 Task: Find accommodations in Manfalut, Egypt, for 4 guests from 6th to 12th September, with a price range of ₹10,000 to ₹14,000, including WiFi, free parking, and TV, and select 'Flat' as the property type.
Action: Mouse moved to (508, 110)
Screenshot: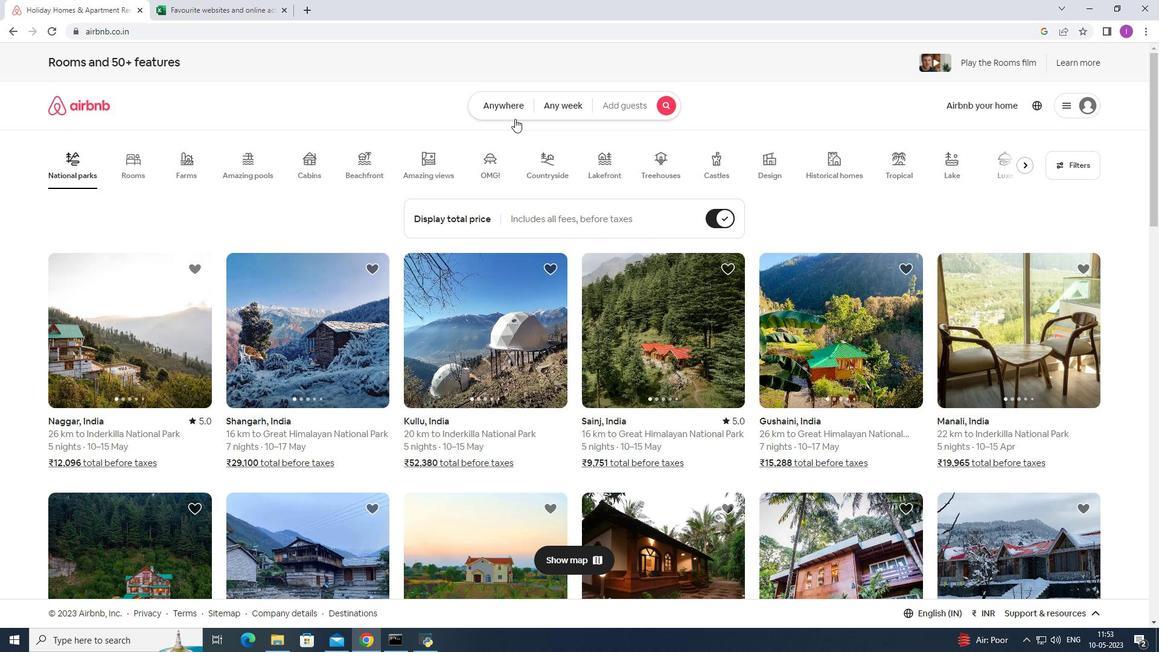 
Action: Mouse pressed left at (508, 110)
Screenshot: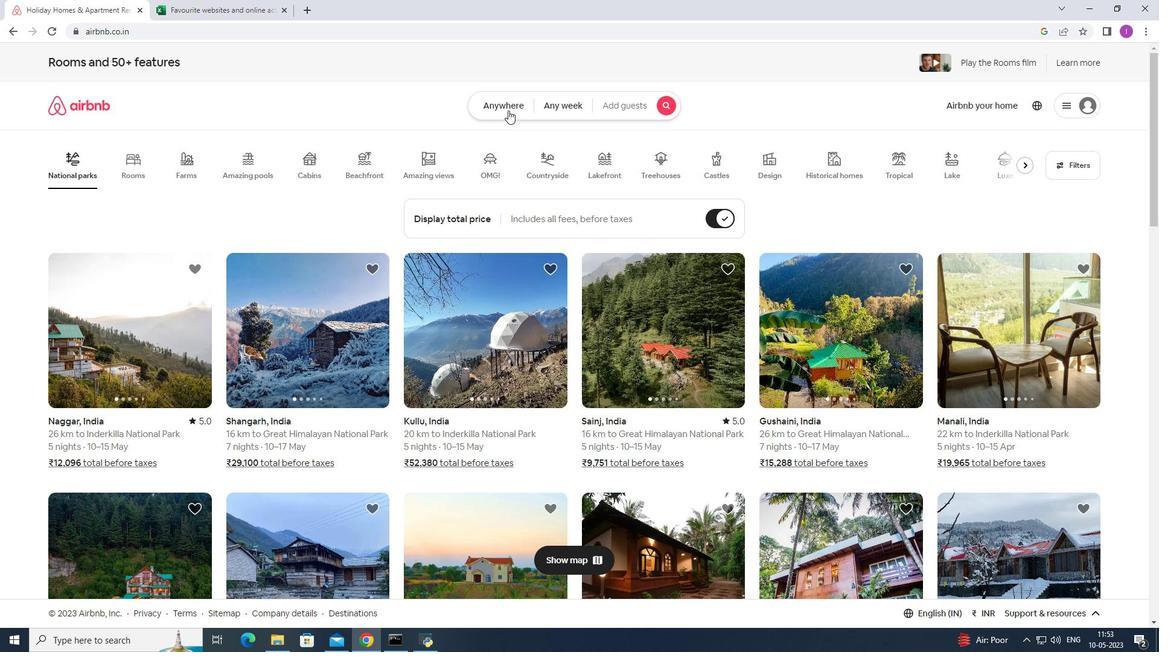 
Action: Mouse moved to (355, 157)
Screenshot: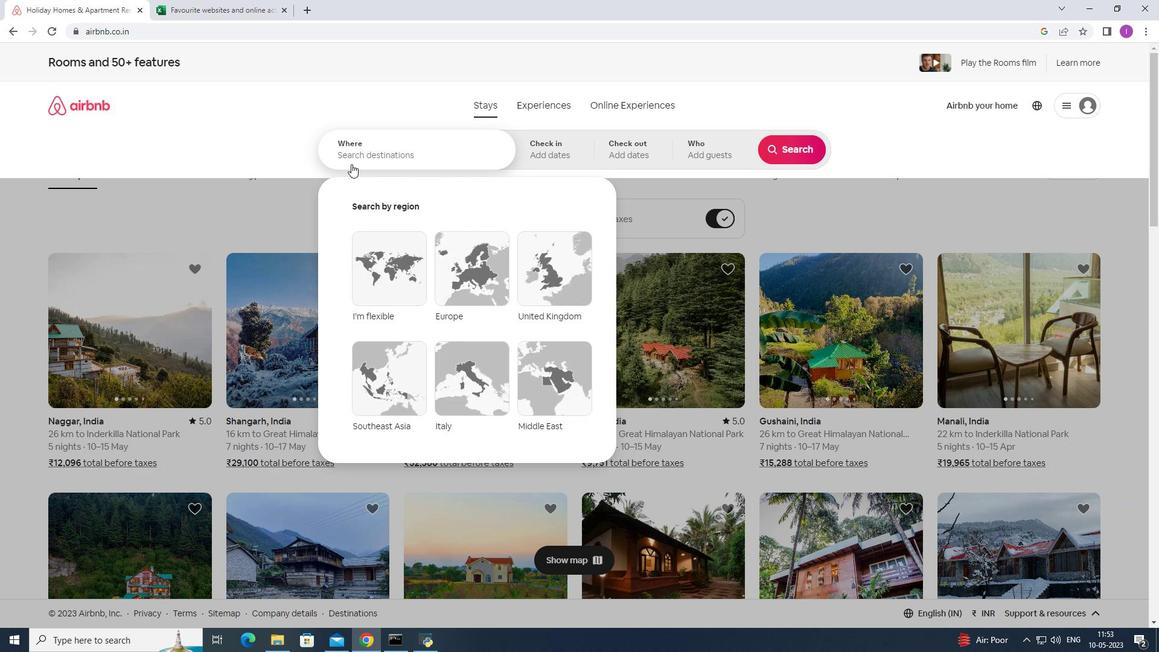 
Action: Mouse pressed left at (355, 157)
Screenshot: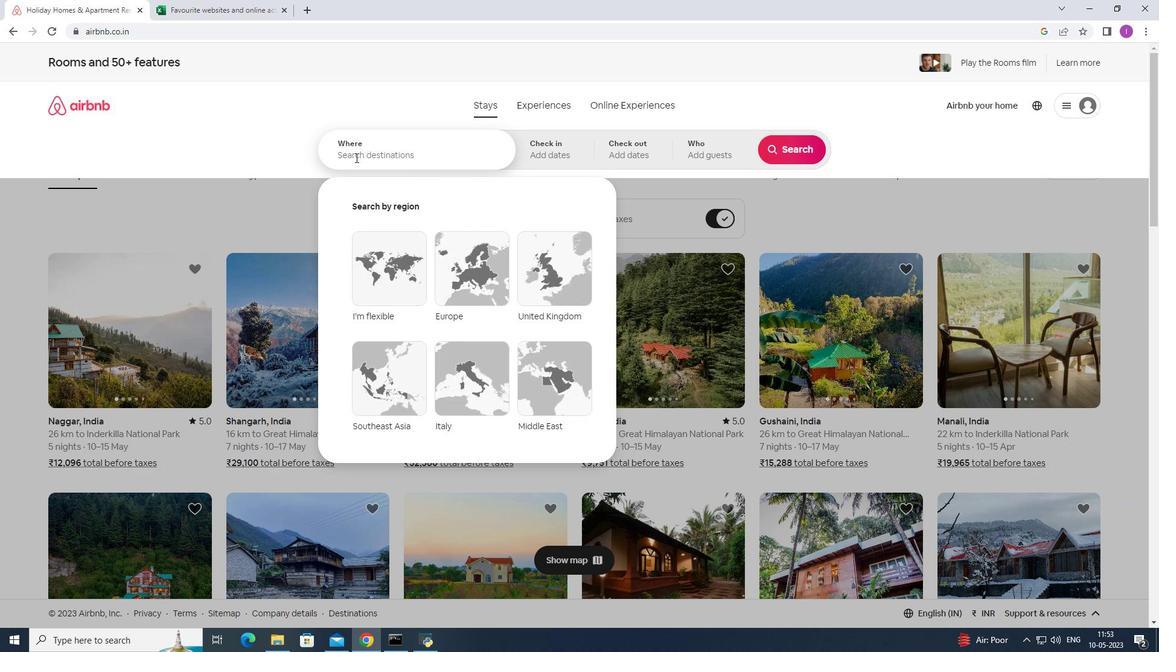 
Action: Mouse moved to (449, 166)
Screenshot: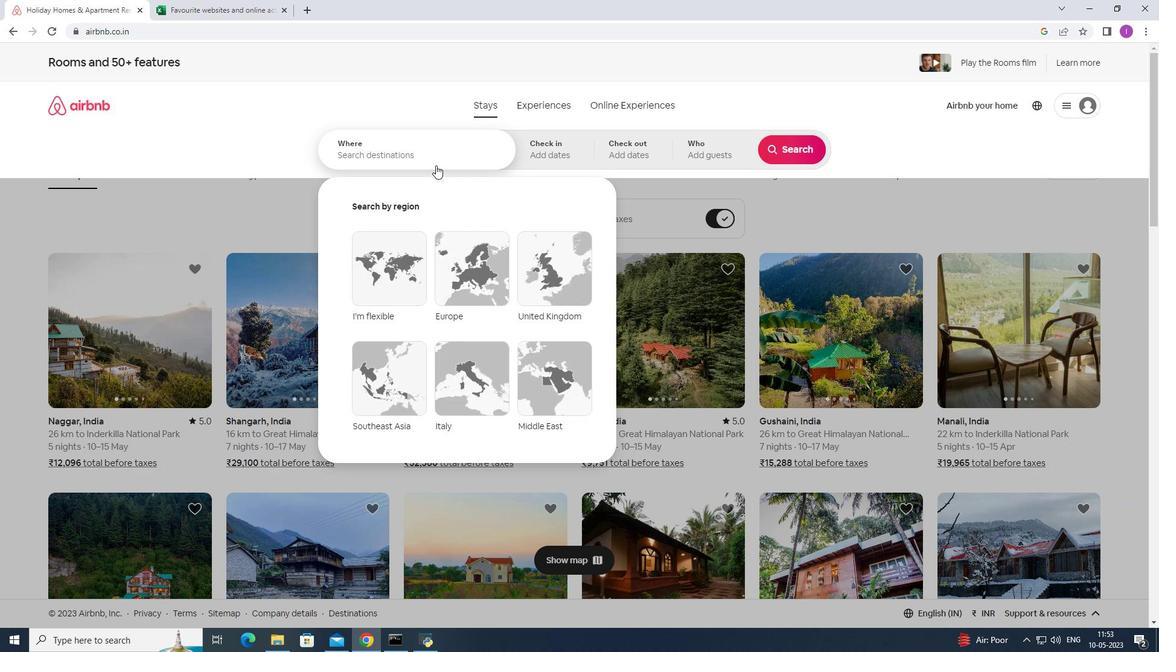 
Action: Key pressed <Key.shift>Manfali<Key.backspace>ut,<Key.shift><Key.shift><Key.shift><Key.shift><Key.shift><Key.shift><Key.shift><Key.shift>Egypt
Screenshot: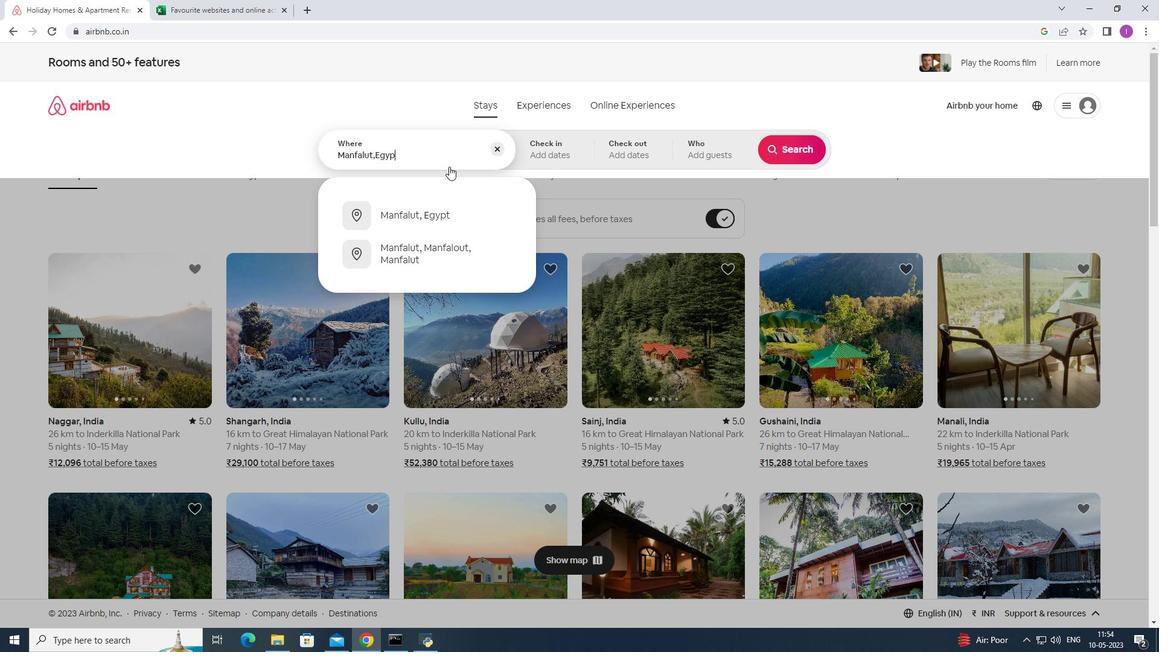 
Action: Mouse moved to (429, 214)
Screenshot: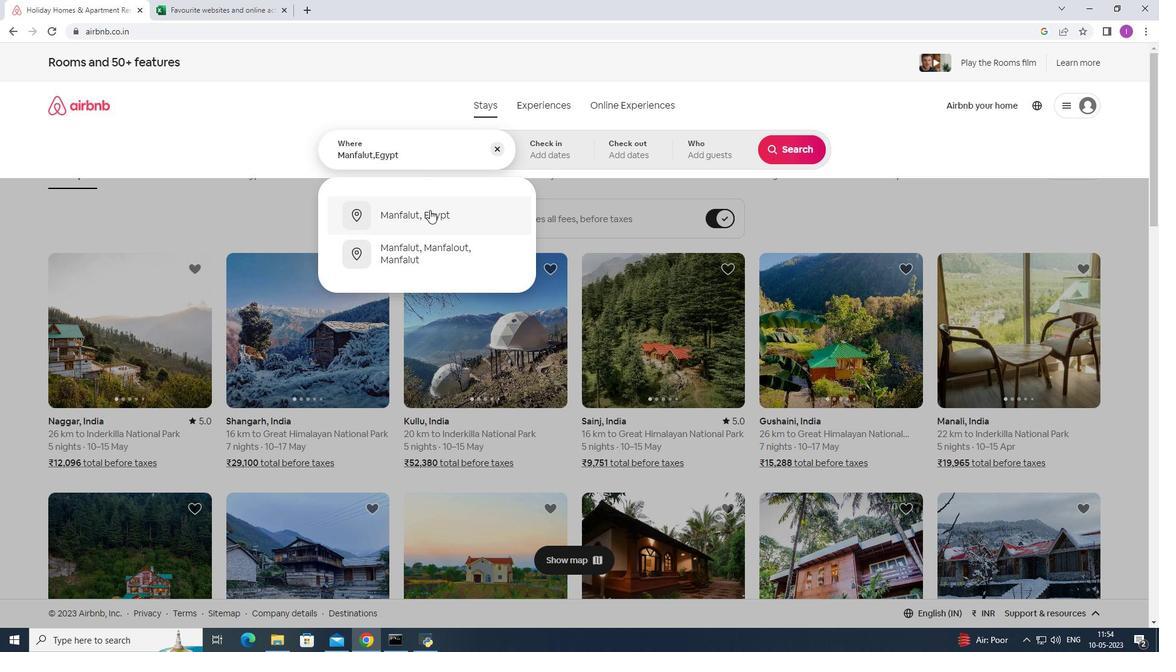 
Action: Mouse pressed left at (429, 214)
Screenshot: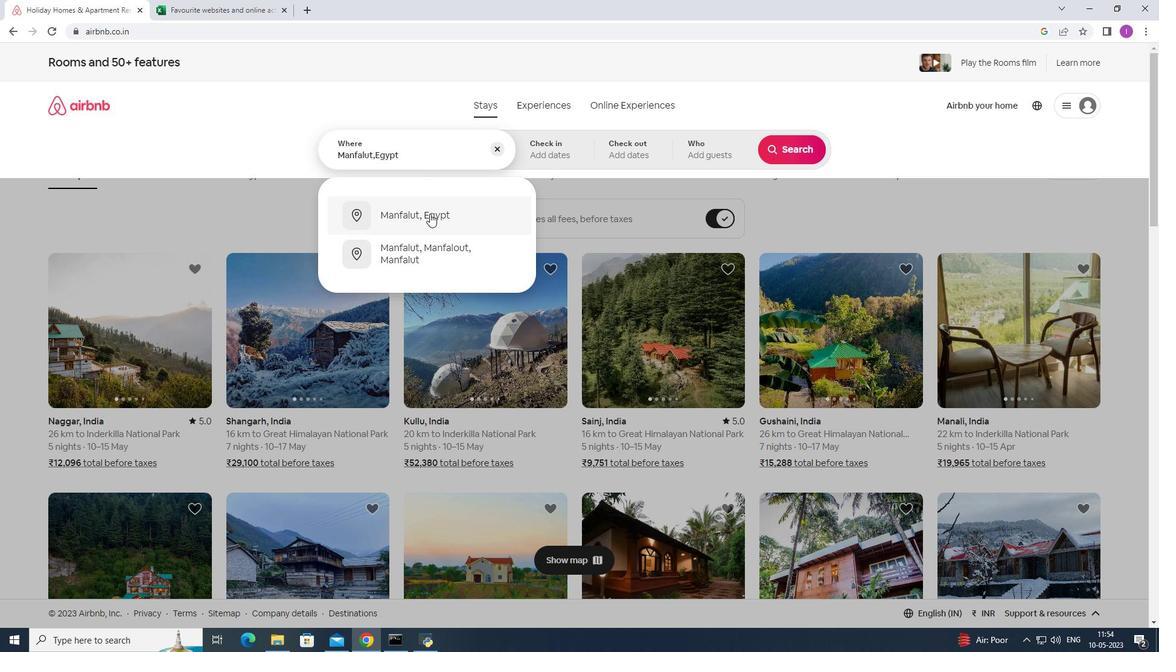 
Action: Mouse moved to (794, 249)
Screenshot: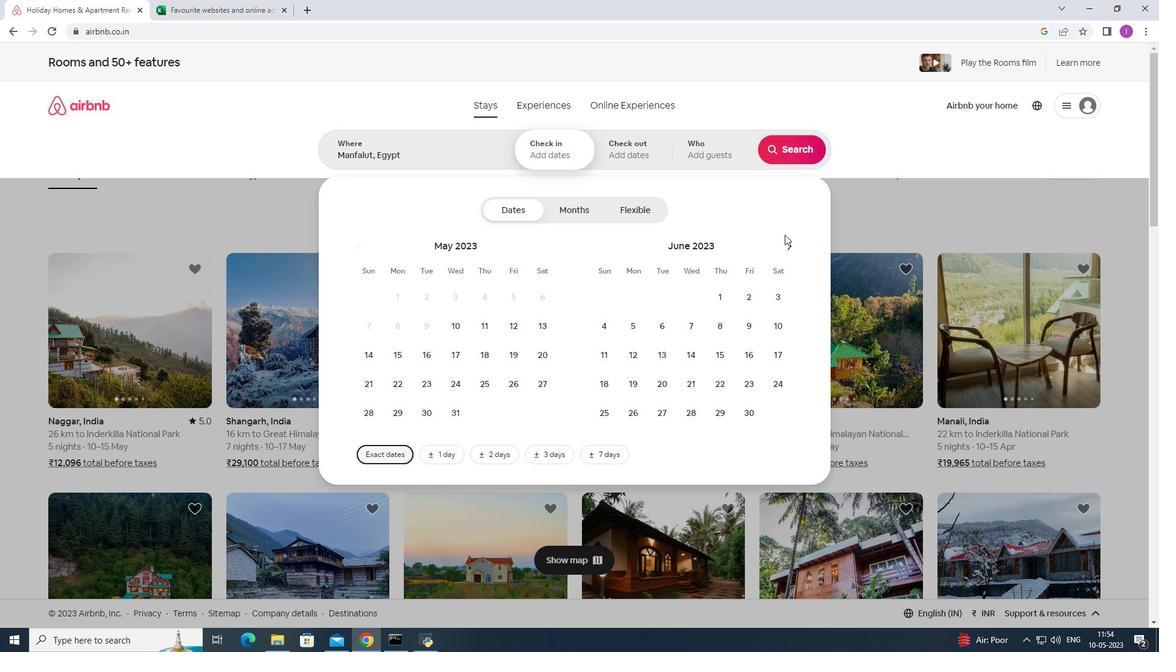 
Action: Mouse pressed left at (794, 249)
Screenshot: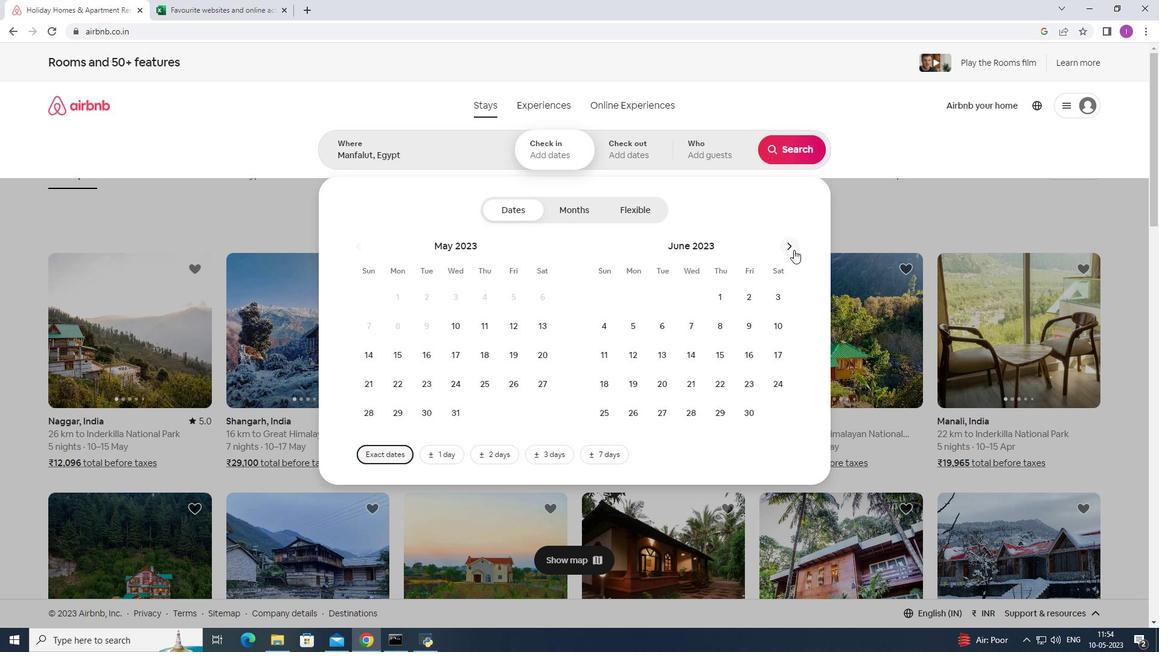 
Action: Mouse pressed left at (794, 249)
Screenshot: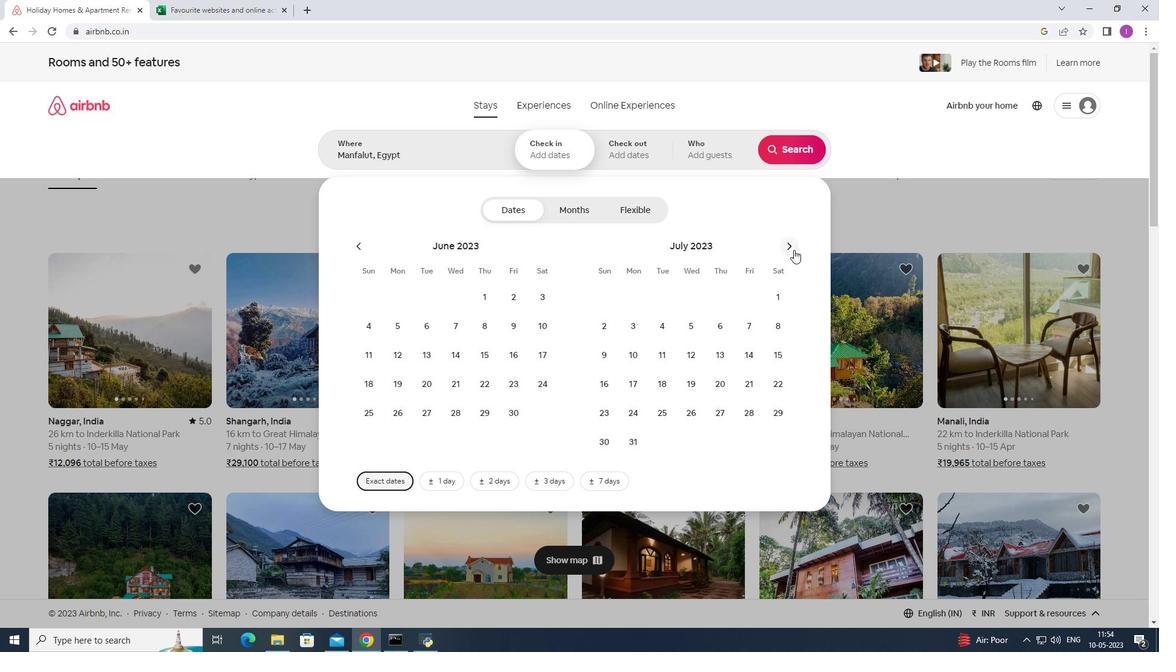 
Action: Mouse moved to (788, 243)
Screenshot: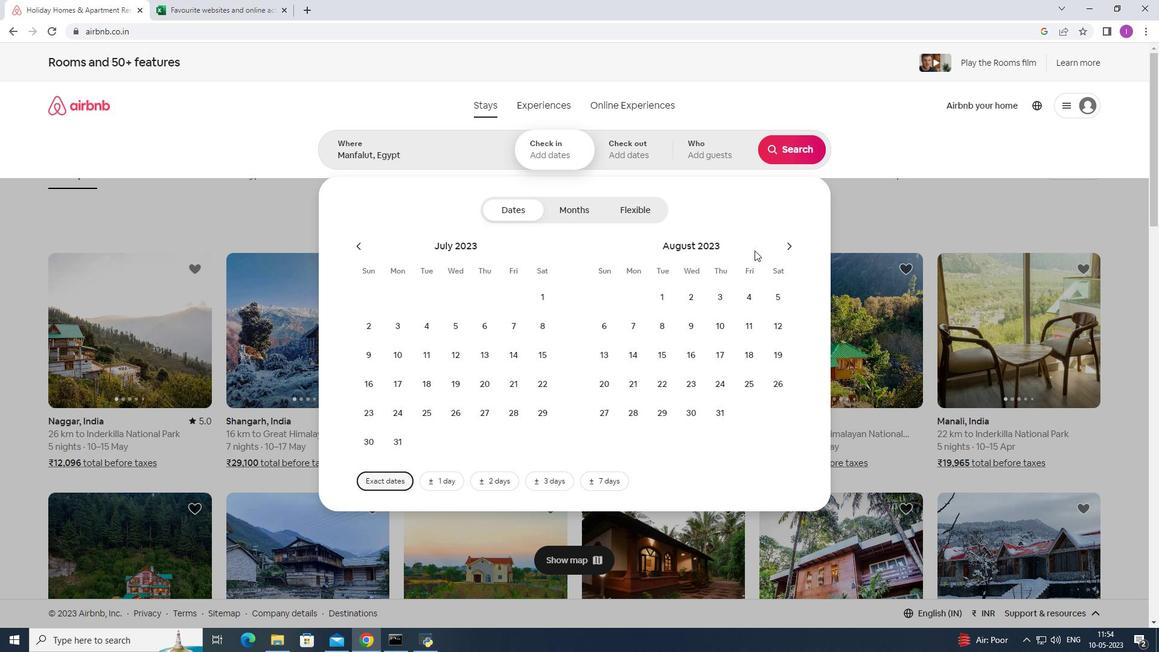 
Action: Mouse pressed left at (788, 243)
Screenshot: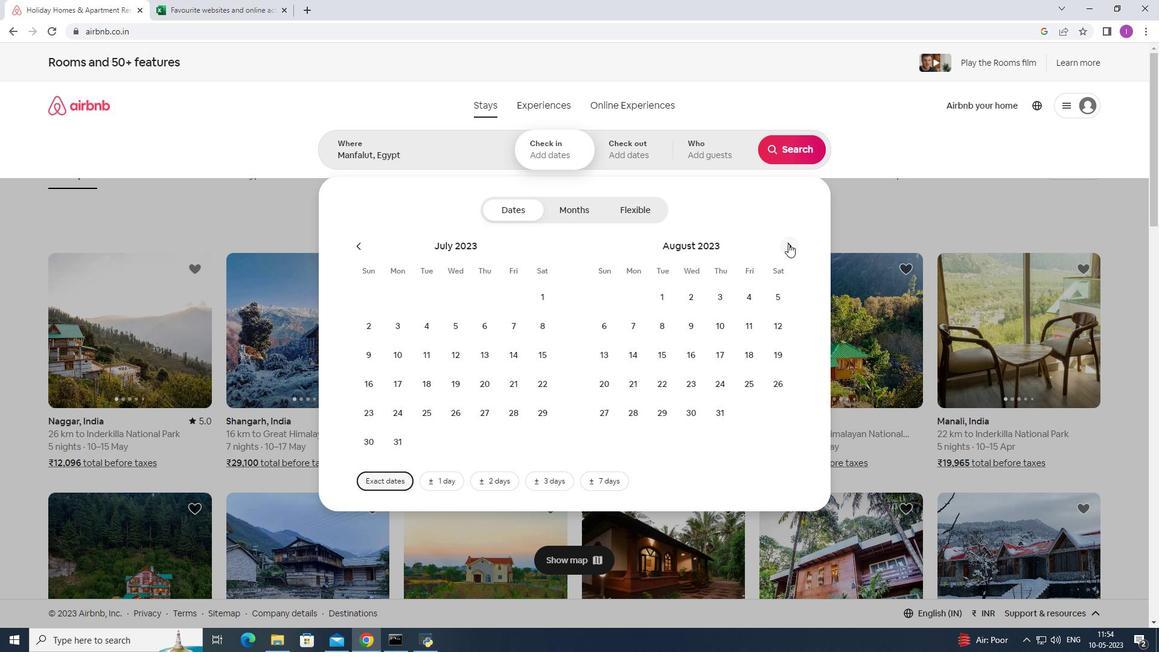 
Action: Mouse moved to (690, 329)
Screenshot: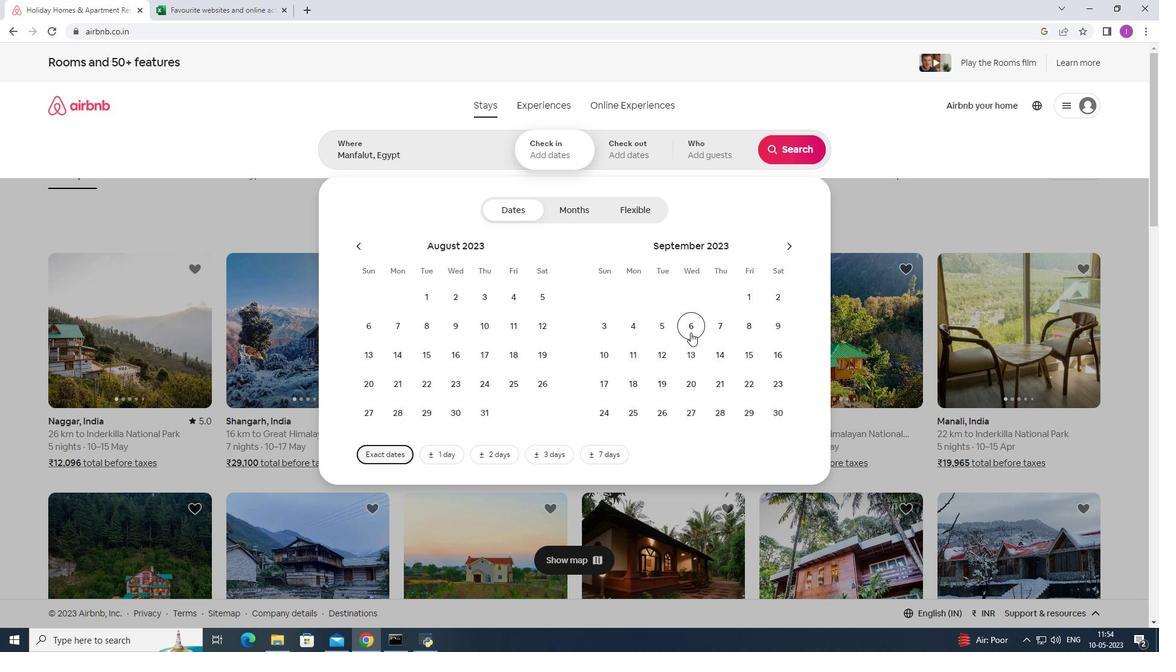 
Action: Mouse pressed left at (690, 329)
Screenshot: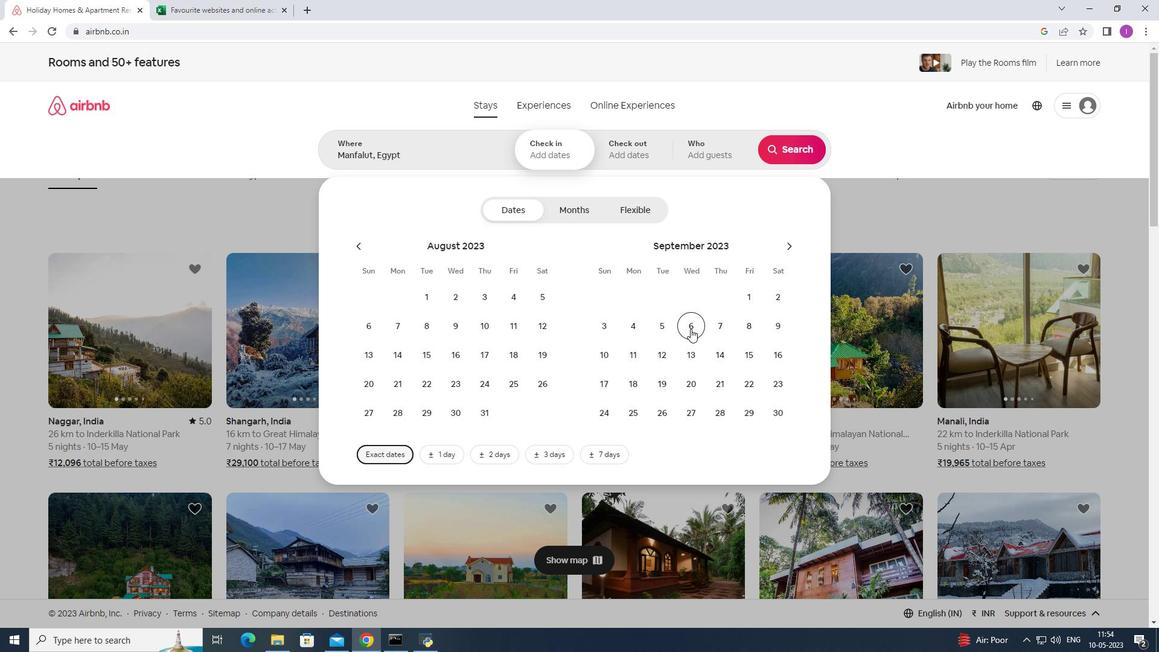 
Action: Mouse moved to (665, 352)
Screenshot: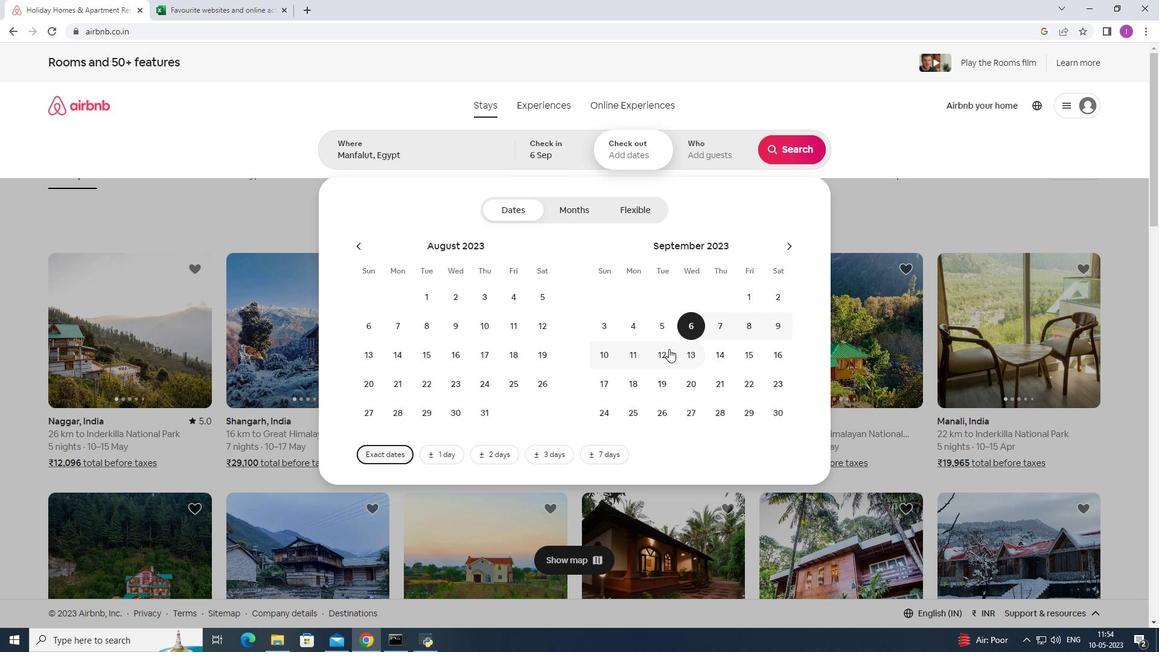 
Action: Mouse pressed left at (665, 352)
Screenshot: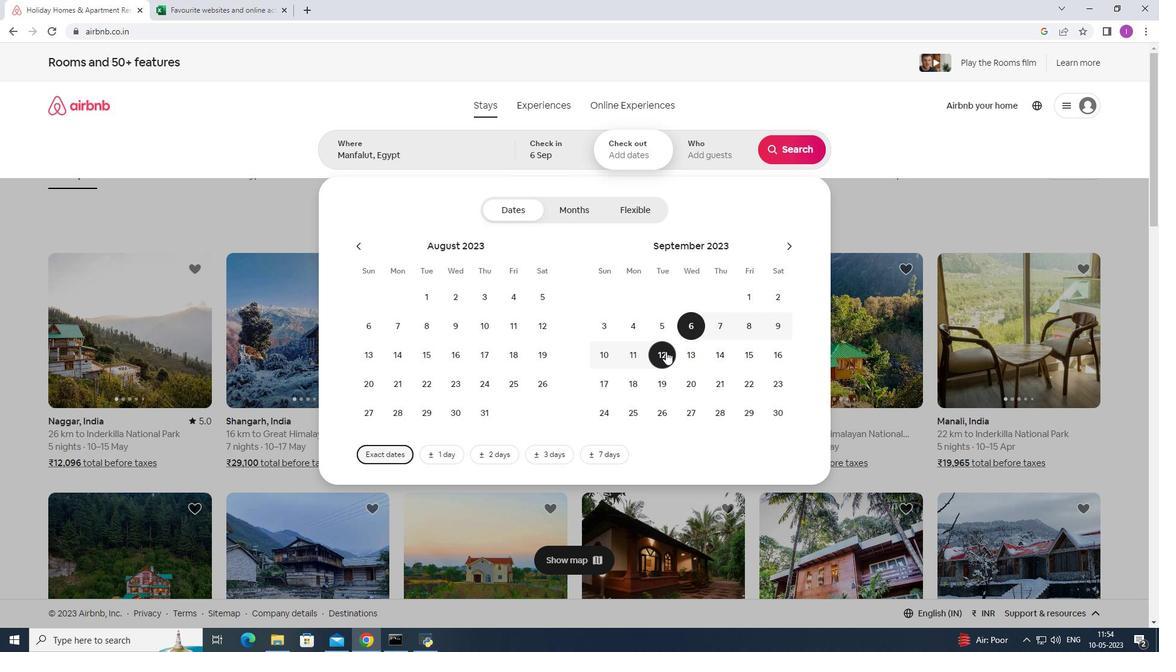 
Action: Mouse moved to (699, 161)
Screenshot: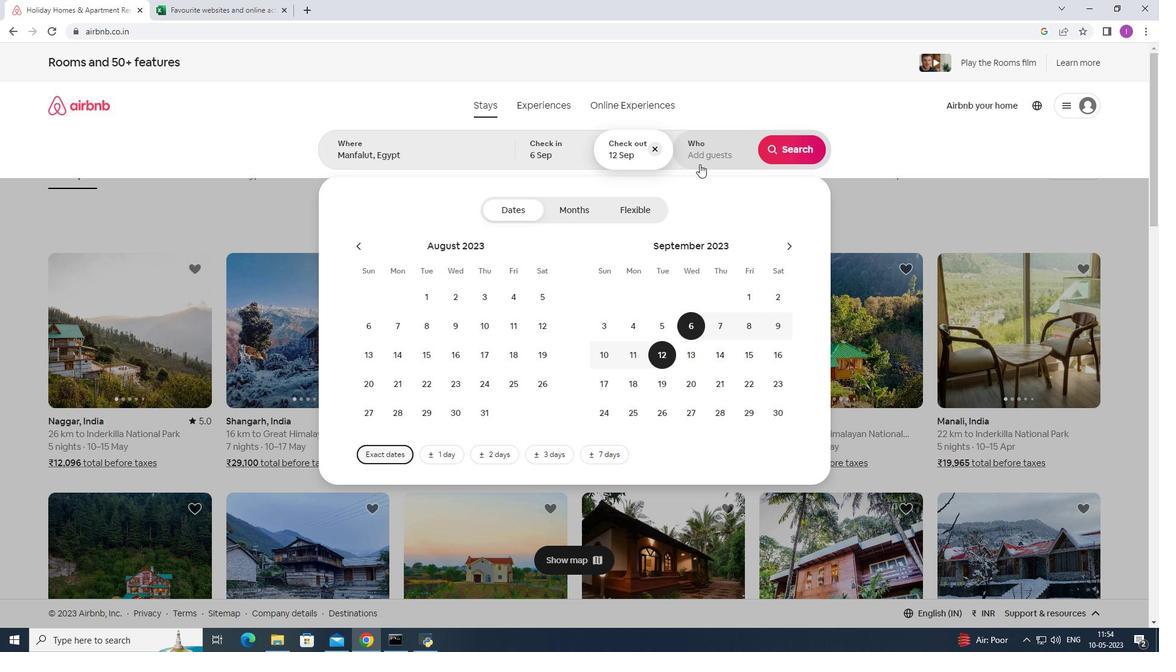 
Action: Mouse pressed left at (699, 161)
Screenshot: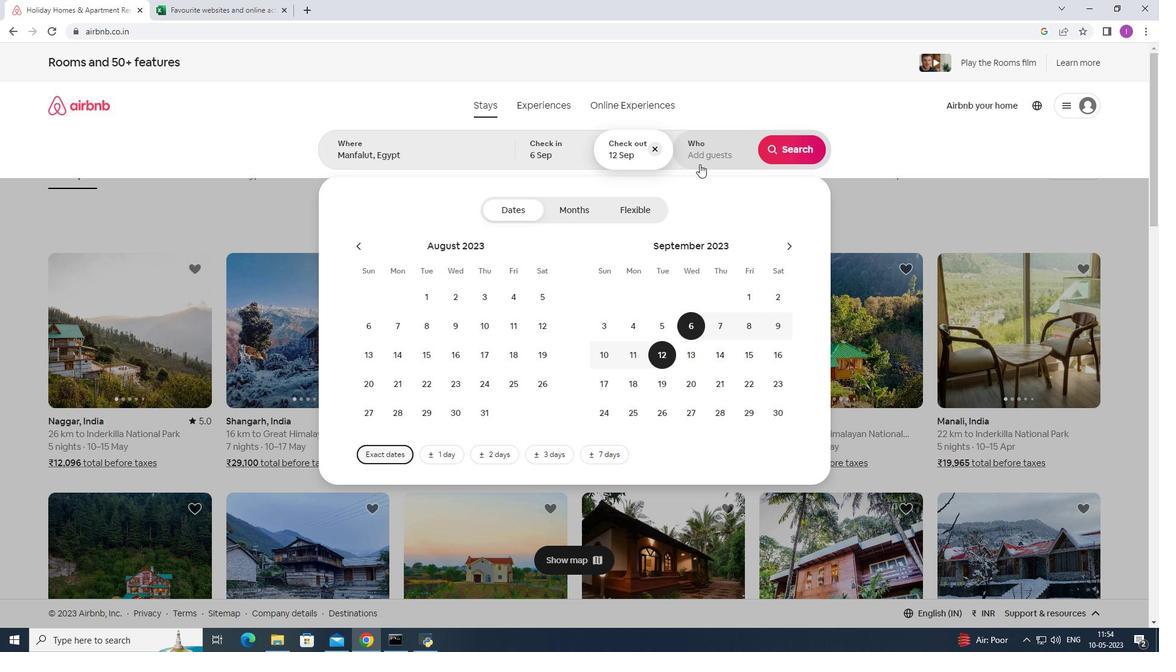 
Action: Mouse moved to (791, 210)
Screenshot: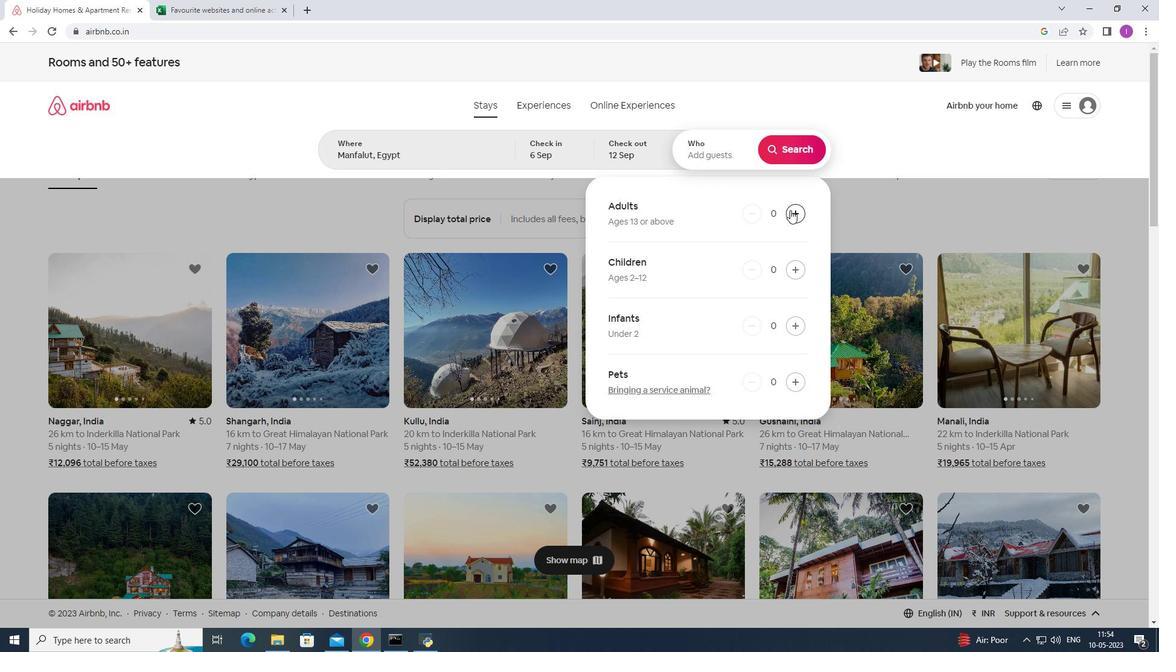 
Action: Mouse pressed left at (791, 210)
Screenshot: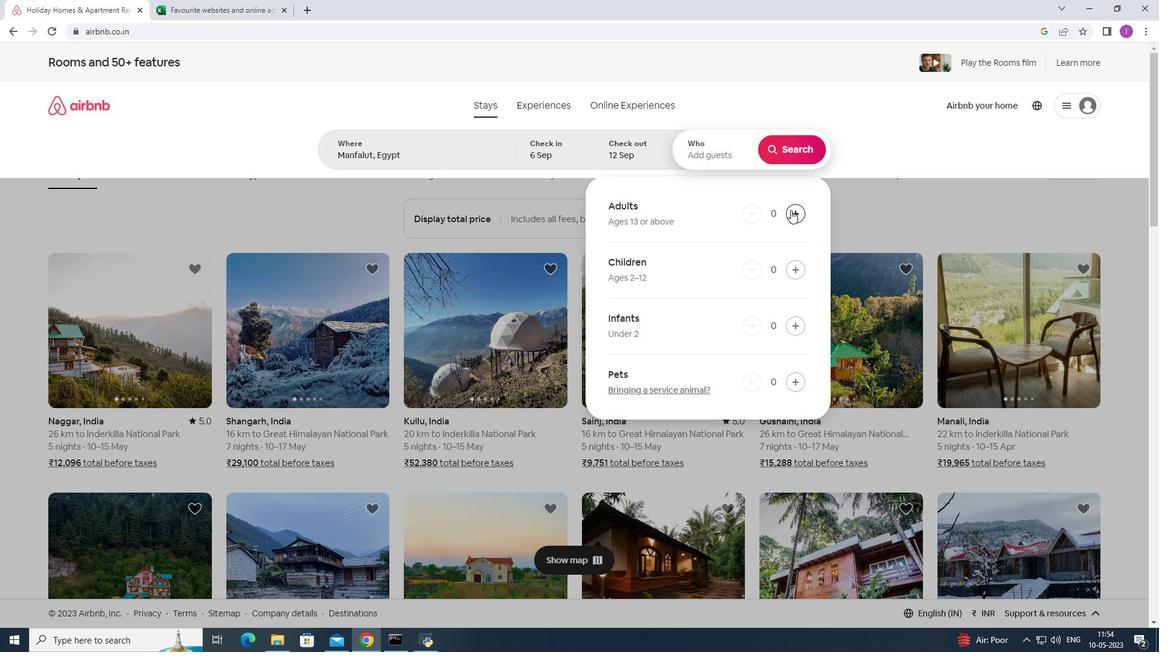 
Action: Mouse pressed left at (791, 210)
Screenshot: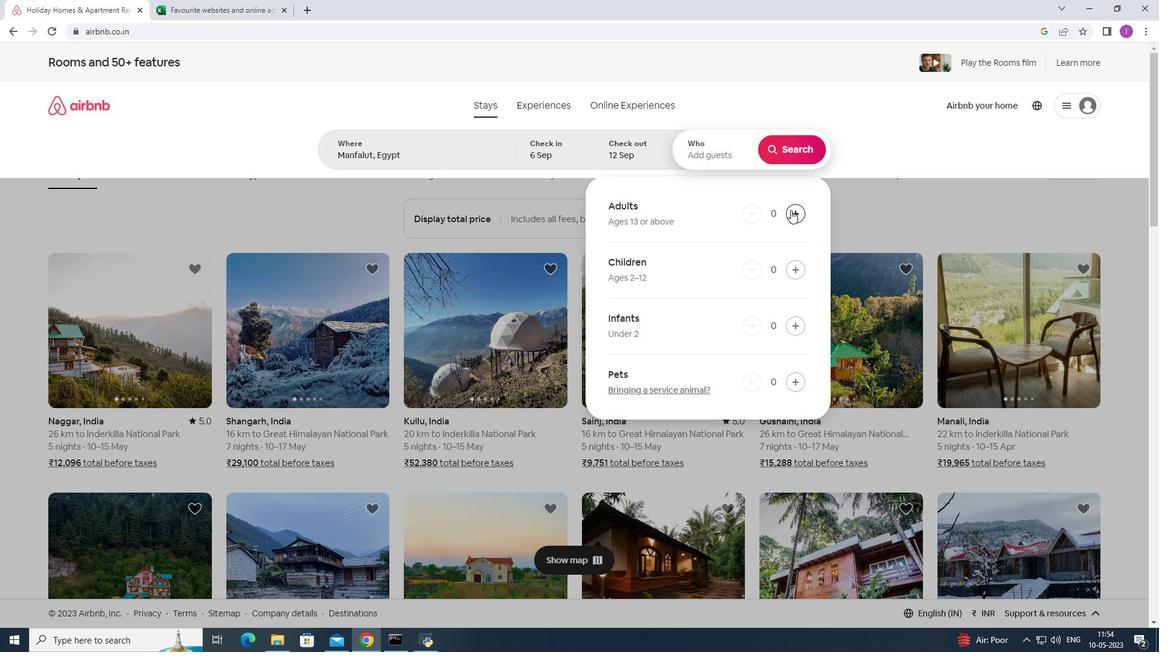 
Action: Mouse pressed left at (791, 210)
Screenshot: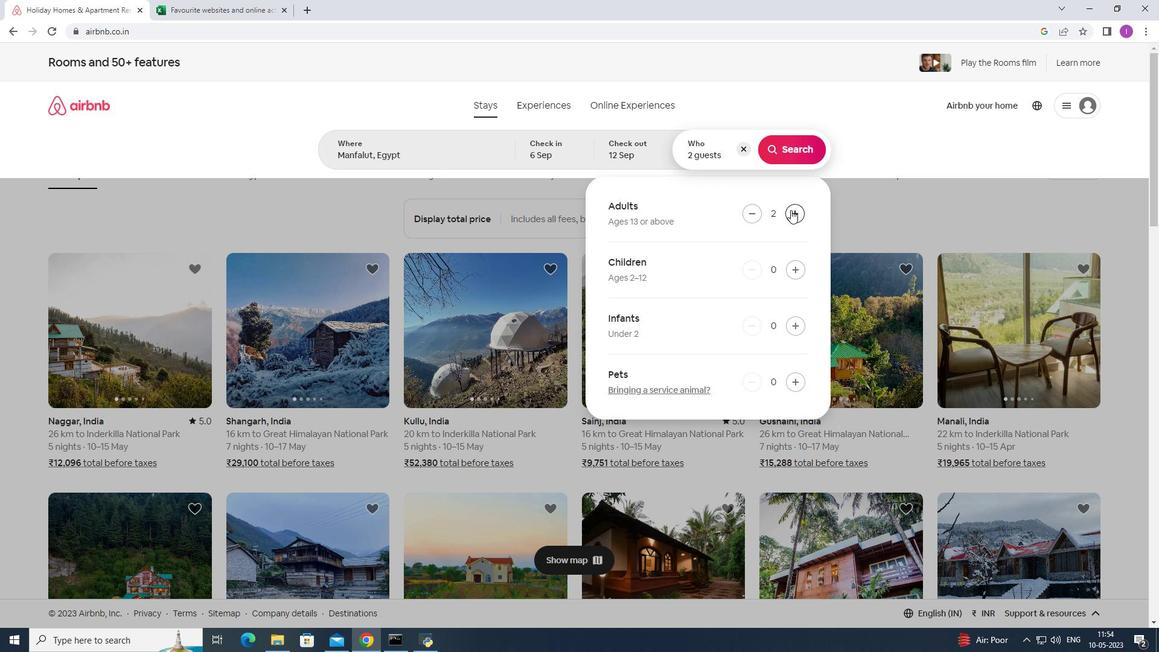 
Action: Mouse pressed left at (791, 210)
Screenshot: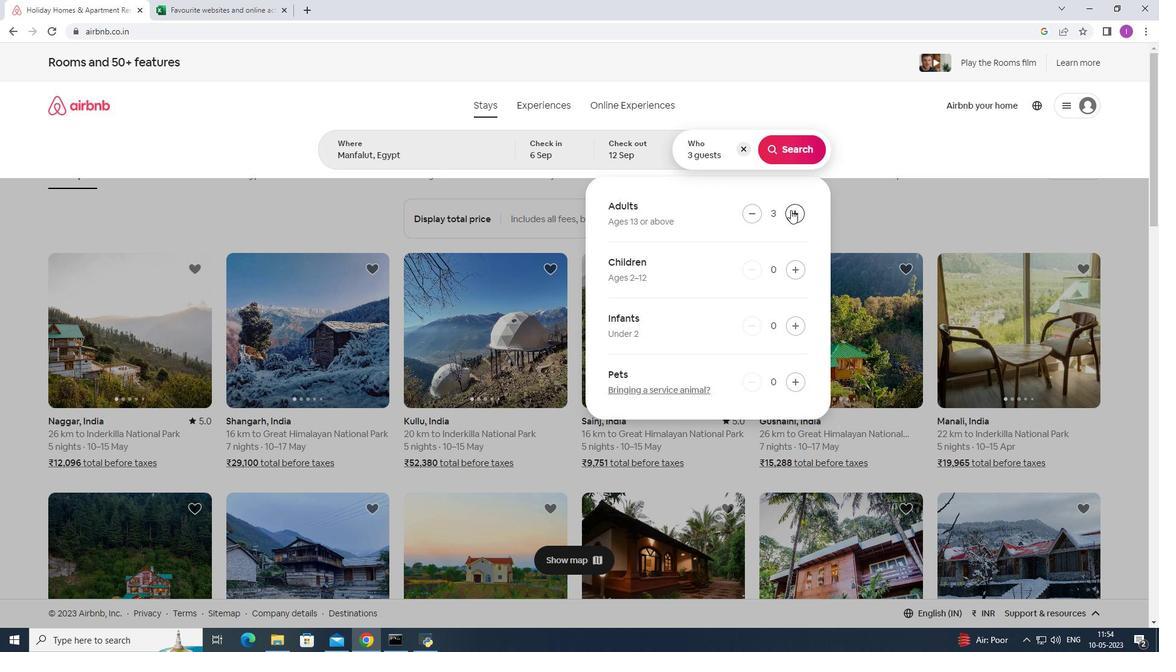 
Action: Mouse moved to (790, 157)
Screenshot: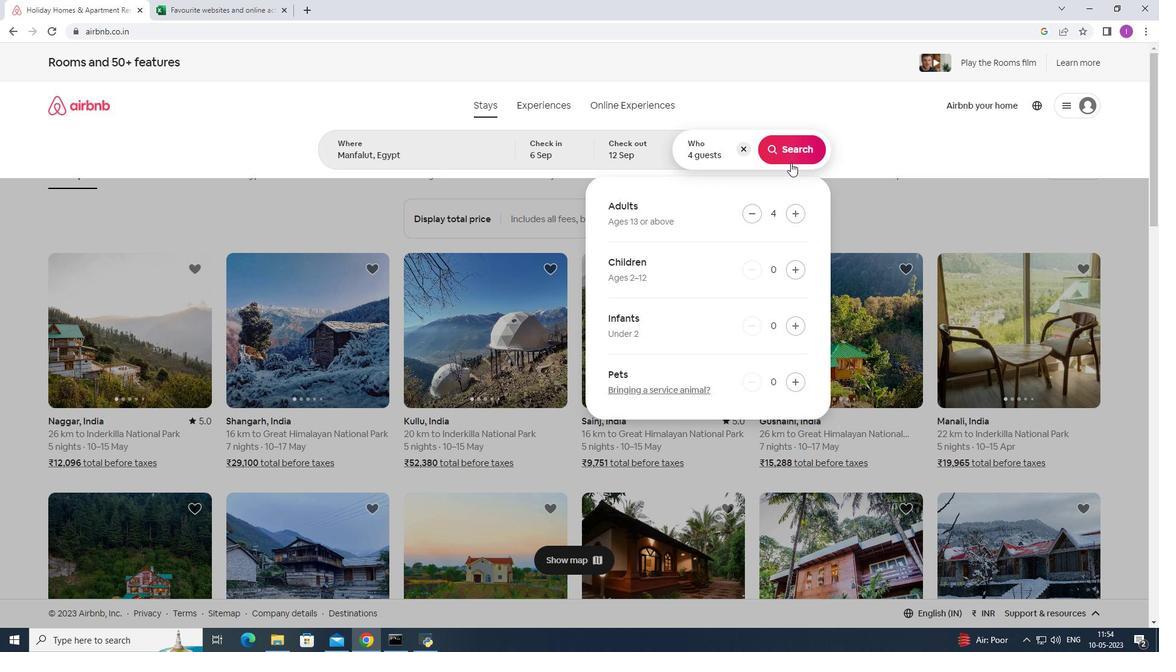 
Action: Mouse pressed left at (790, 157)
Screenshot: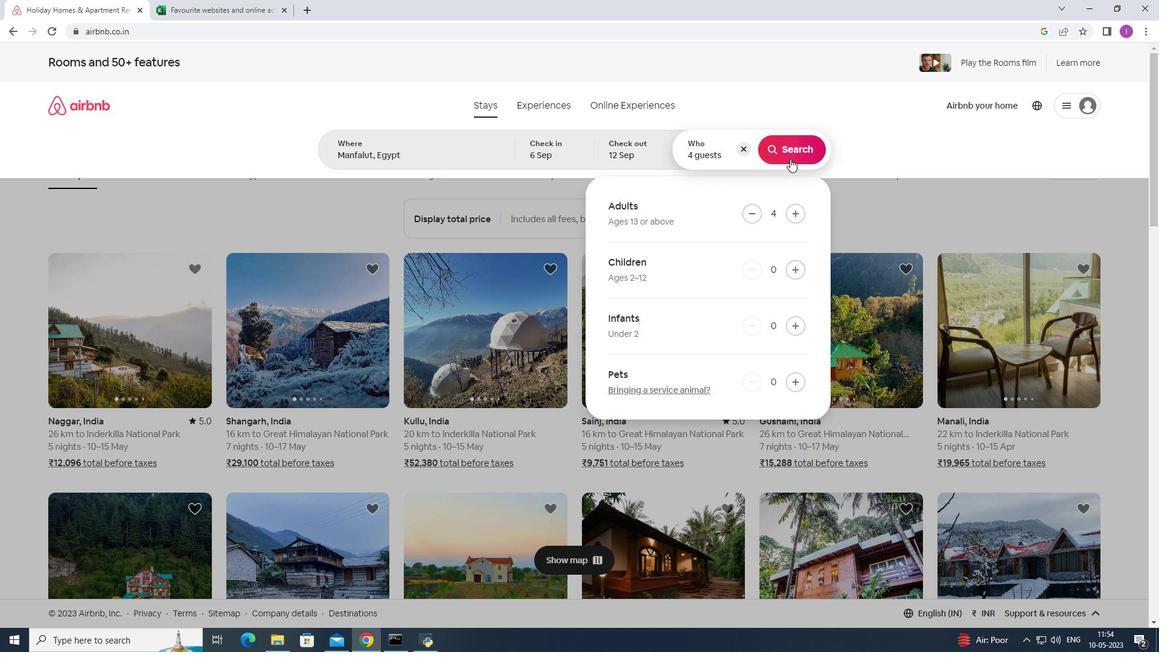 
Action: Mouse moved to (1099, 105)
Screenshot: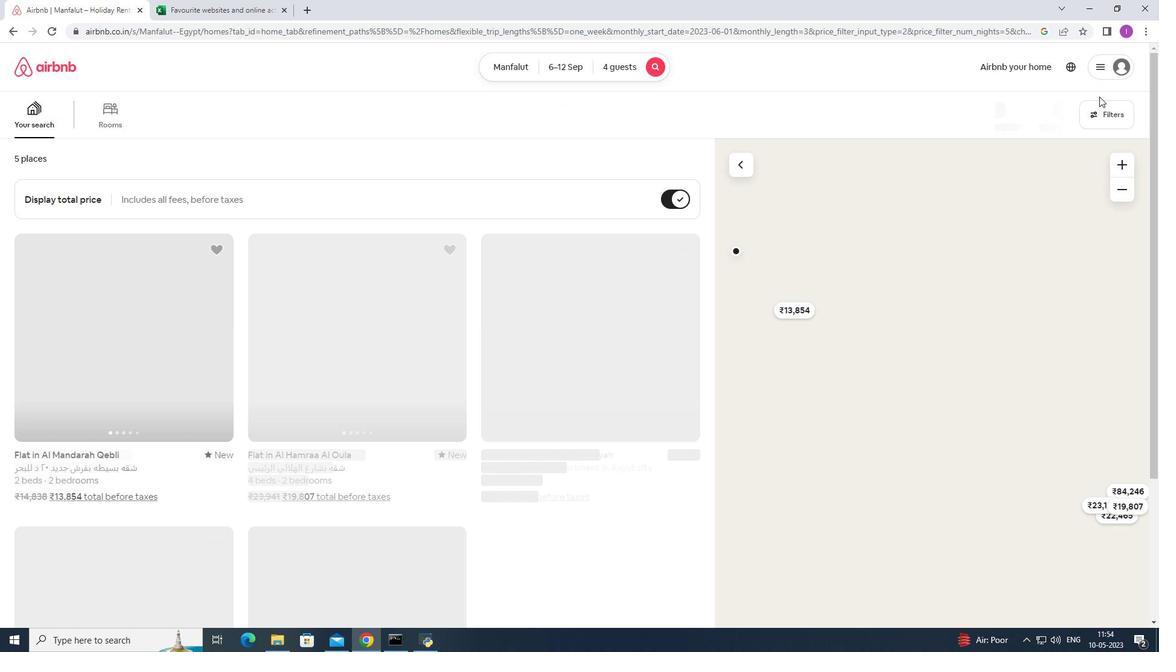 
Action: Mouse pressed left at (1099, 105)
Screenshot: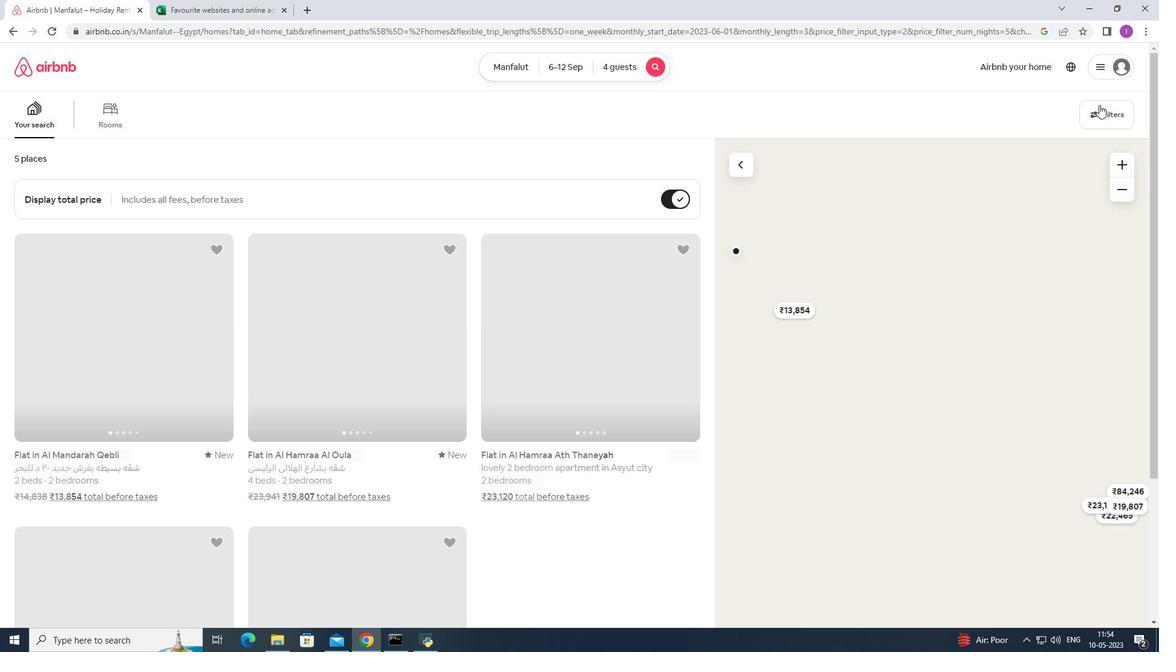 
Action: Mouse moved to (443, 414)
Screenshot: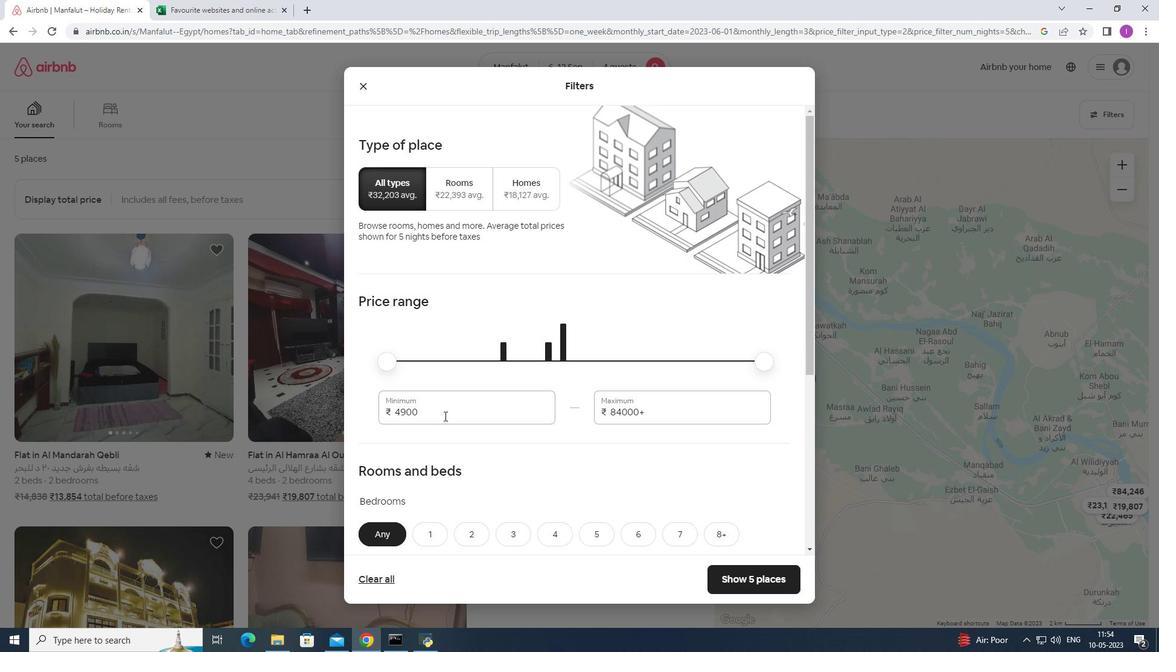 
Action: Mouse pressed left at (443, 414)
Screenshot: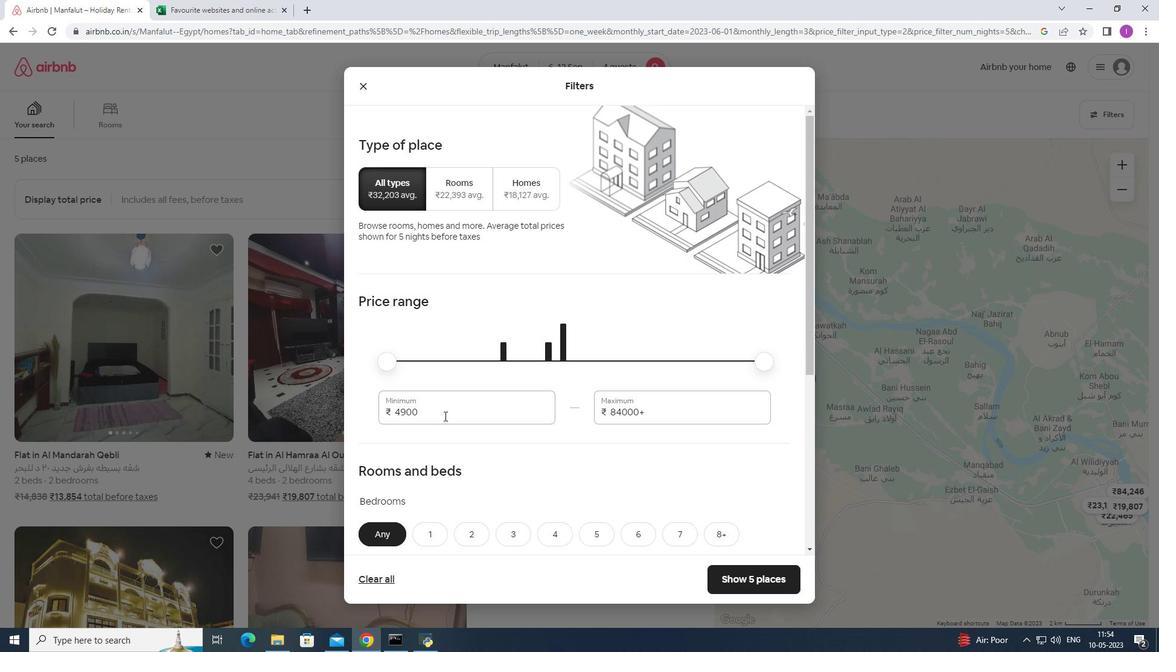 
Action: Mouse moved to (434, 440)
Screenshot: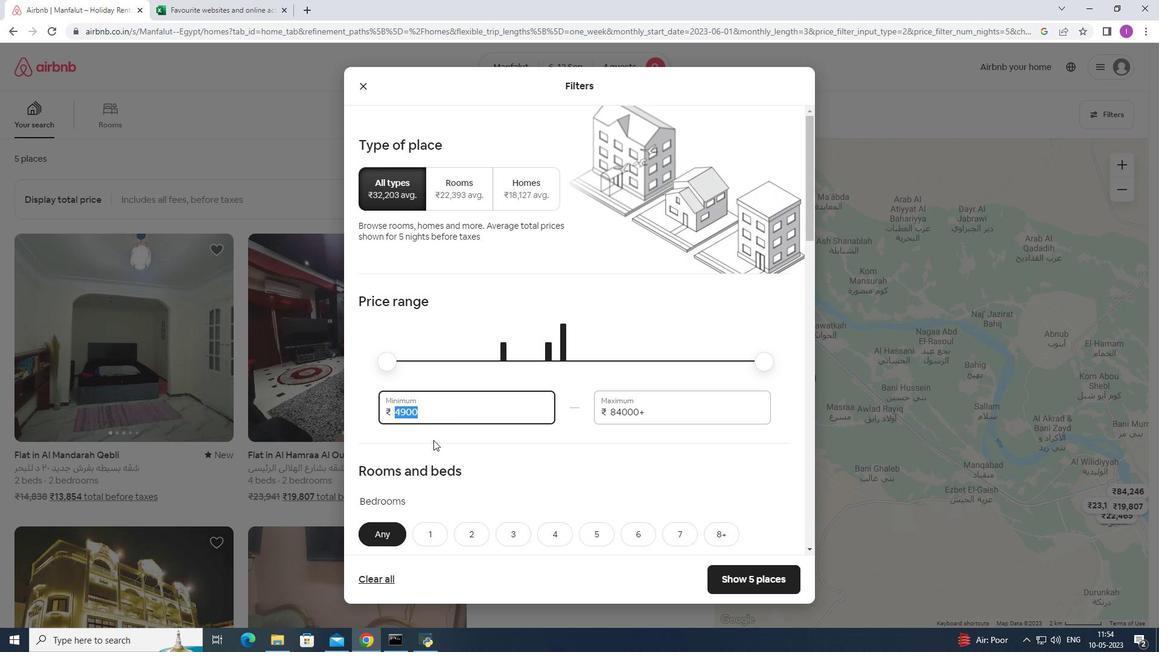 
Action: Key pressed 1
Screenshot: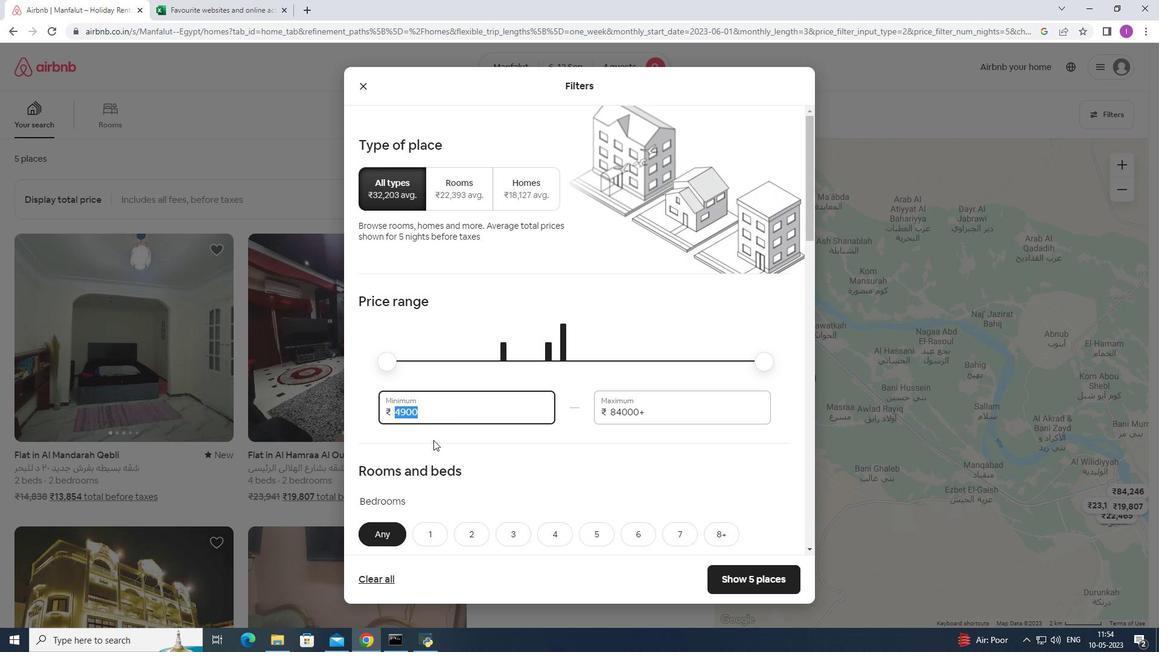 
Action: Mouse moved to (434, 440)
Screenshot: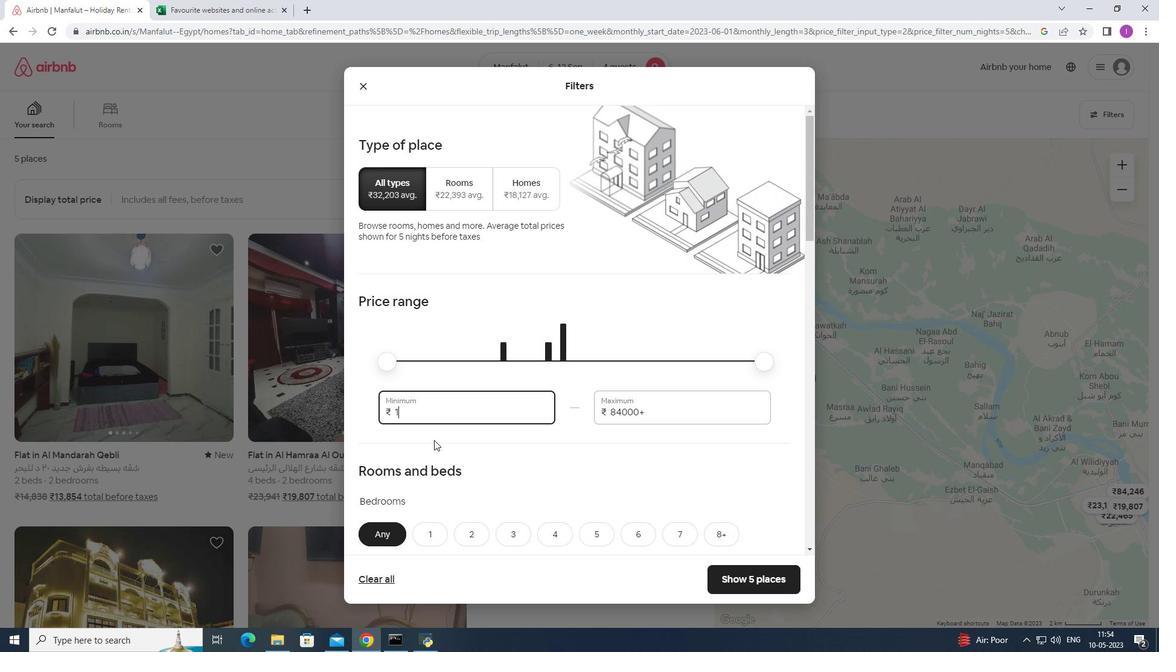
Action: Key pressed 0000
Screenshot: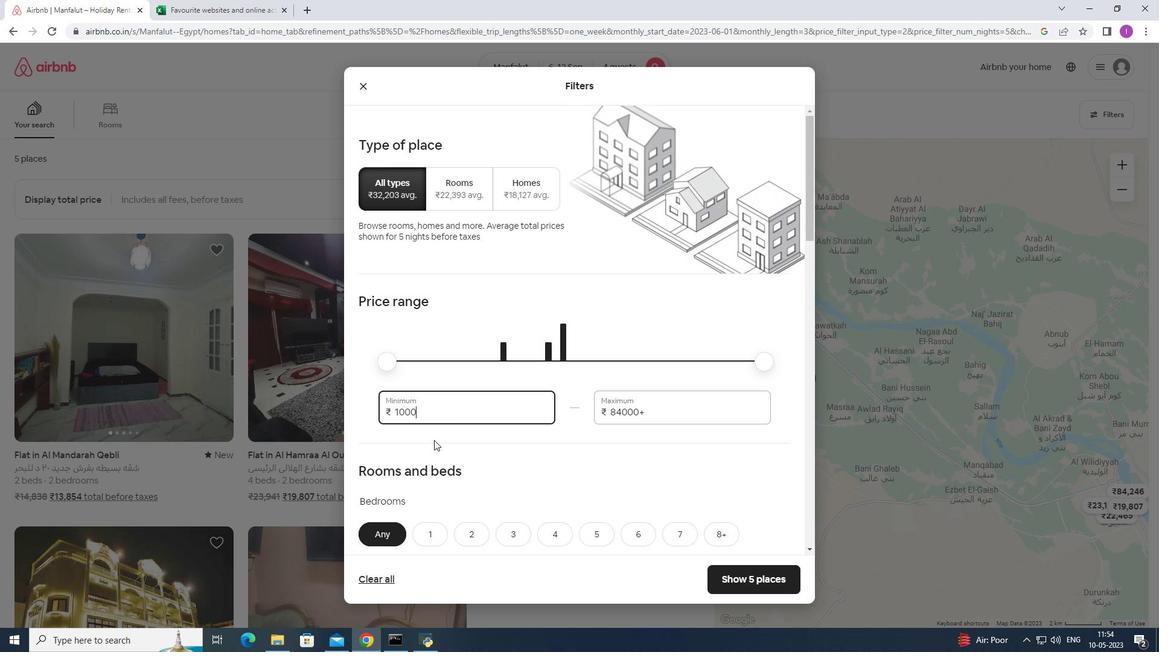 
Action: Mouse moved to (649, 408)
Screenshot: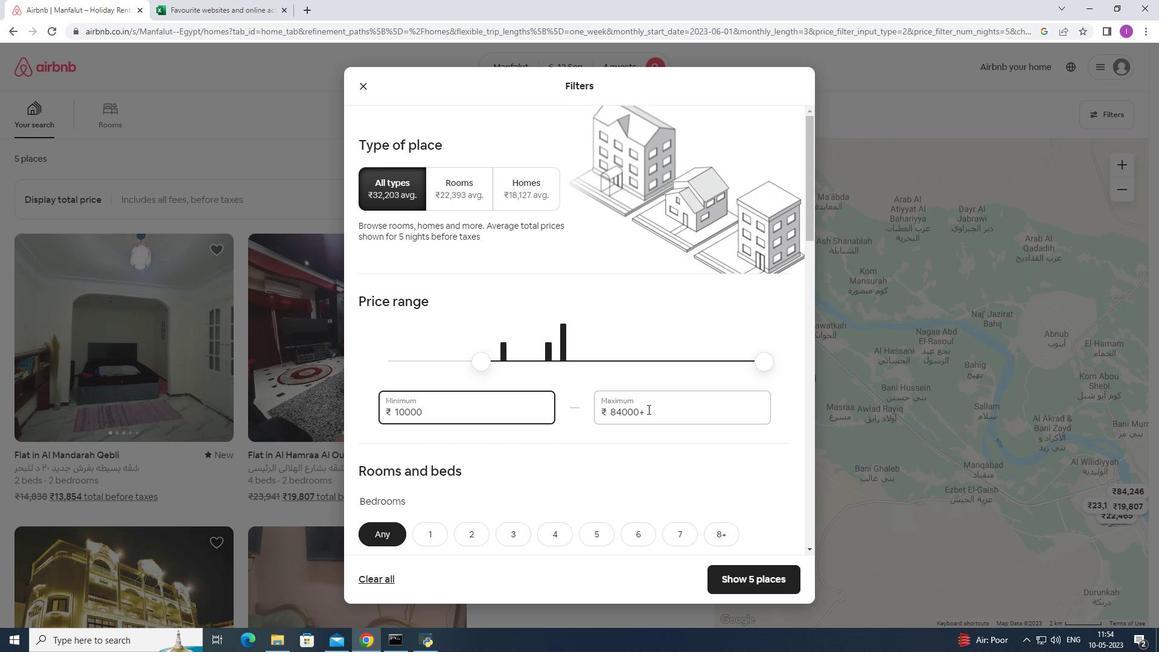 
Action: Mouse pressed left at (649, 408)
Screenshot: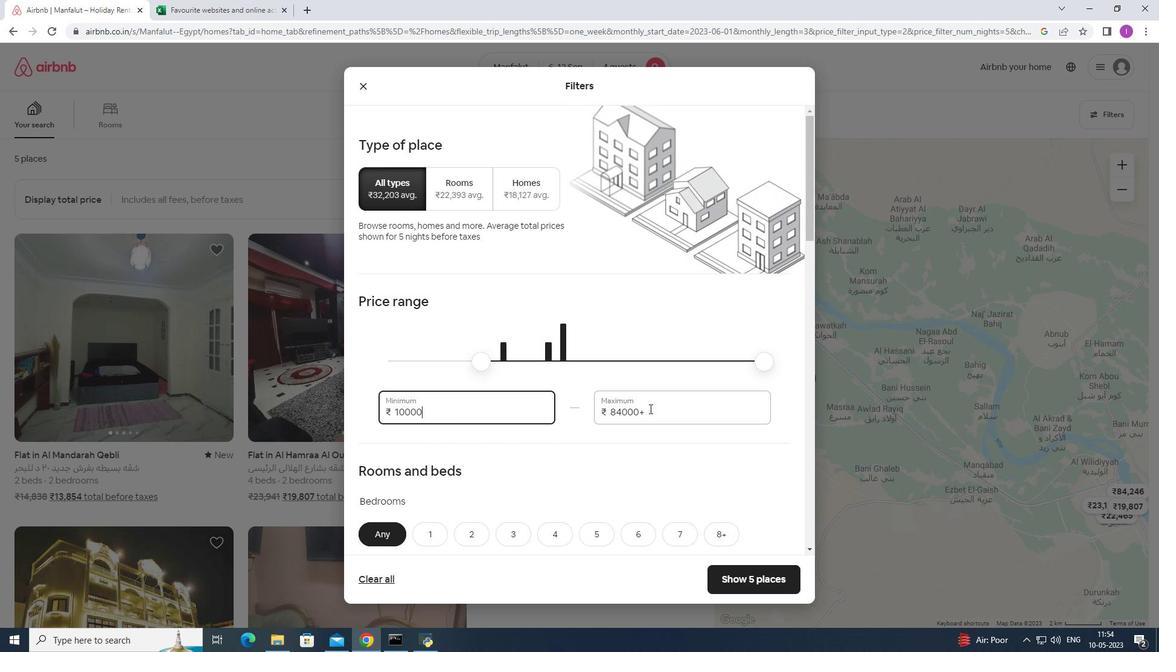 
Action: Mouse moved to (601, 416)
Screenshot: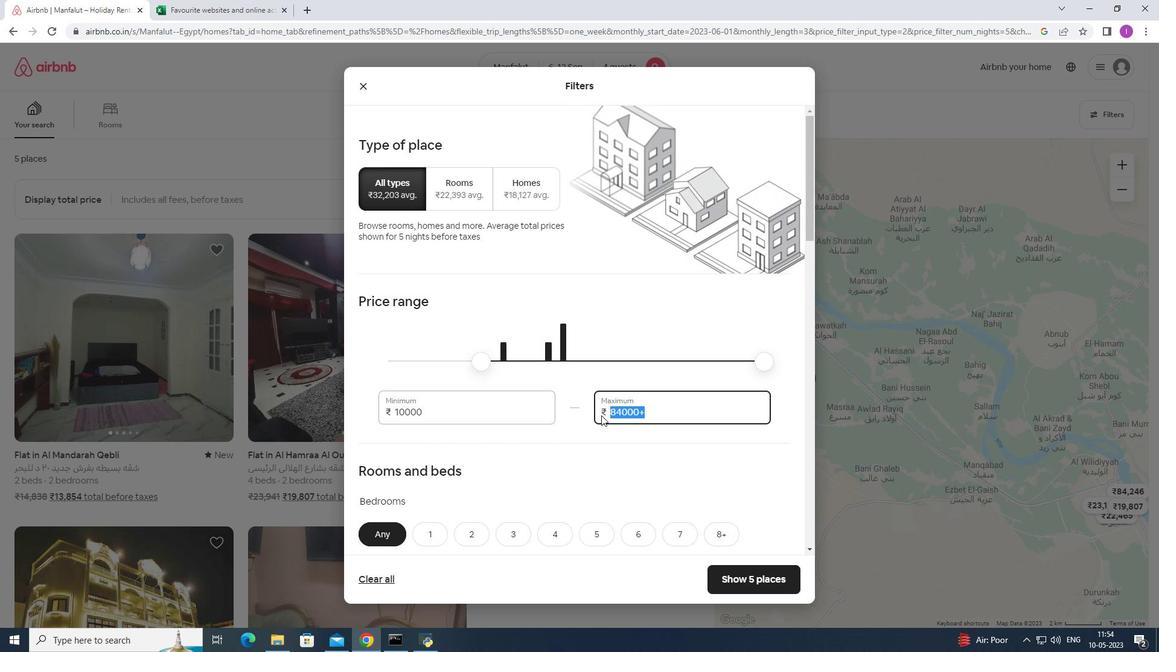 
Action: Key pressed 14
Screenshot: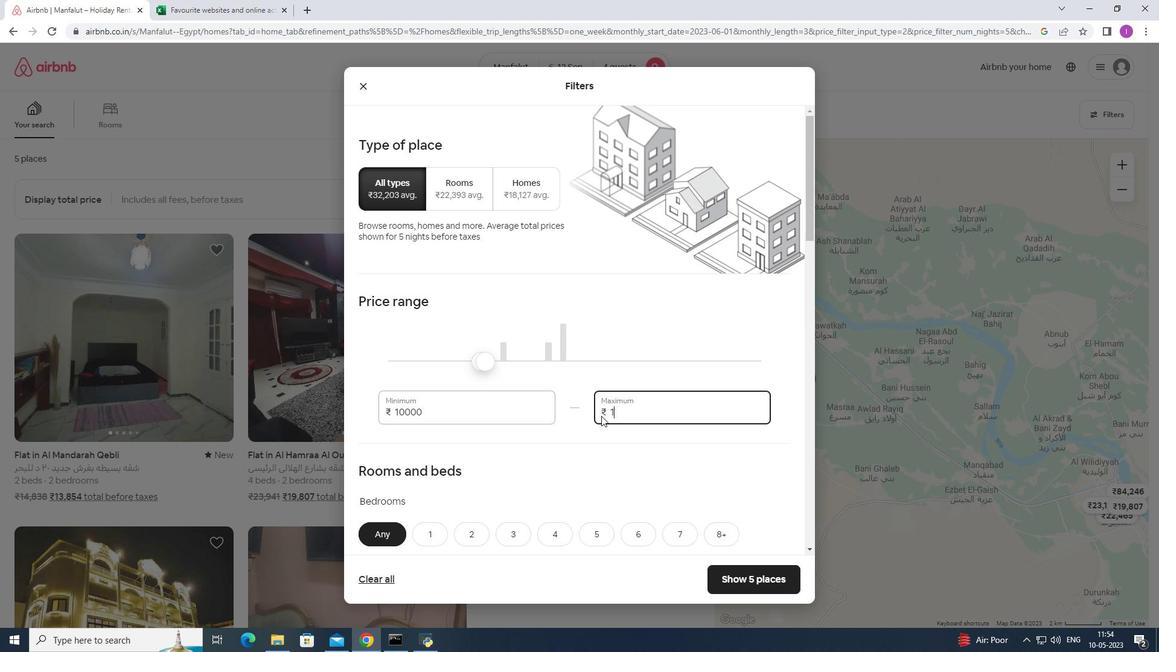 
Action: Mouse moved to (601, 416)
Screenshot: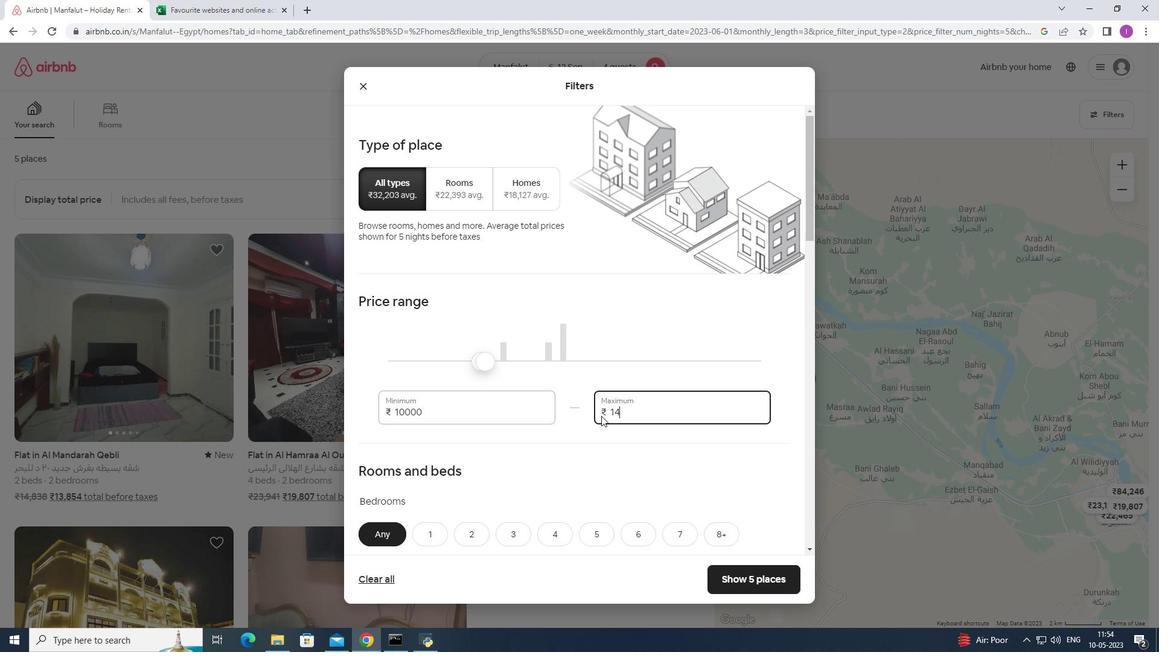 
Action: Key pressed 0
Screenshot: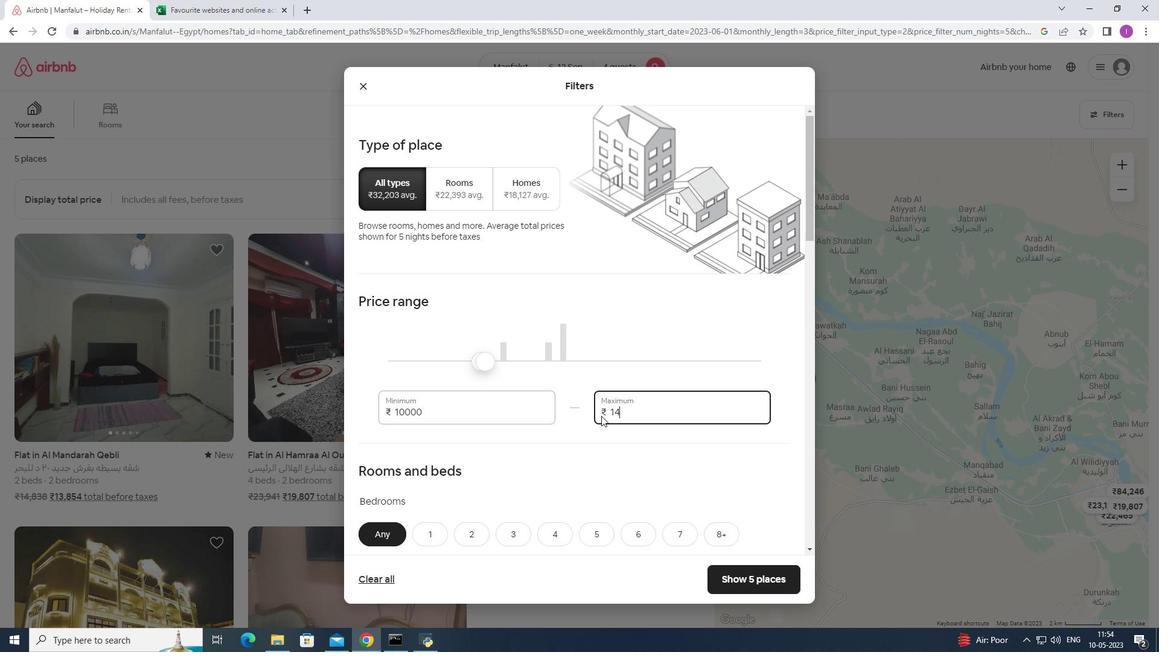 
Action: Mouse moved to (598, 417)
Screenshot: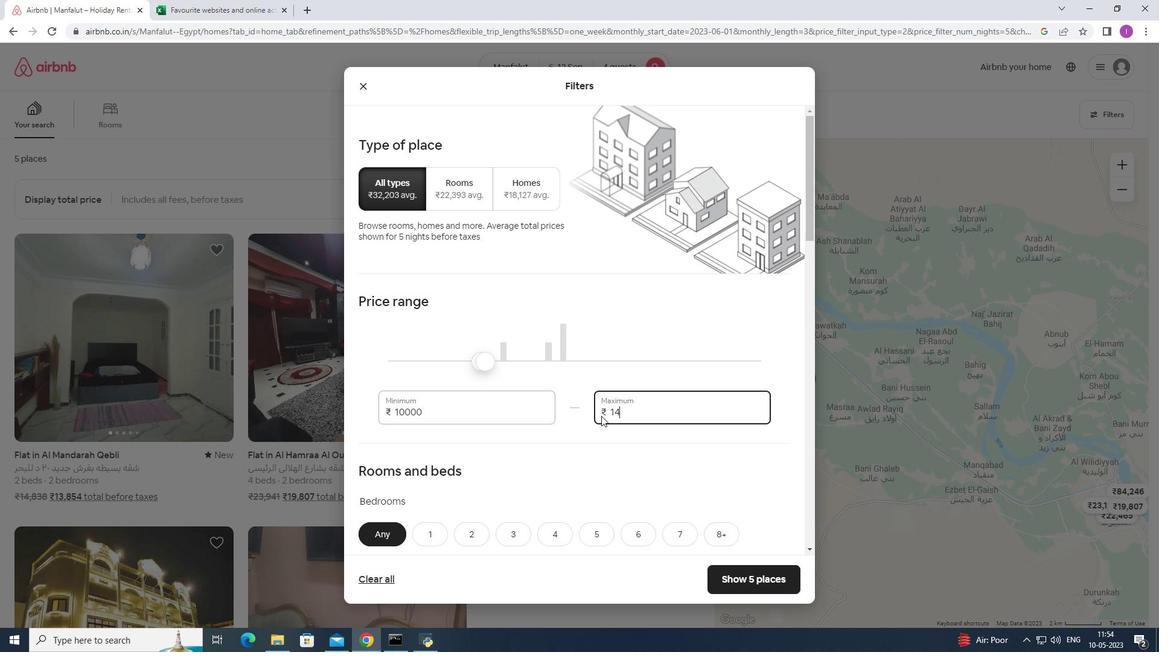 
Action: Key pressed 0
Screenshot: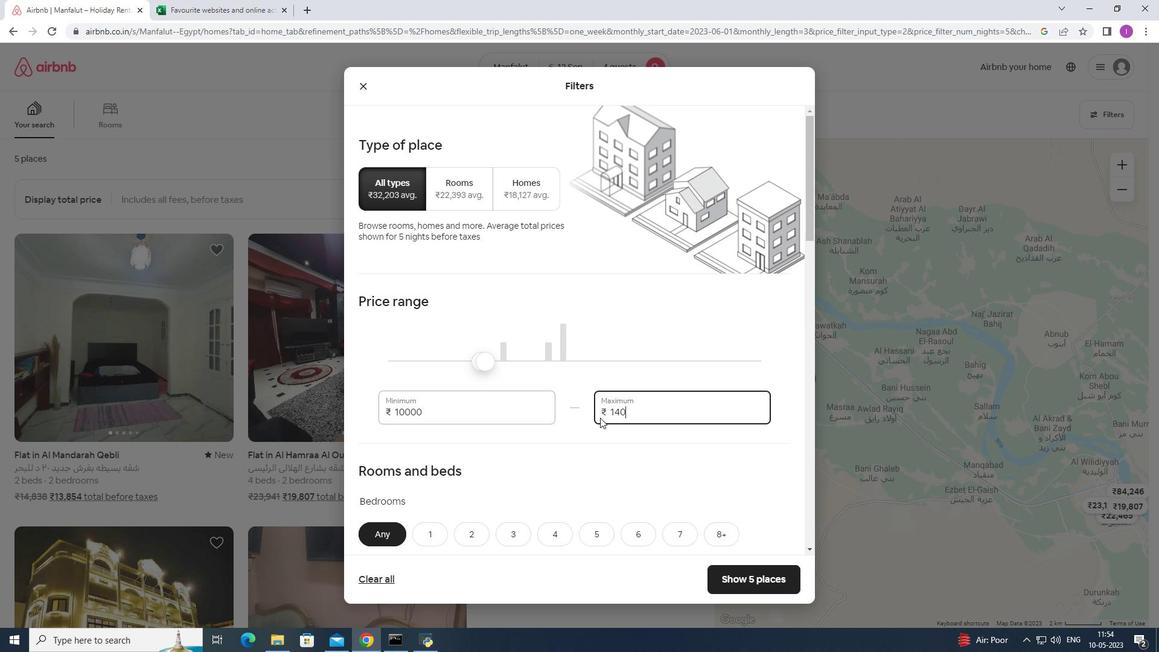 
Action: Mouse moved to (598, 417)
Screenshot: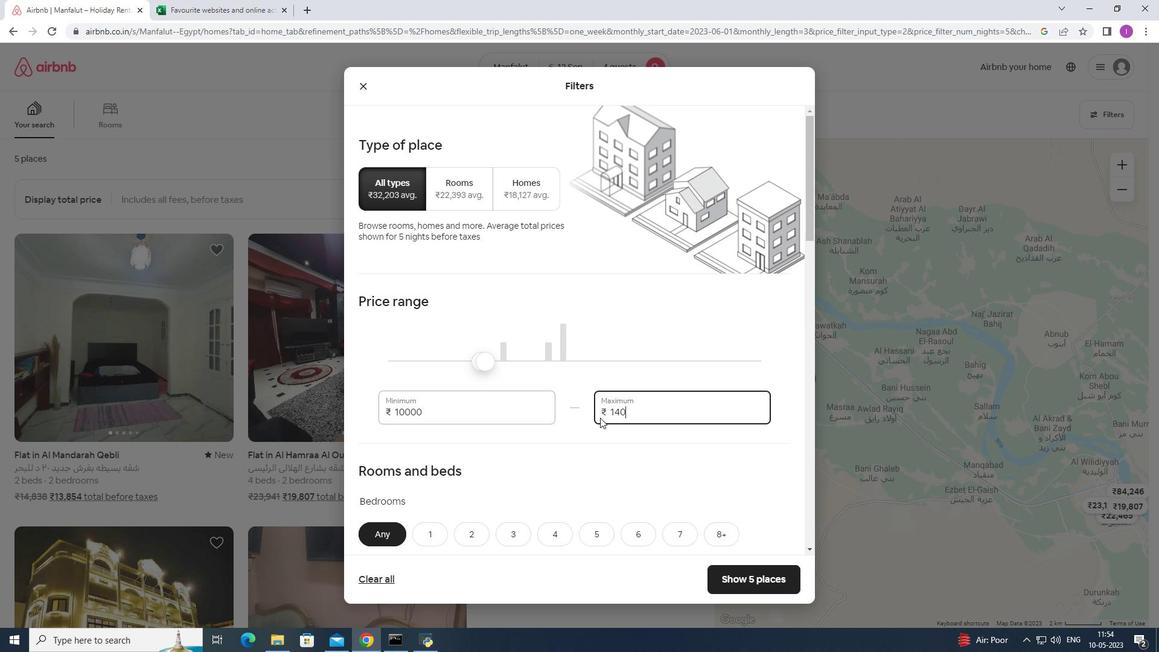
Action: Key pressed 0
Screenshot: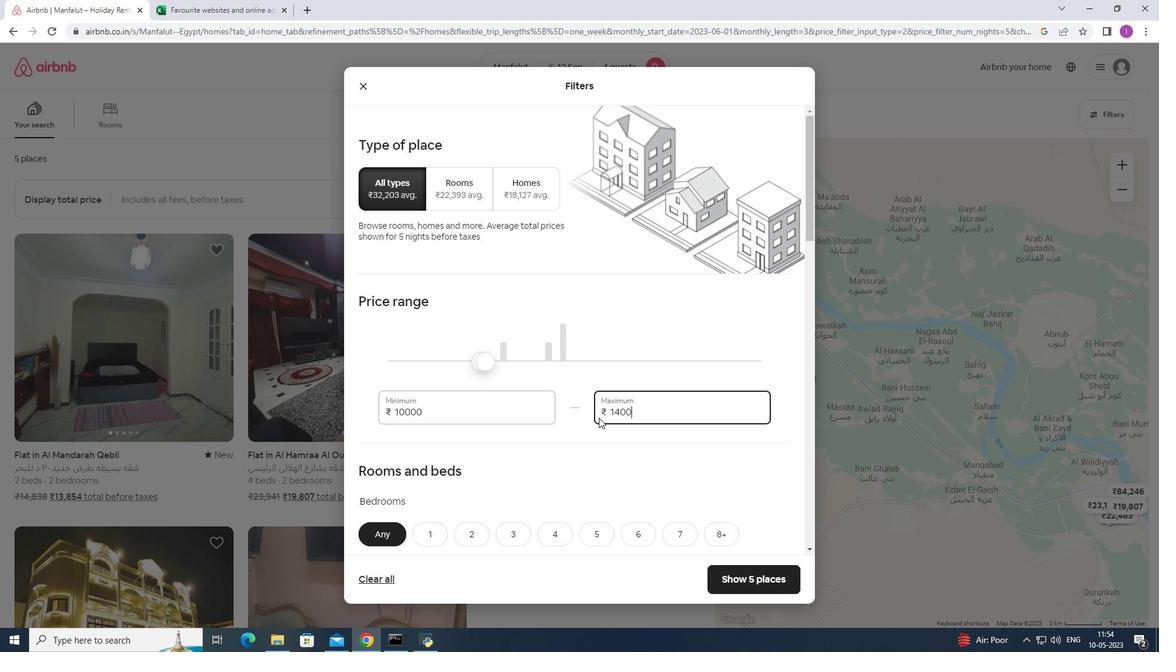 
Action: Mouse moved to (627, 428)
Screenshot: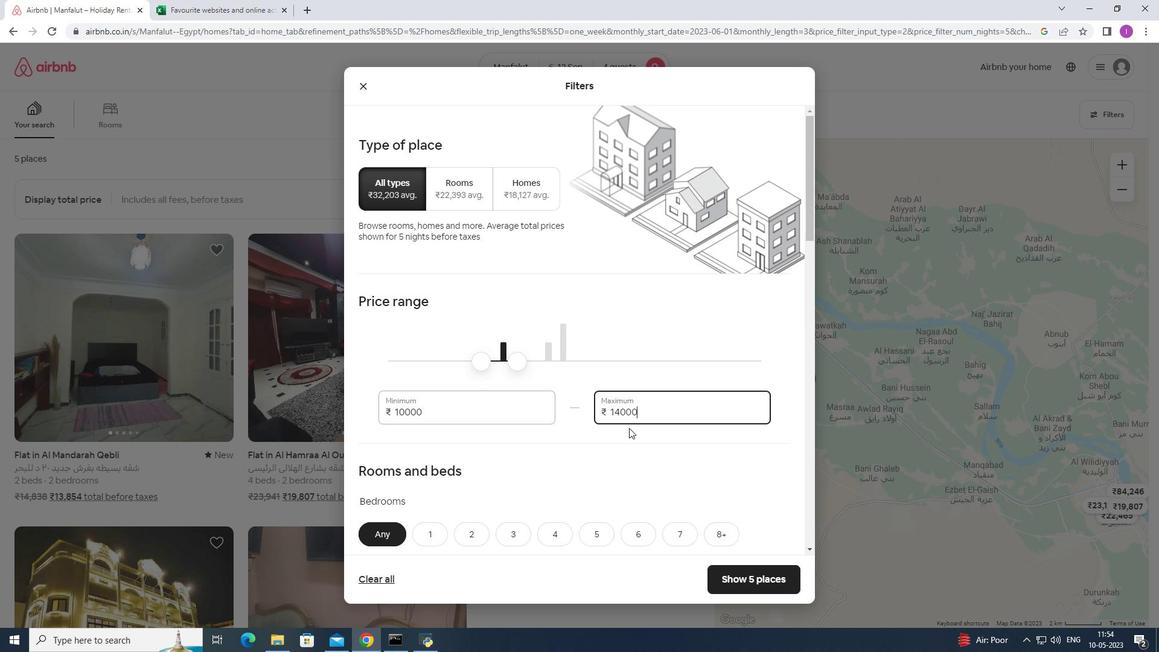 
Action: Mouse scrolled (627, 427) with delta (0, 0)
Screenshot: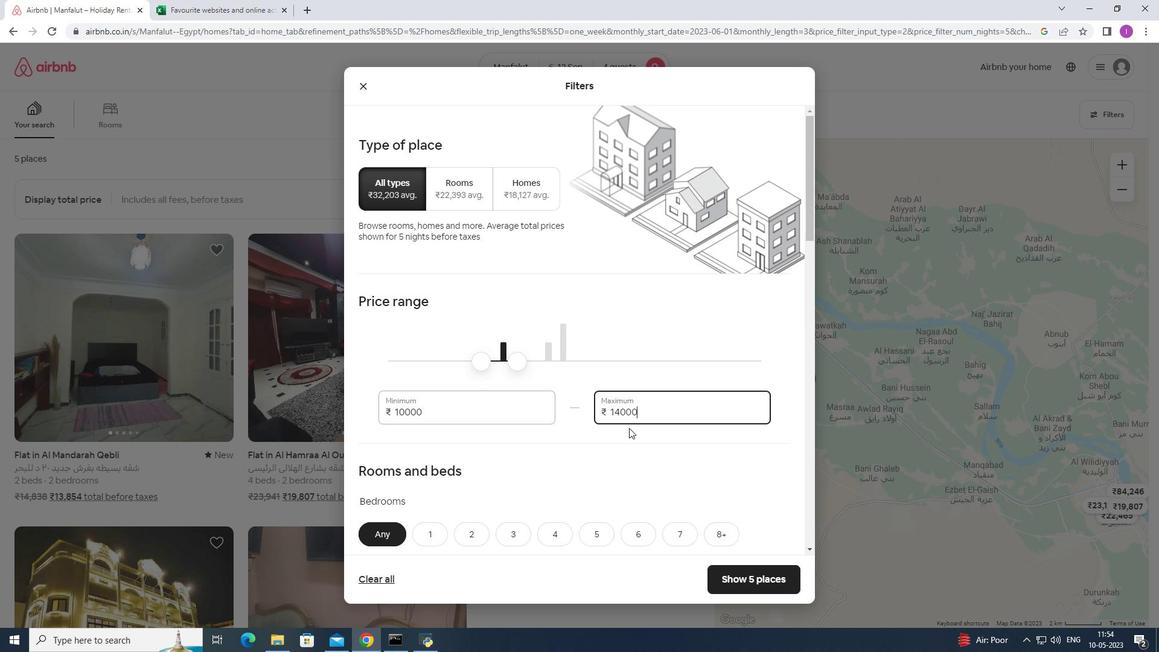 
Action: Mouse scrolled (627, 427) with delta (0, 0)
Screenshot: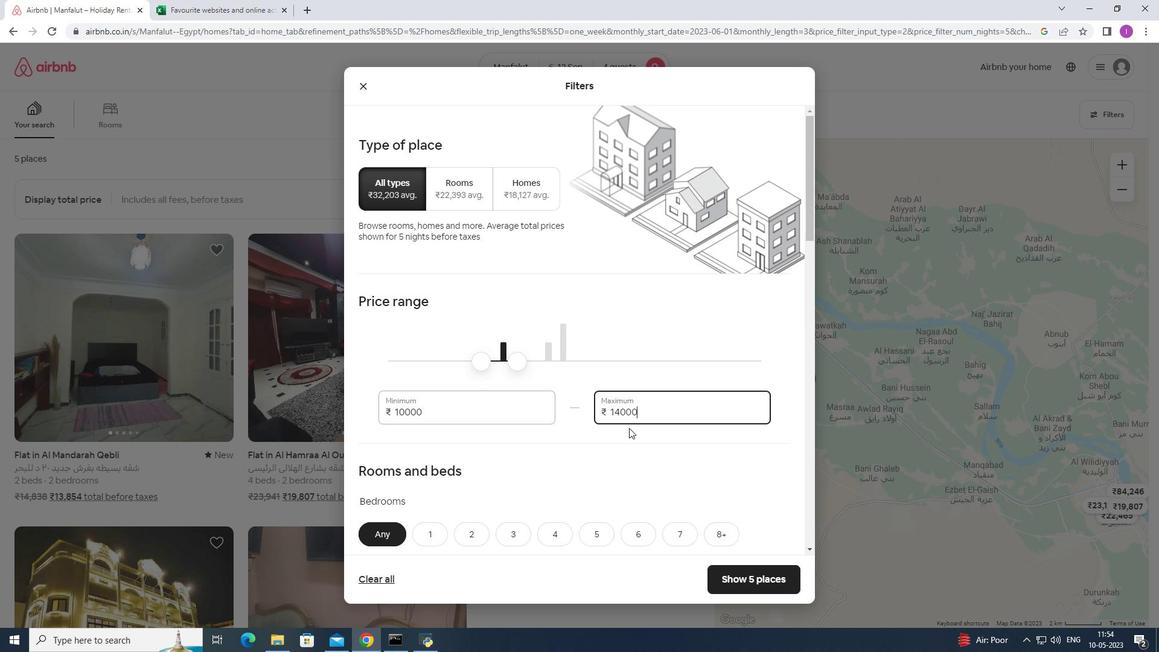 
Action: Mouse scrolled (627, 427) with delta (0, 0)
Screenshot: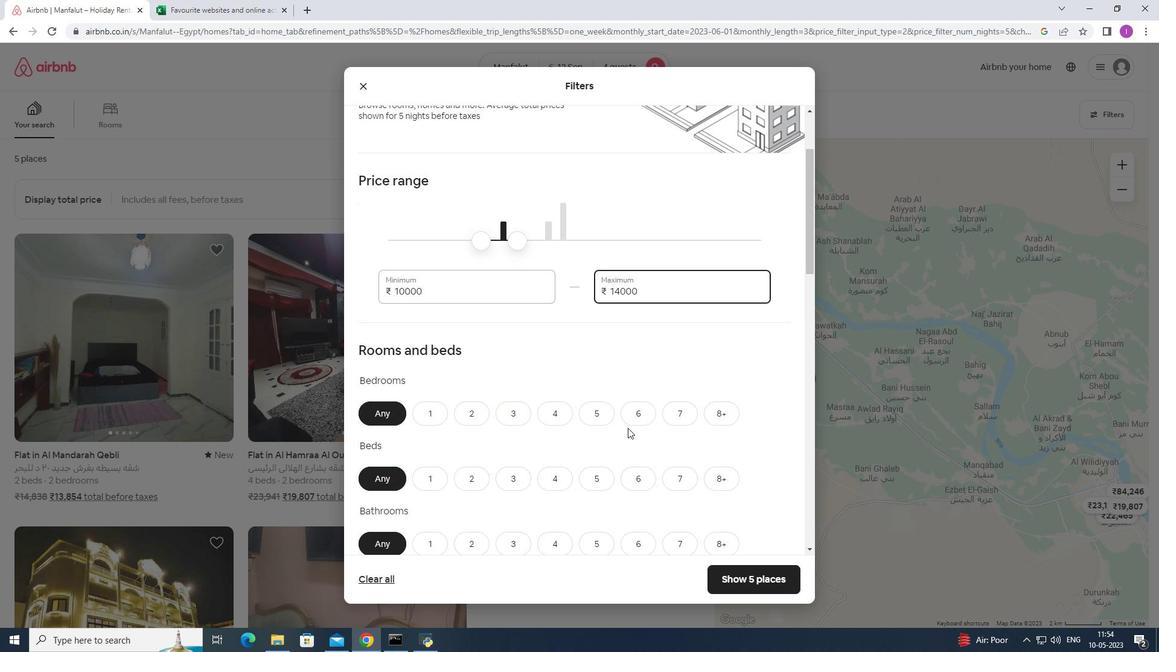 
Action: Mouse moved to (627, 428)
Screenshot: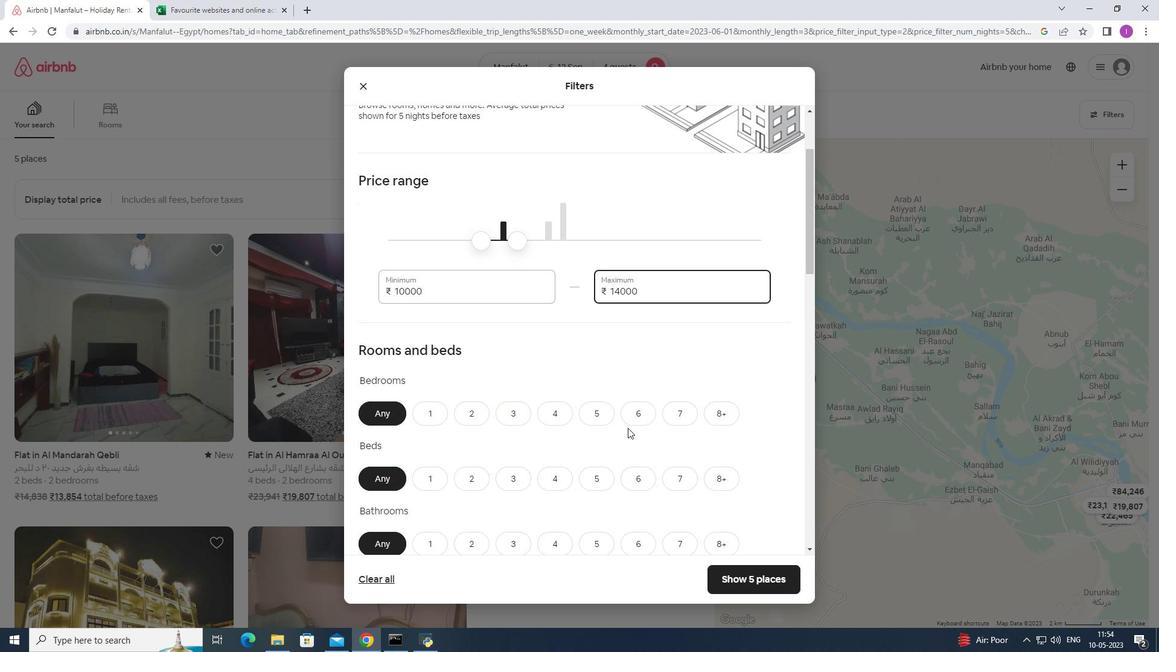 
Action: Mouse scrolled (627, 428) with delta (0, 0)
Screenshot: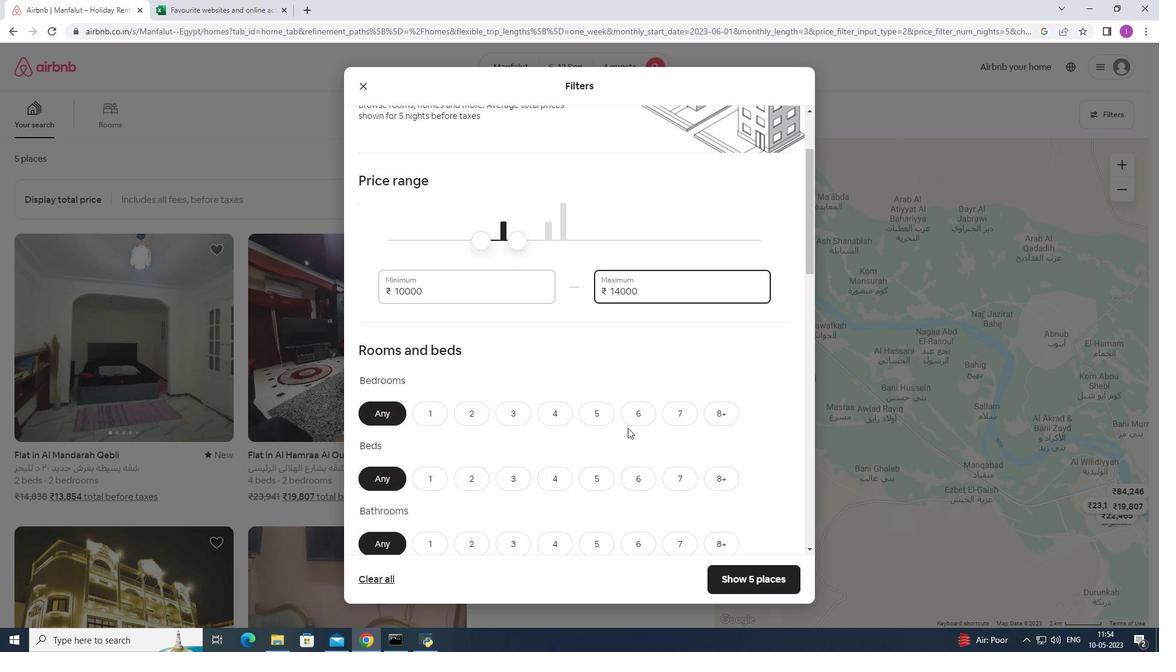 
Action: Mouse moved to (620, 426)
Screenshot: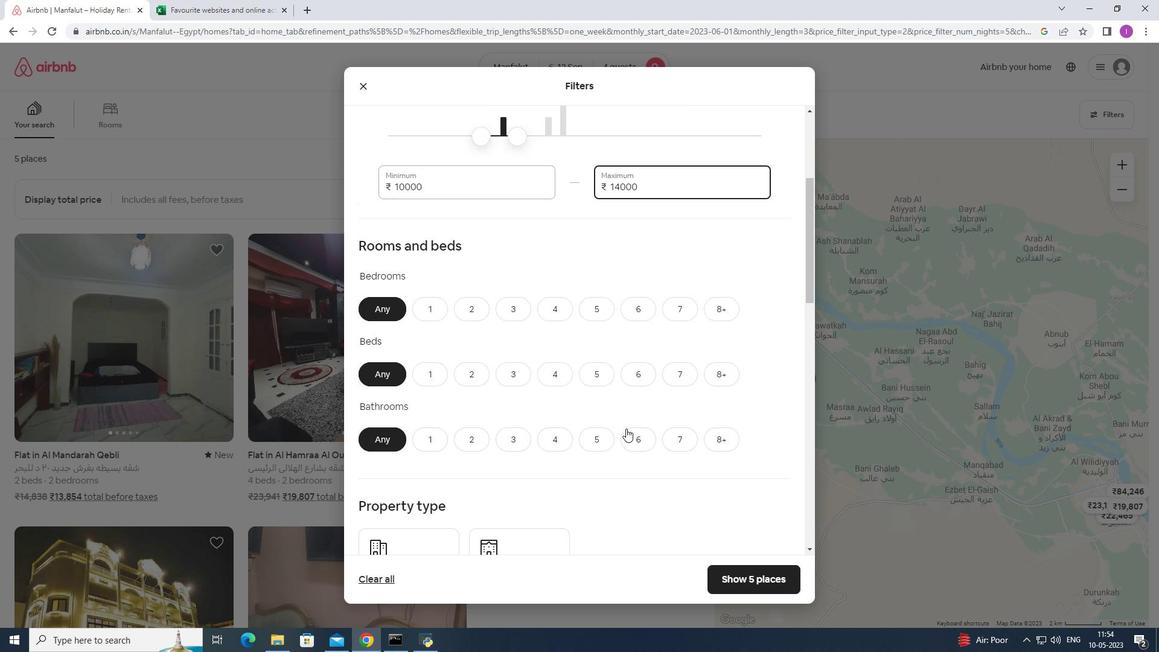 
Action: Mouse scrolled (620, 425) with delta (0, 0)
Screenshot: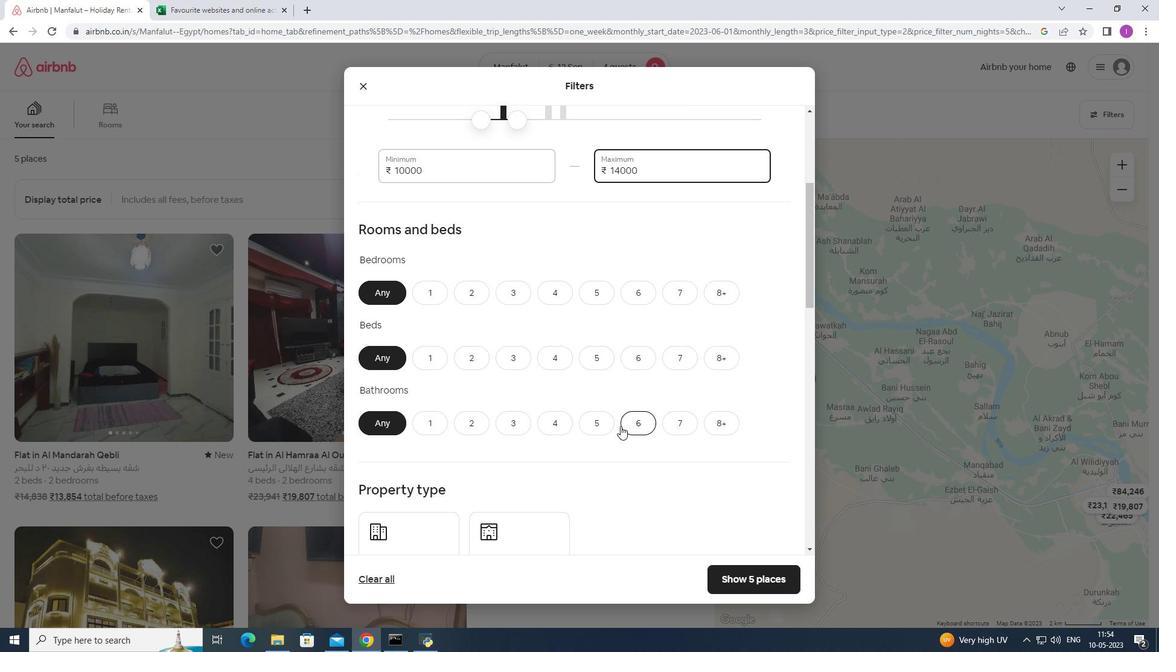 
Action: Mouse moved to (552, 231)
Screenshot: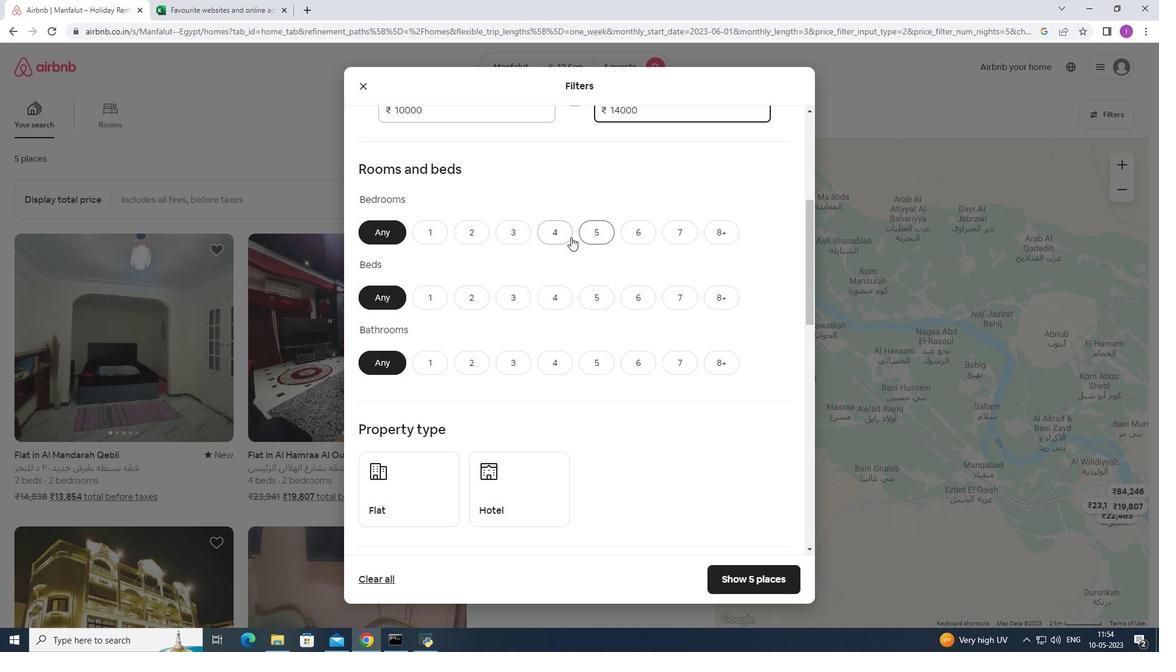 
Action: Mouse pressed left at (552, 231)
Screenshot: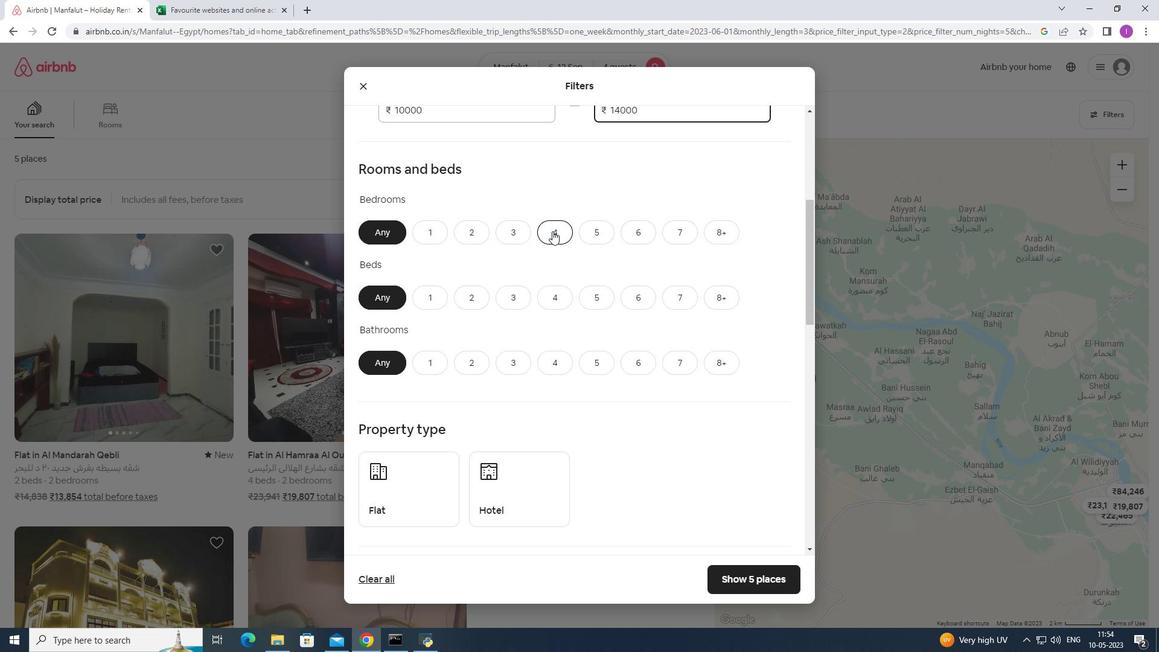
Action: Mouse moved to (553, 297)
Screenshot: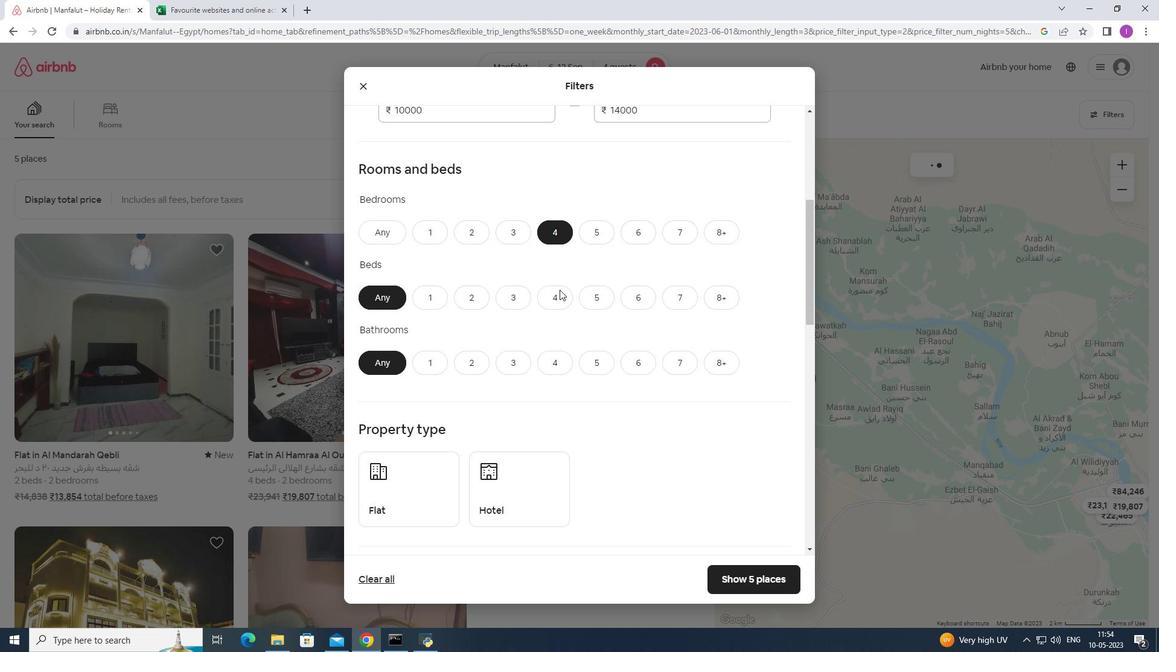 
Action: Mouse pressed left at (553, 297)
Screenshot: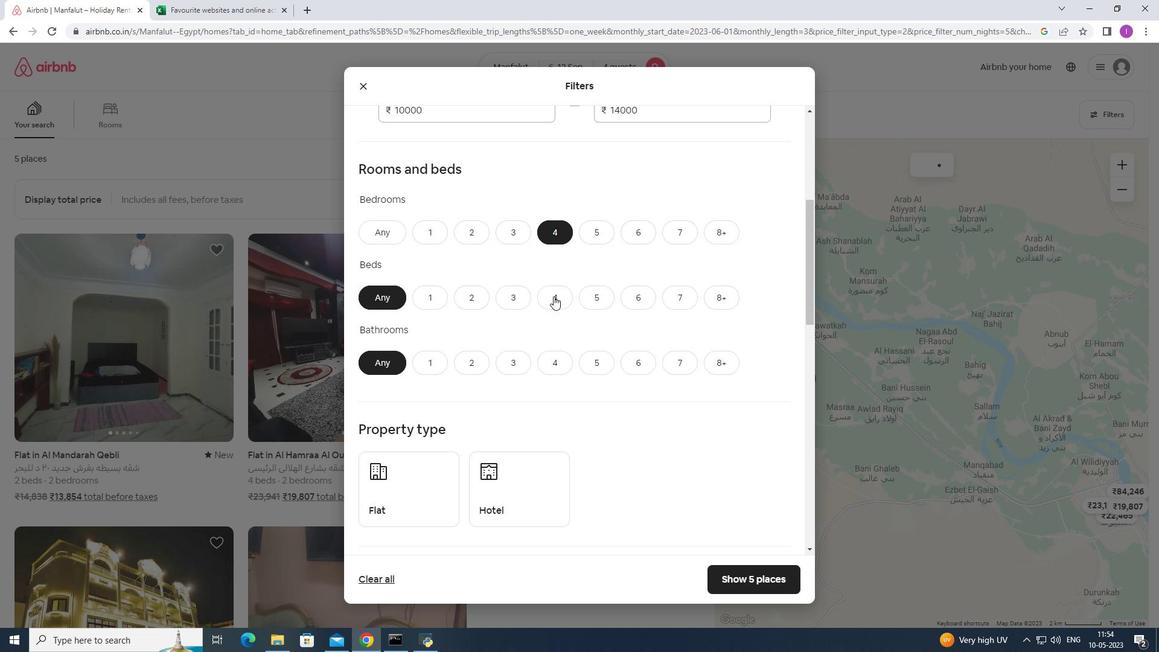 
Action: Mouse moved to (550, 368)
Screenshot: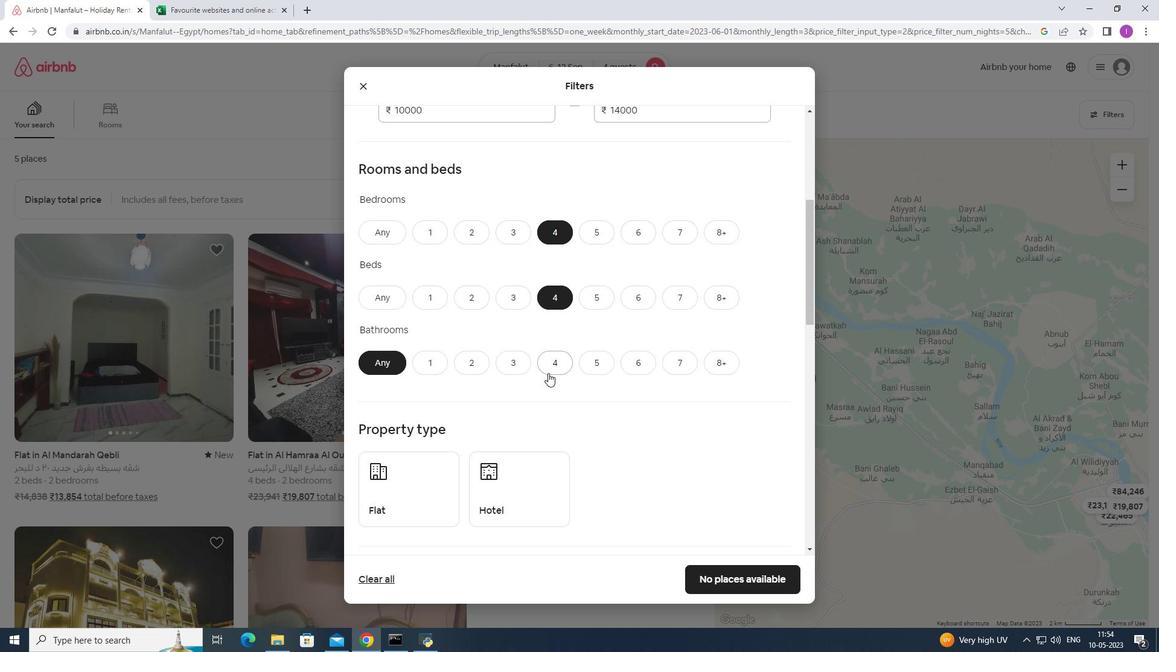
Action: Mouse pressed left at (550, 368)
Screenshot: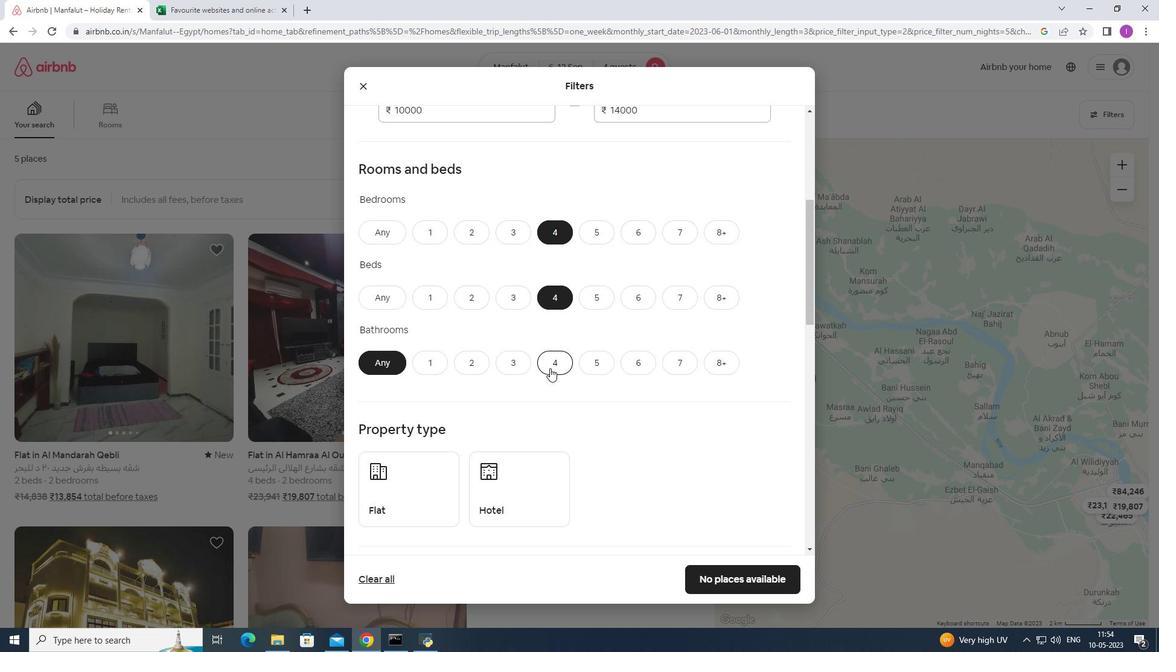
Action: Mouse moved to (467, 436)
Screenshot: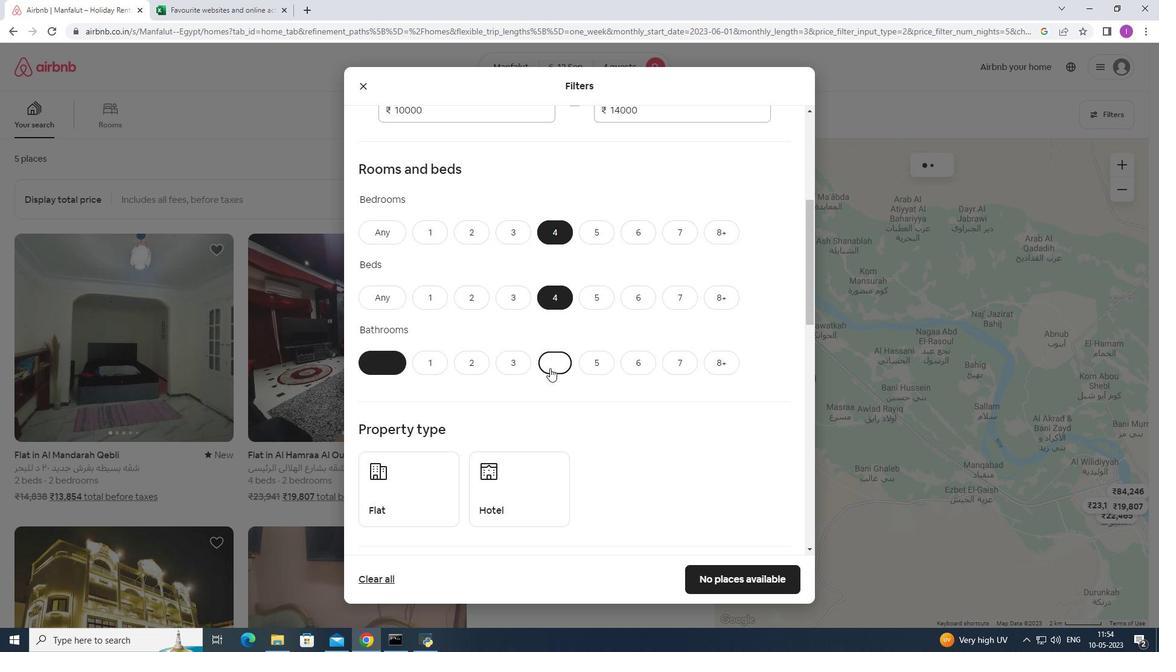 
Action: Mouse scrolled (467, 435) with delta (0, 0)
Screenshot: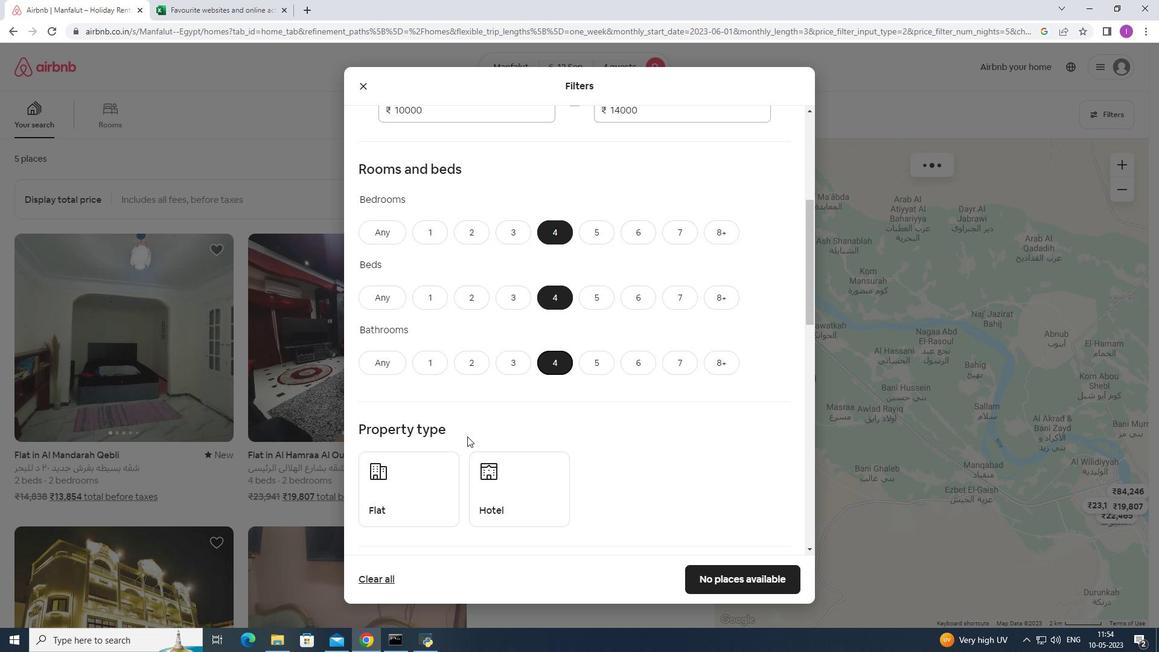 
Action: Mouse scrolled (467, 435) with delta (0, 0)
Screenshot: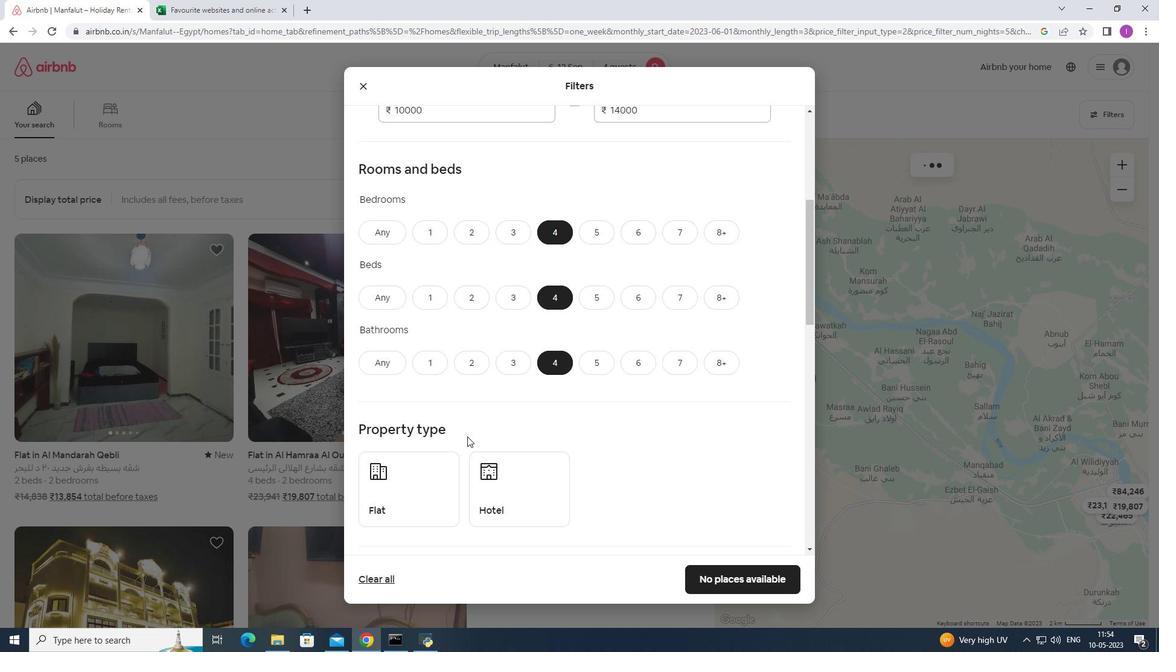 
Action: Mouse scrolled (467, 435) with delta (0, 0)
Screenshot: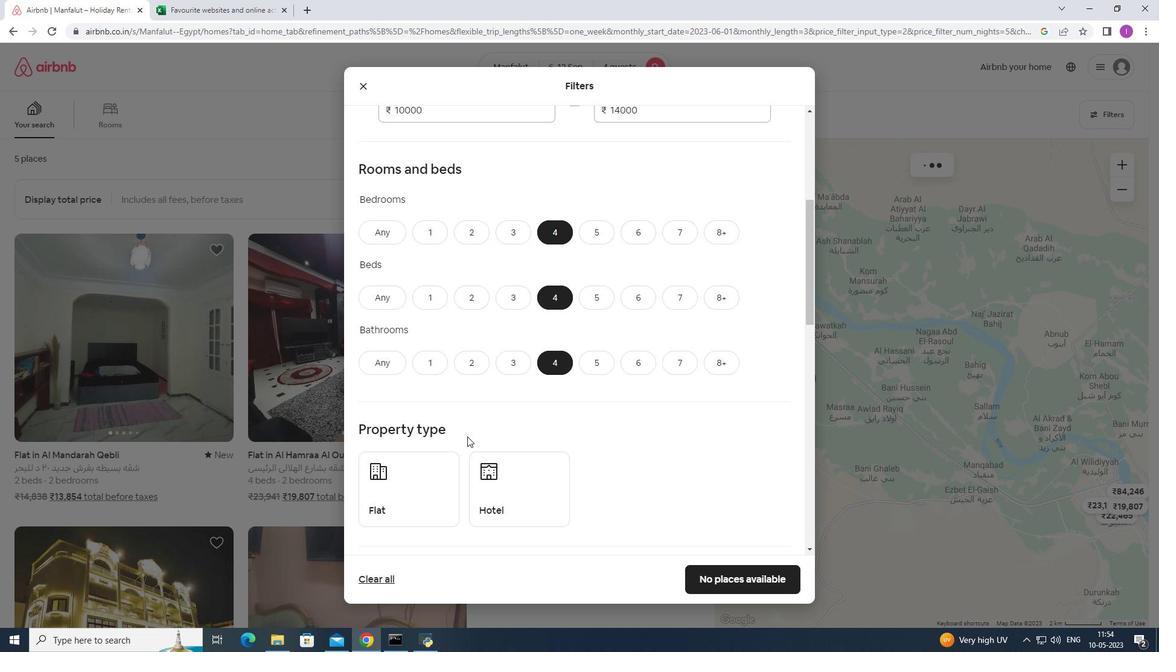 
Action: Mouse moved to (406, 322)
Screenshot: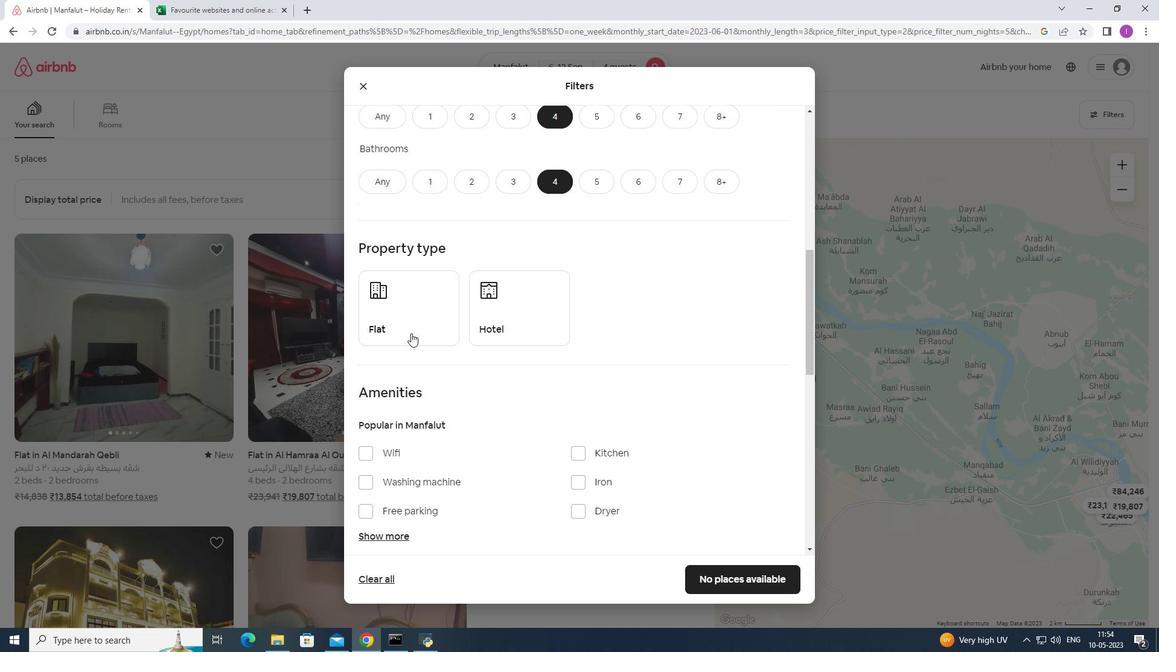 
Action: Mouse pressed left at (406, 322)
Screenshot: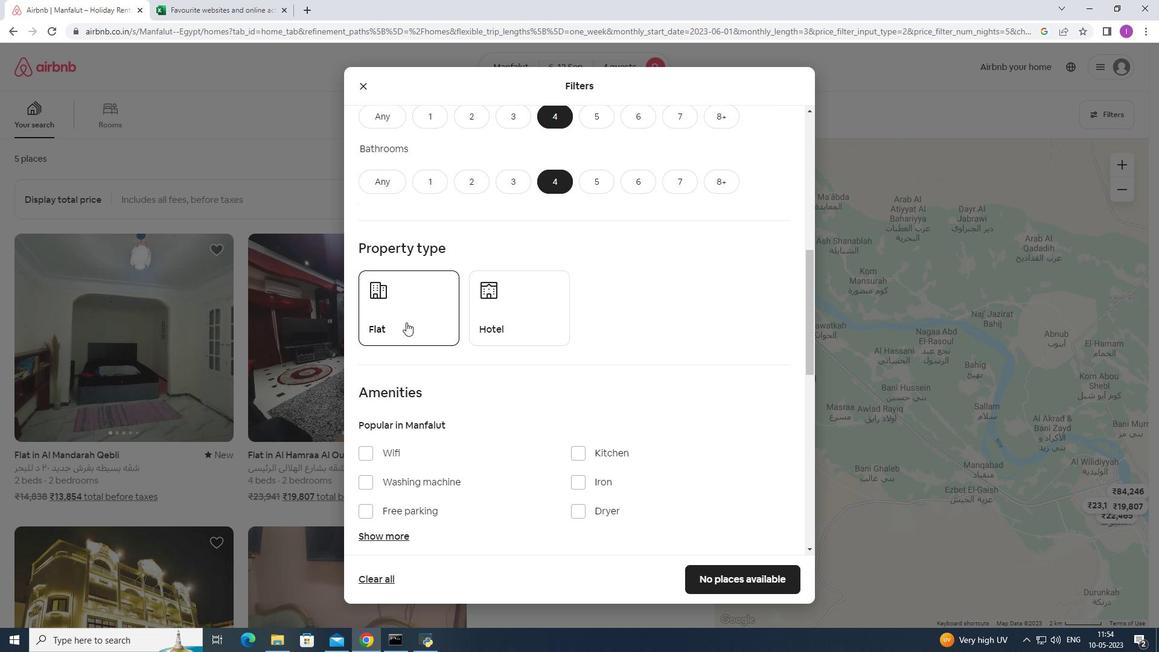 
Action: Mouse moved to (485, 348)
Screenshot: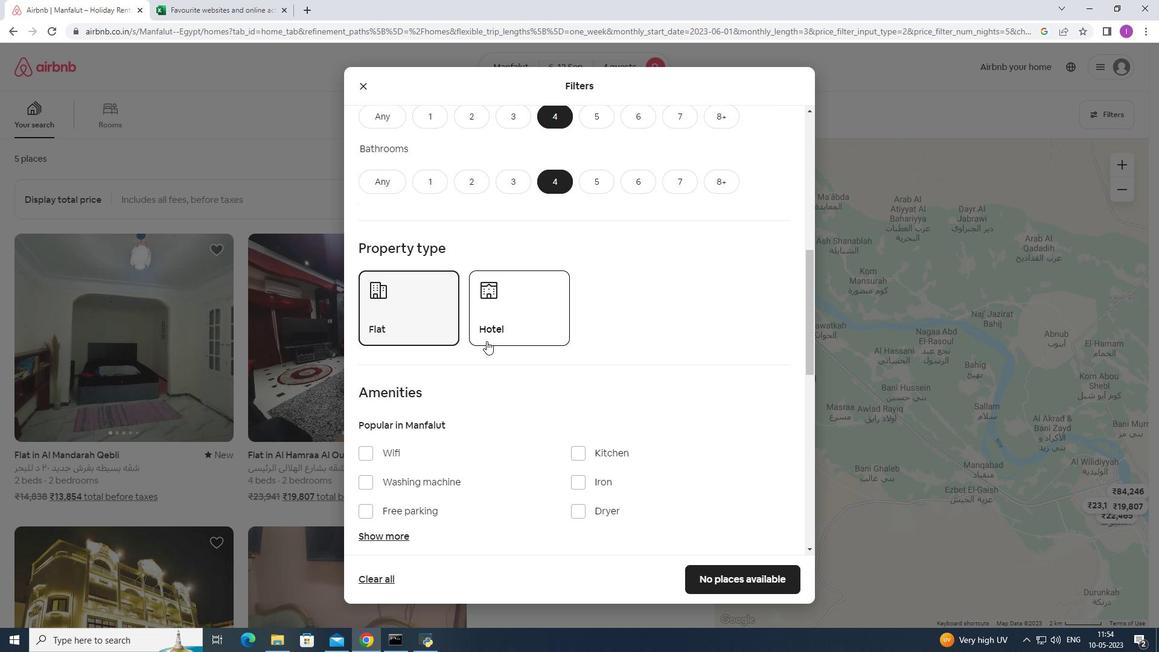 
Action: Mouse scrolled (485, 347) with delta (0, 0)
Screenshot: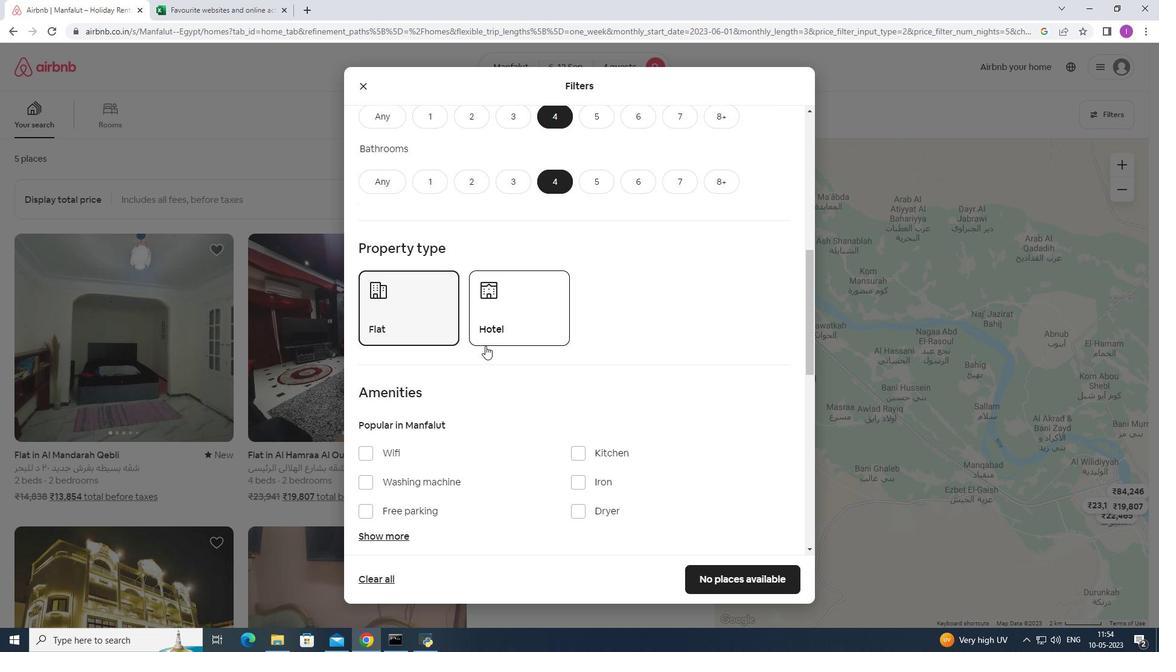 
Action: Mouse scrolled (485, 347) with delta (0, 0)
Screenshot: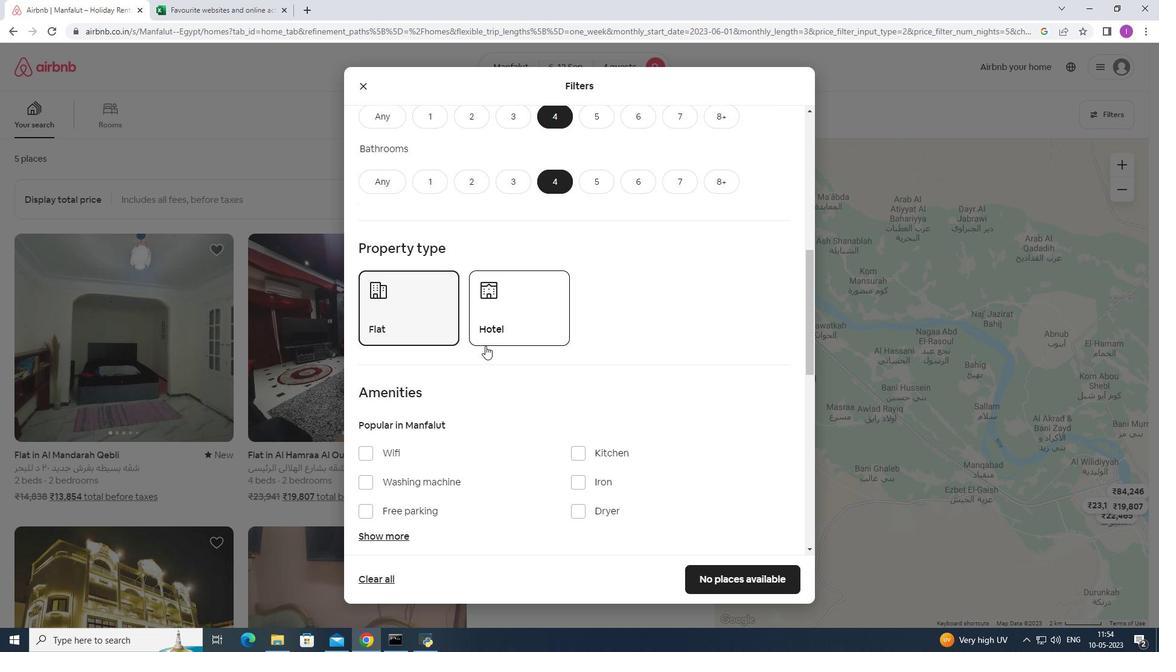 
Action: Mouse moved to (485, 348)
Screenshot: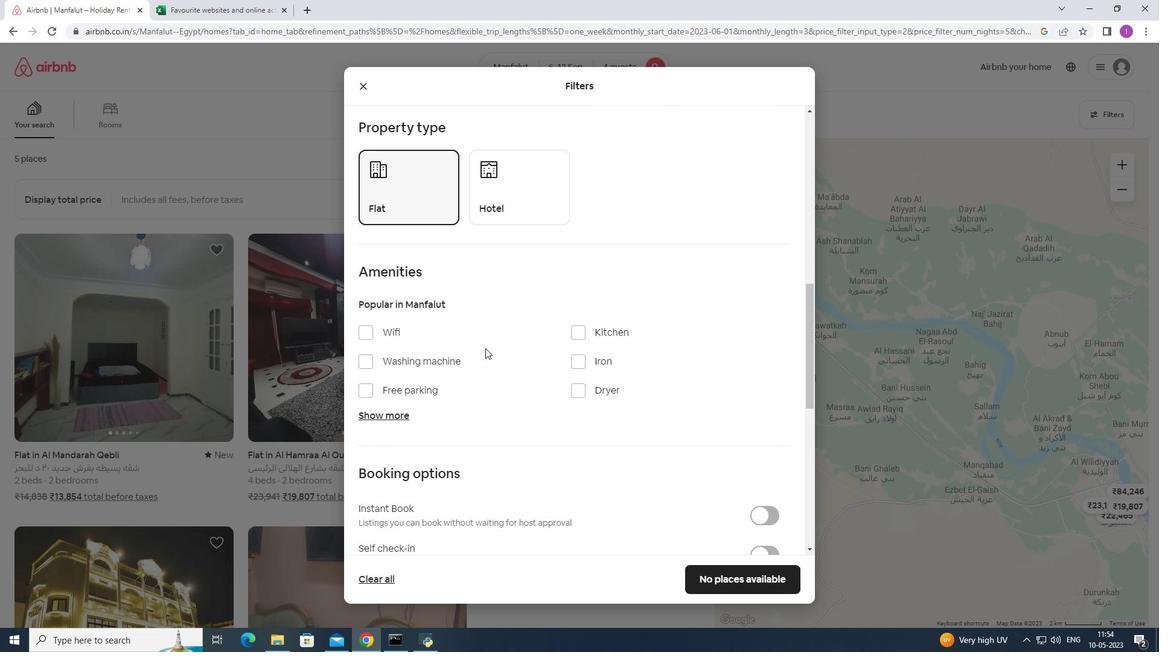 
Action: Mouse scrolled (485, 347) with delta (0, 0)
Screenshot: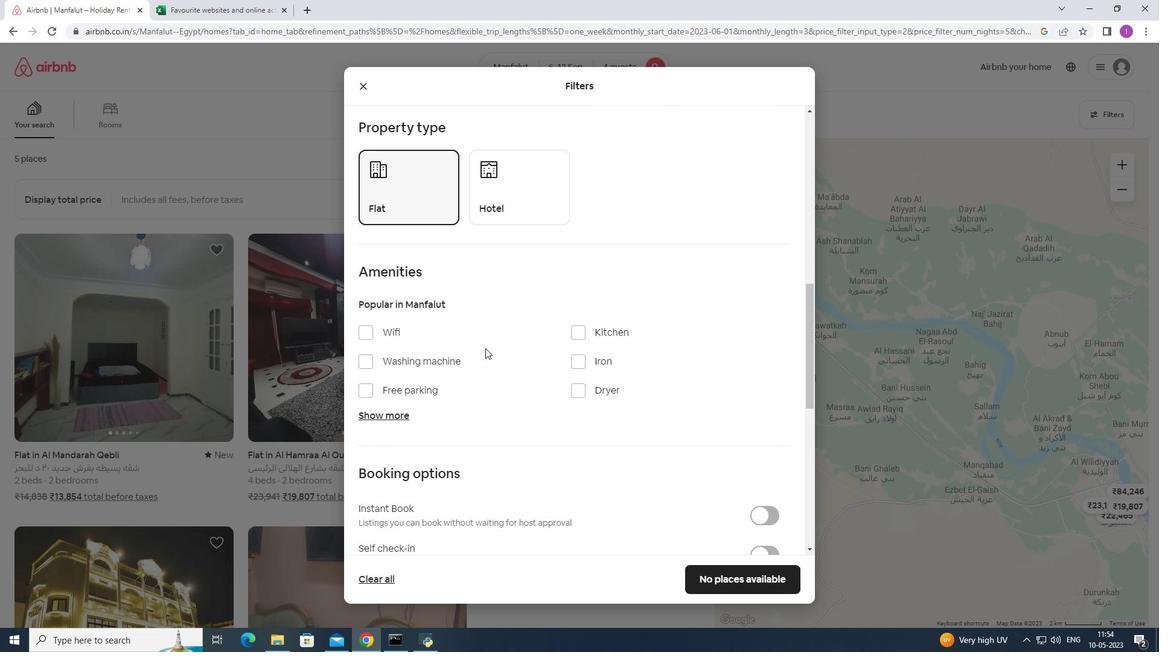 
Action: Mouse moved to (362, 269)
Screenshot: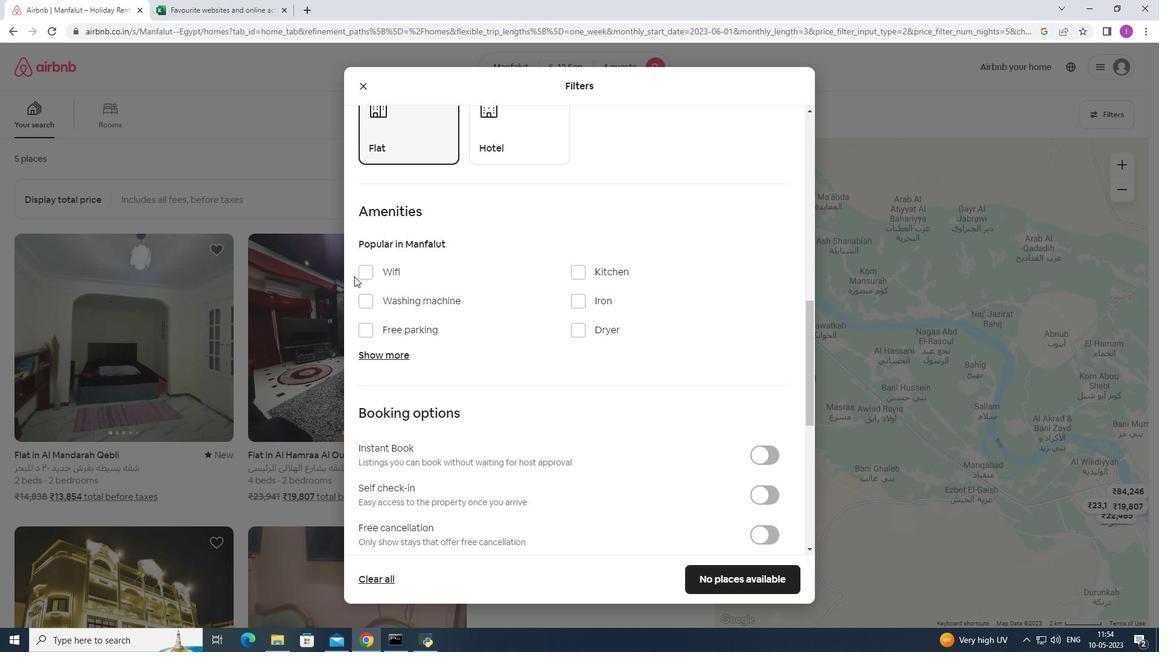 
Action: Mouse pressed left at (362, 269)
Screenshot: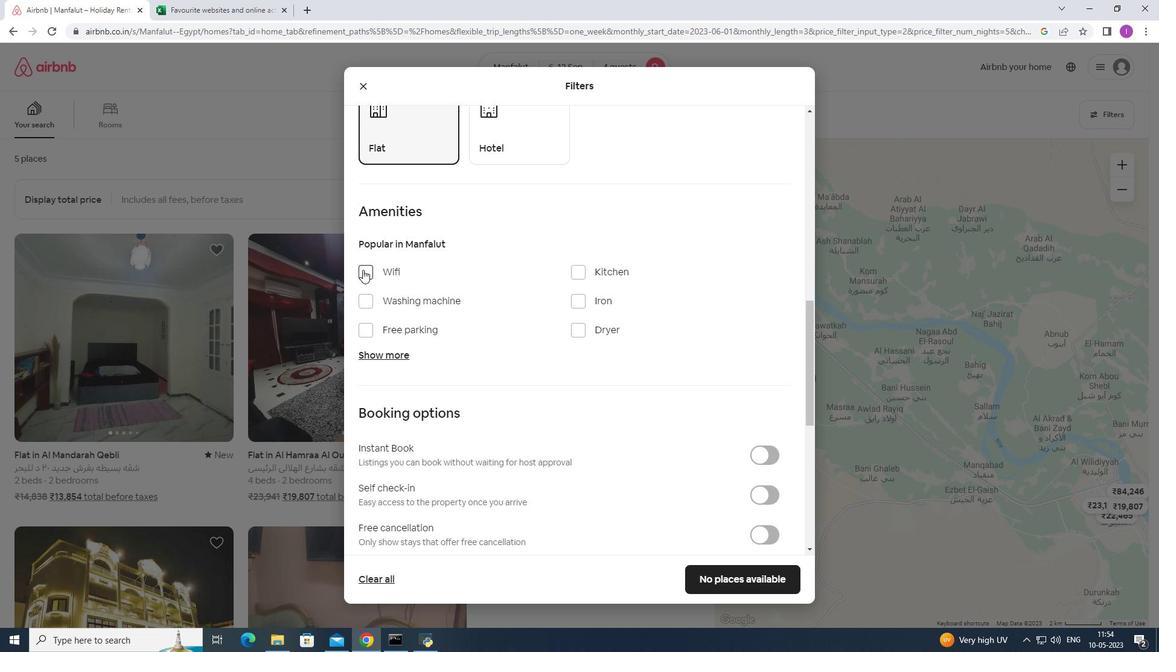 
Action: Mouse moved to (373, 329)
Screenshot: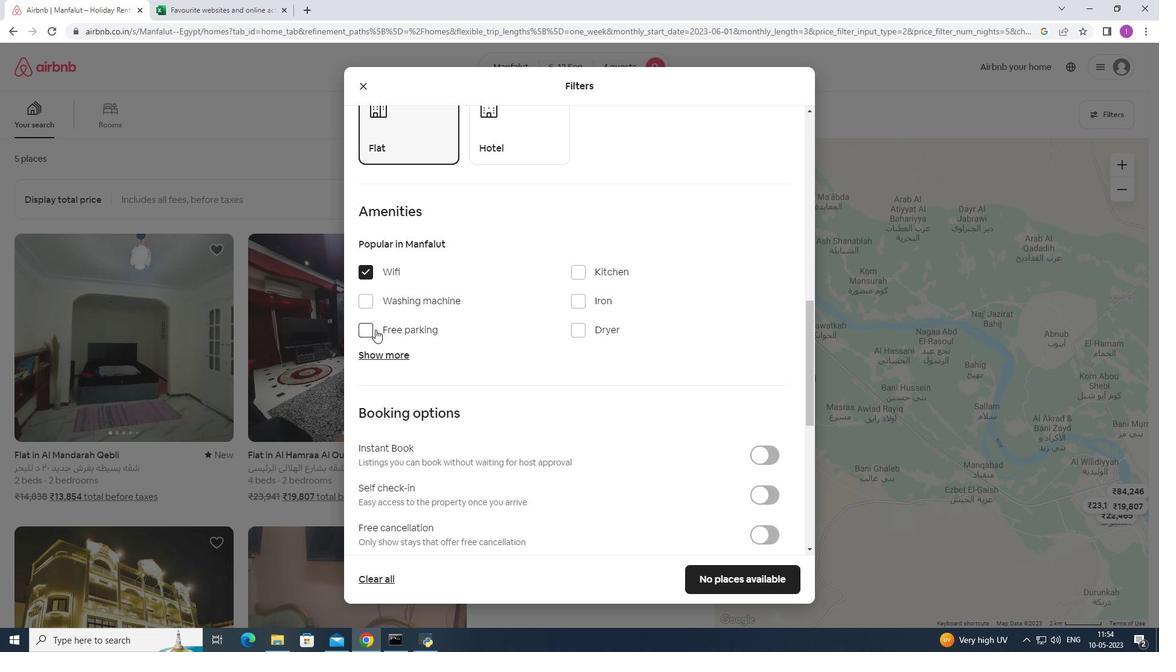 
Action: Mouse pressed left at (373, 329)
Screenshot: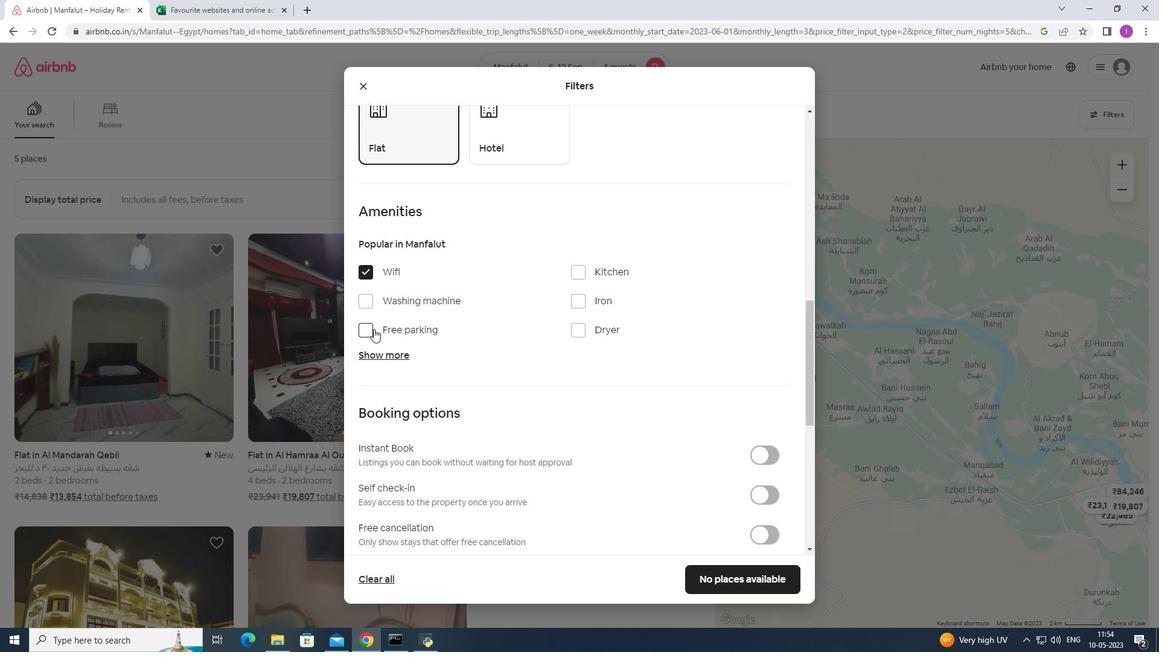
Action: Mouse moved to (525, 318)
Screenshot: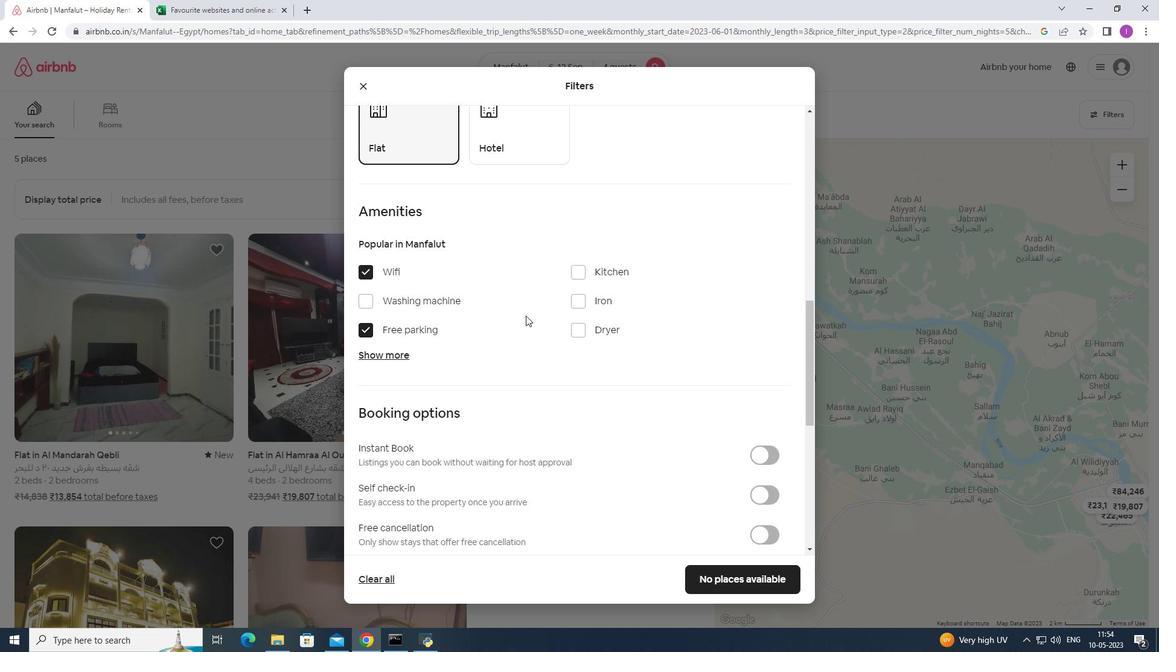
Action: Mouse scrolled (525, 318) with delta (0, 0)
Screenshot: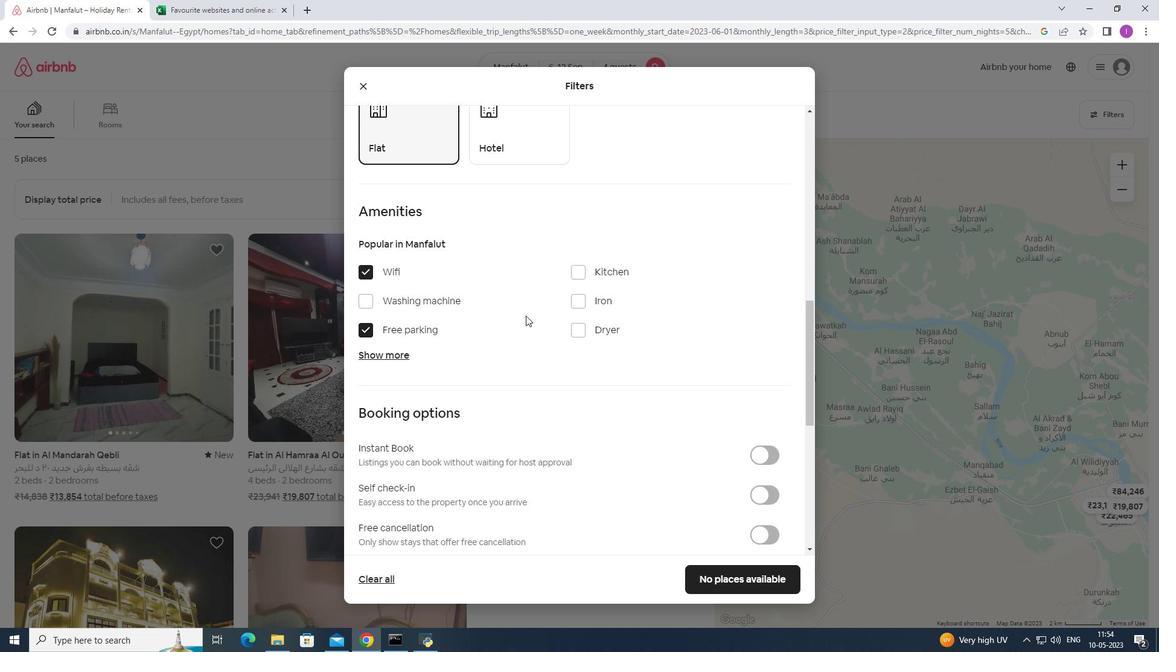 
Action: Mouse moved to (413, 296)
Screenshot: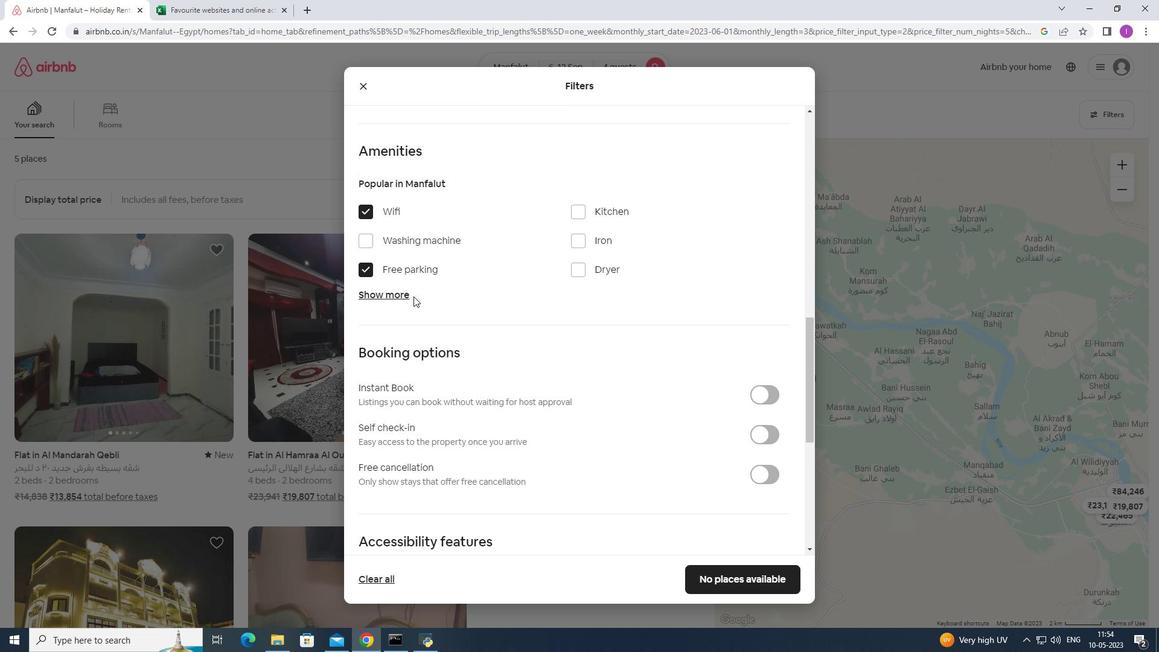 
Action: Mouse pressed left at (413, 296)
Screenshot: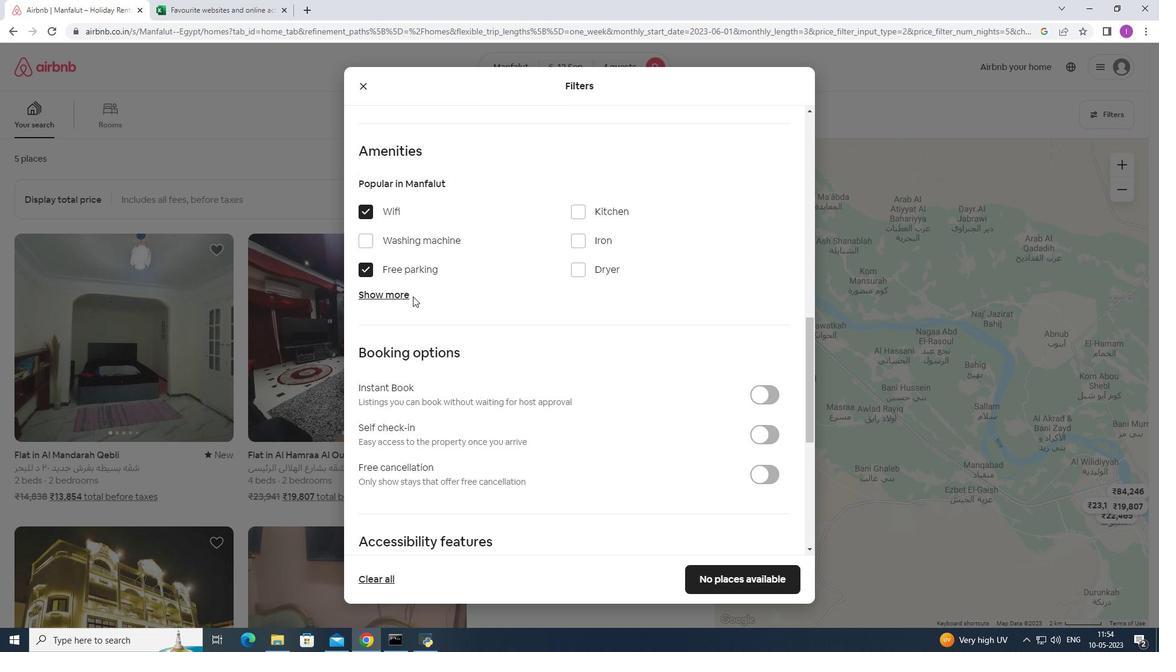 
Action: Mouse moved to (407, 297)
Screenshot: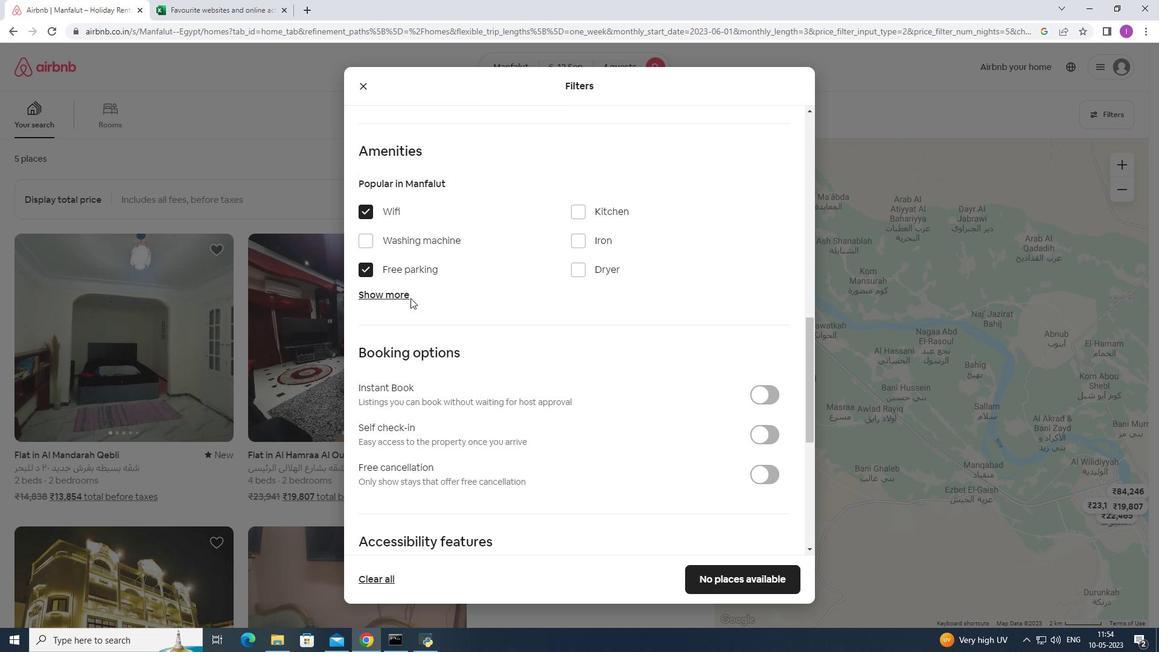 
Action: Mouse pressed left at (407, 297)
Screenshot: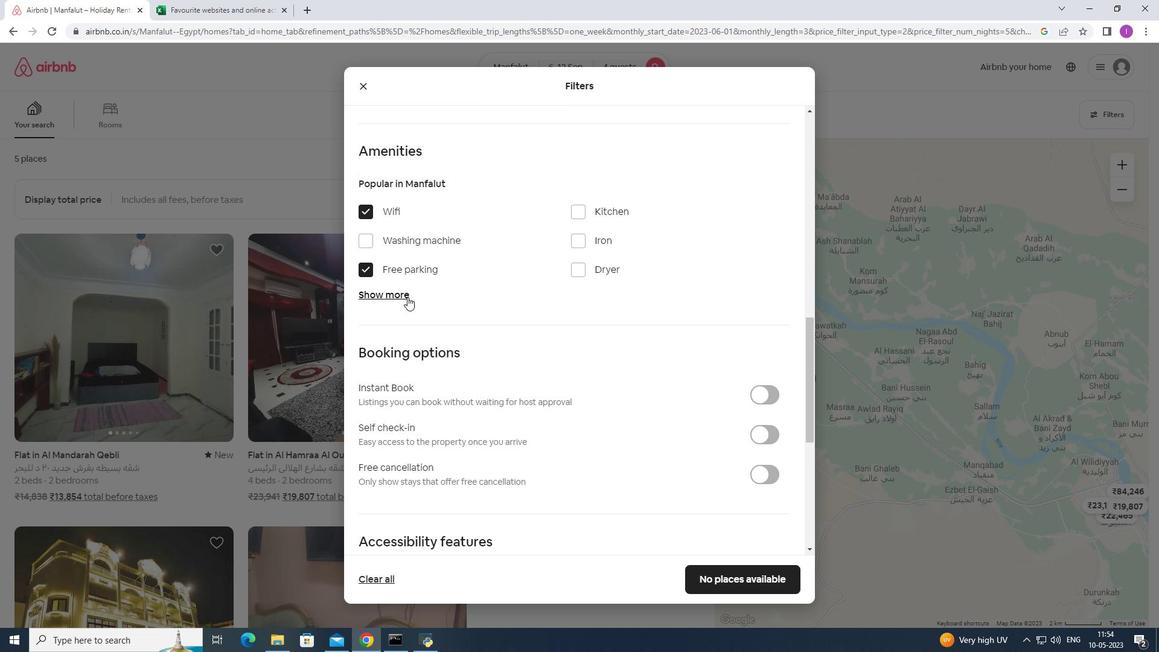 
Action: Mouse moved to (468, 359)
Screenshot: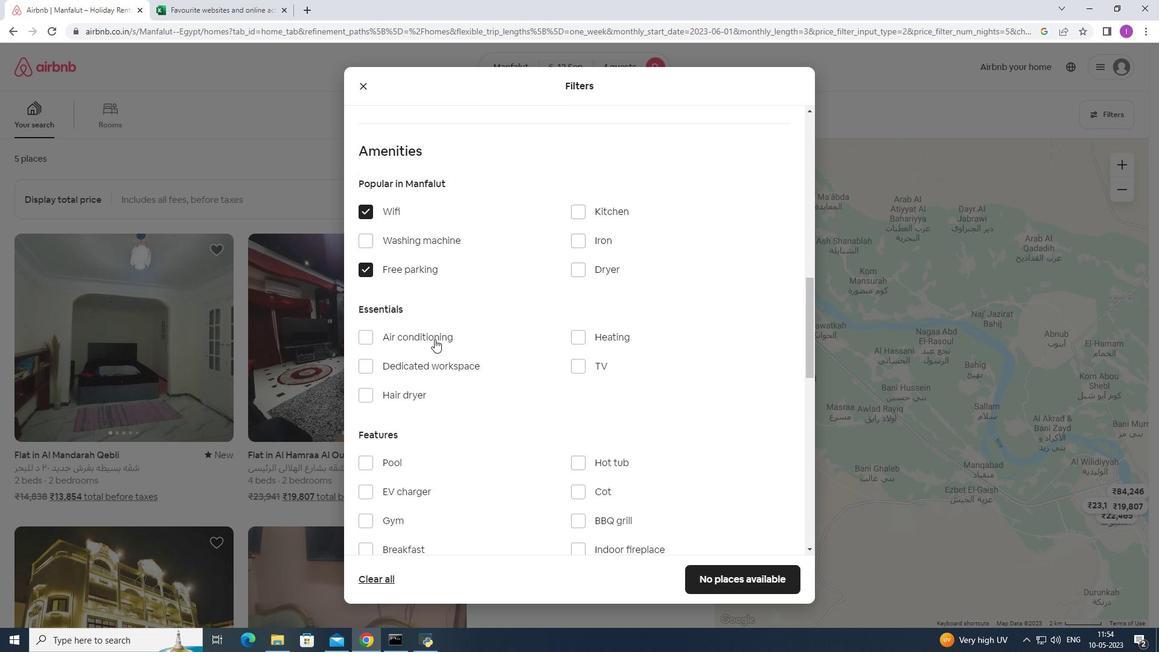 
Action: Mouse scrolled (468, 359) with delta (0, 0)
Screenshot: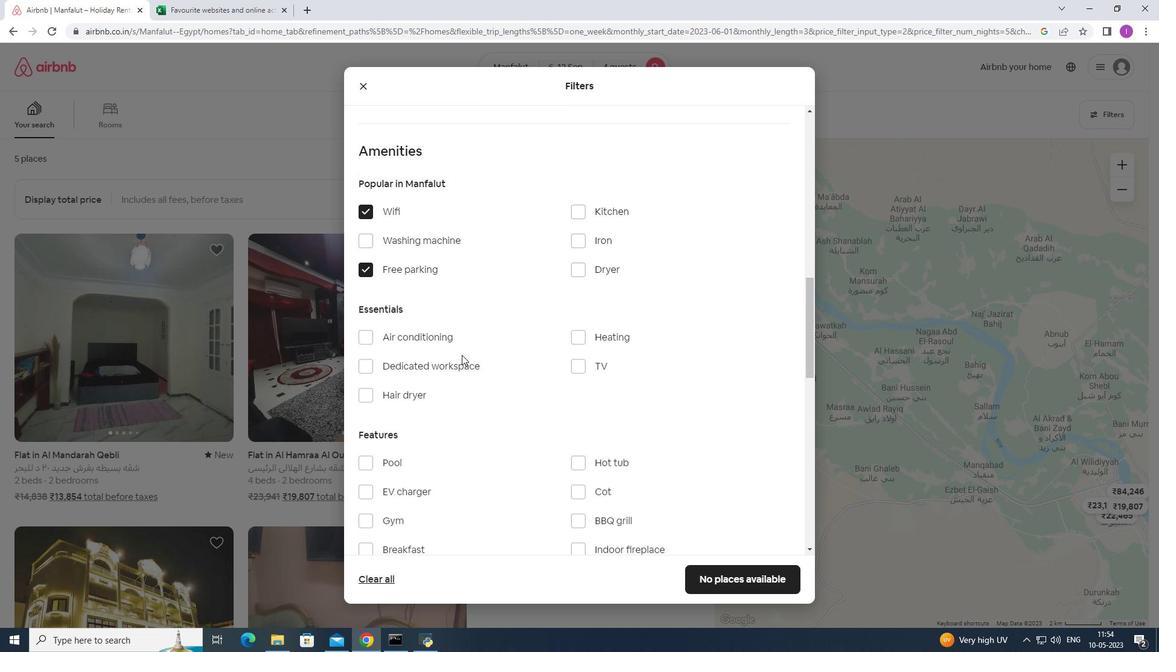 
Action: Mouse moved to (575, 309)
Screenshot: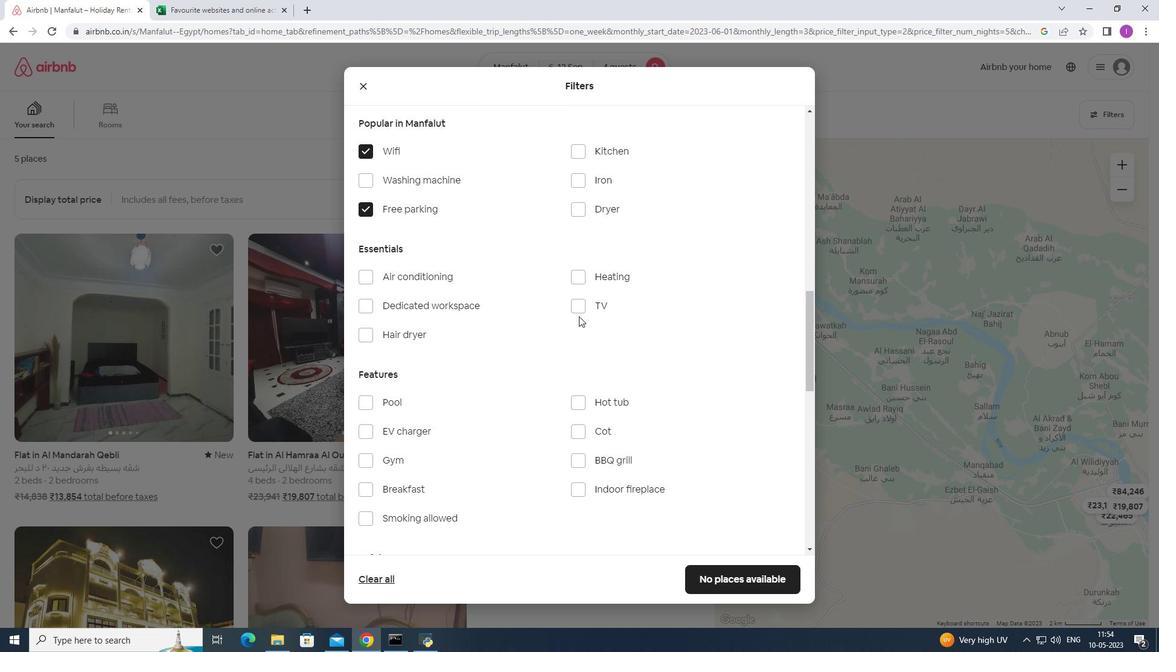 
Action: Mouse pressed left at (575, 309)
Screenshot: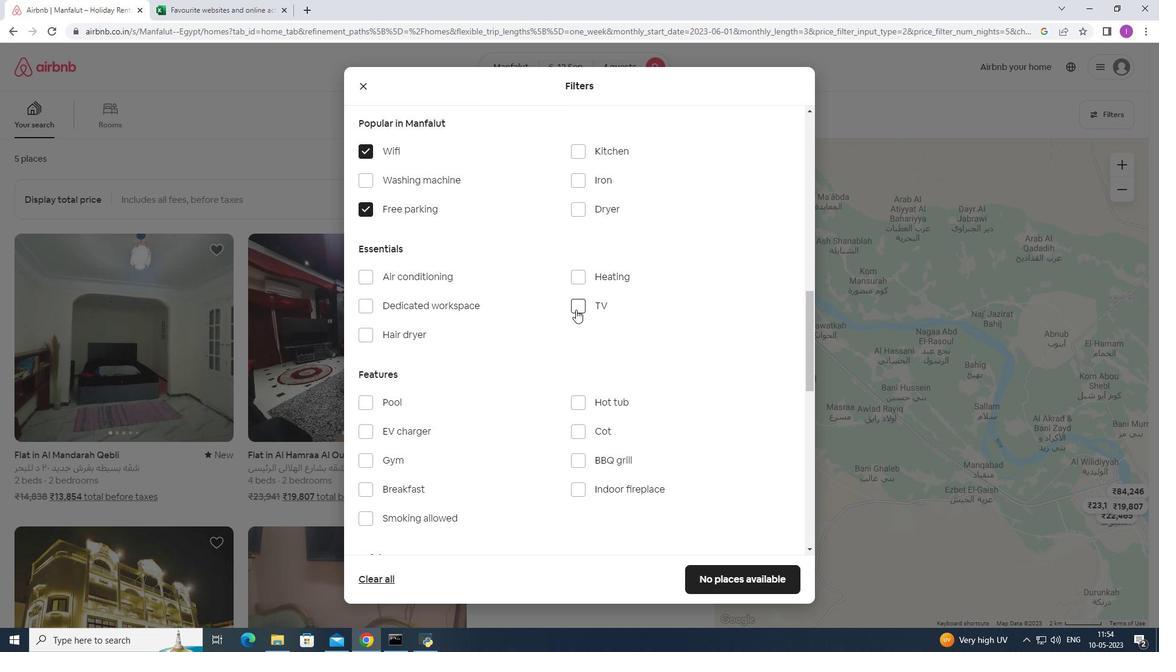 
Action: Mouse moved to (491, 414)
Screenshot: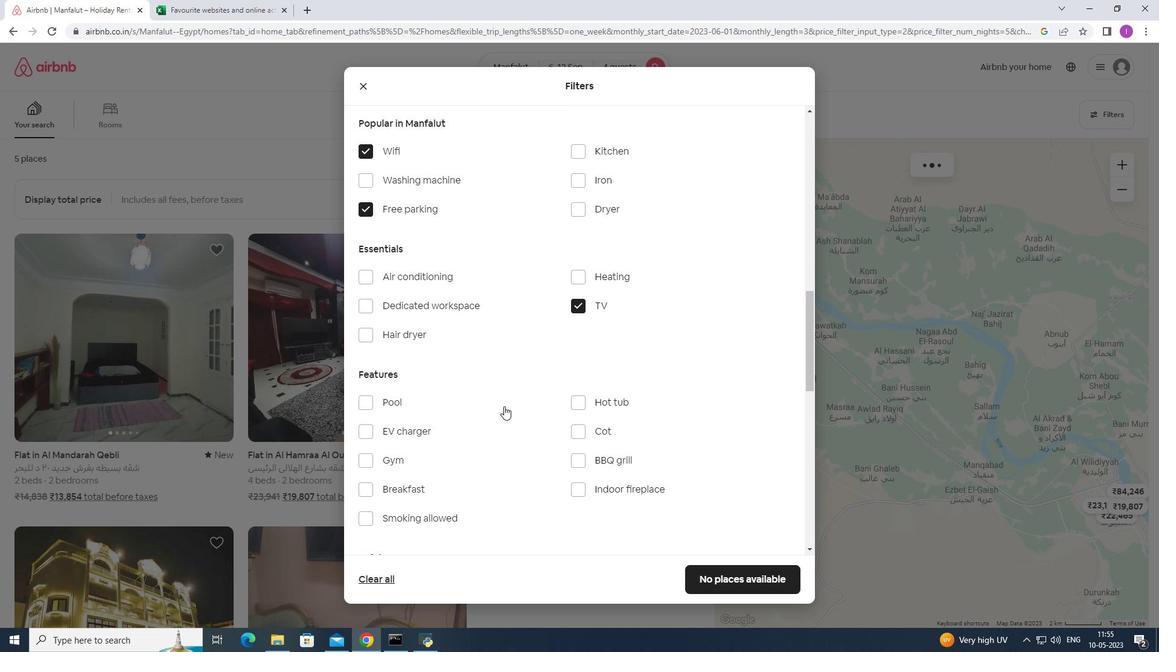 
Action: Mouse scrolled (491, 413) with delta (0, 0)
Screenshot: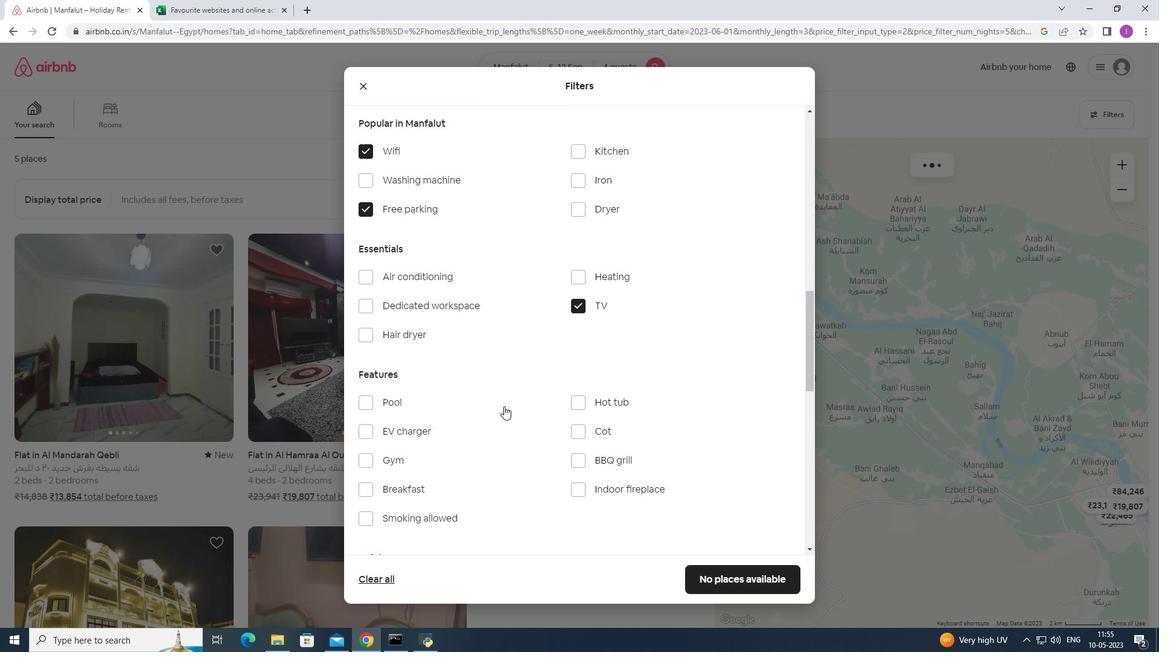 
Action: Mouse scrolled (491, 413) with delta (0, 0)
Screenshot: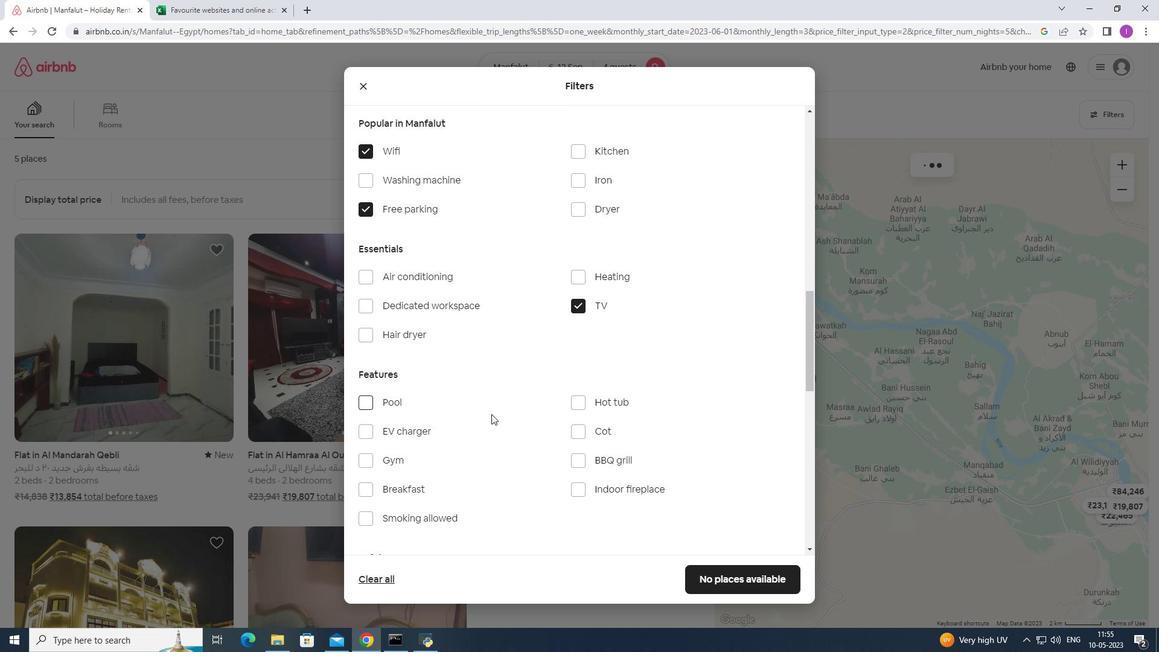 
Action: Mouse moved to (368, 339)
Screenshot: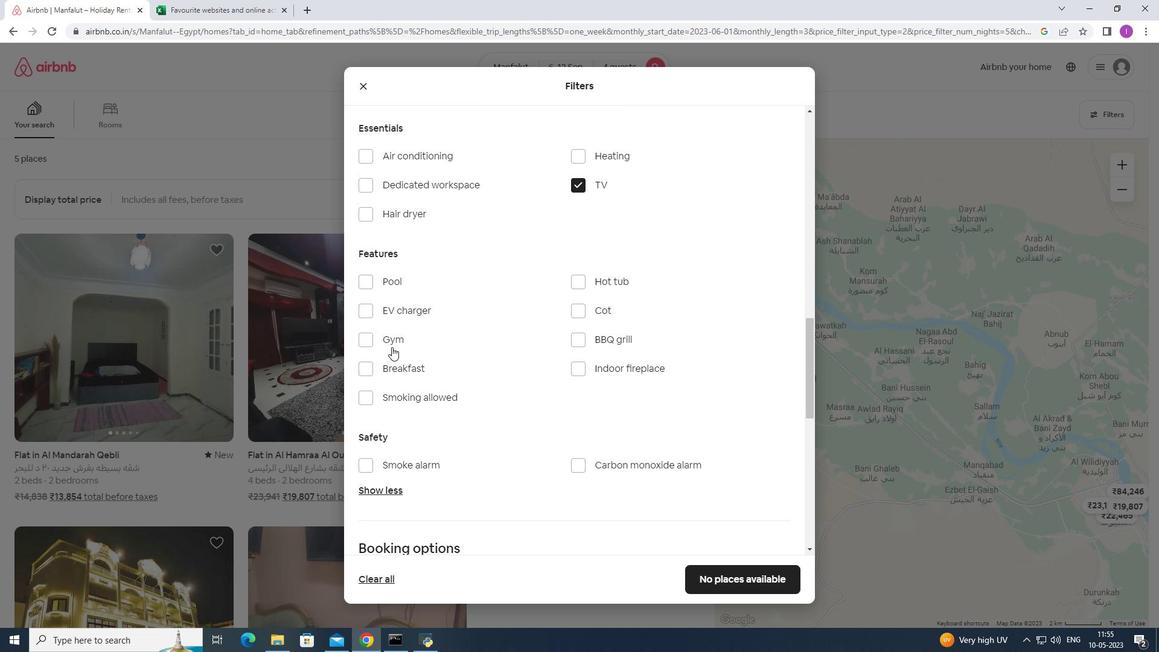 
Action: Mouse pressed left at (368, 339)
Screenshot: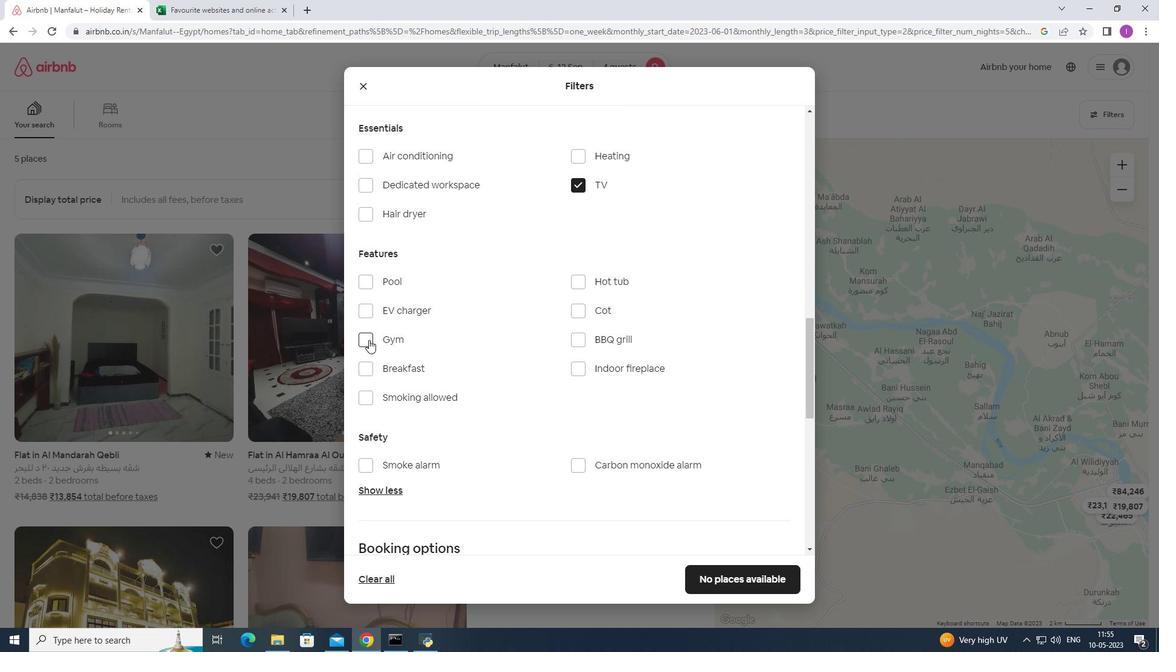 
Action: Mouse moved to (367, 368)
Screenshot: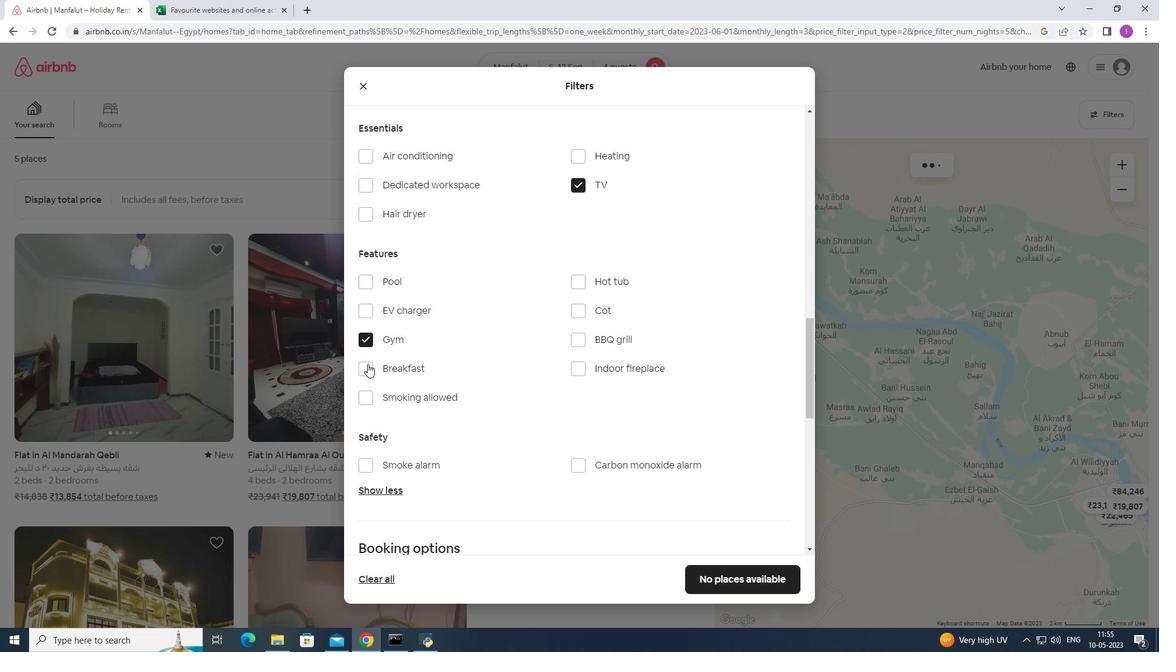 
Action: Mouse pressed left at (367, 368)
Screenshot: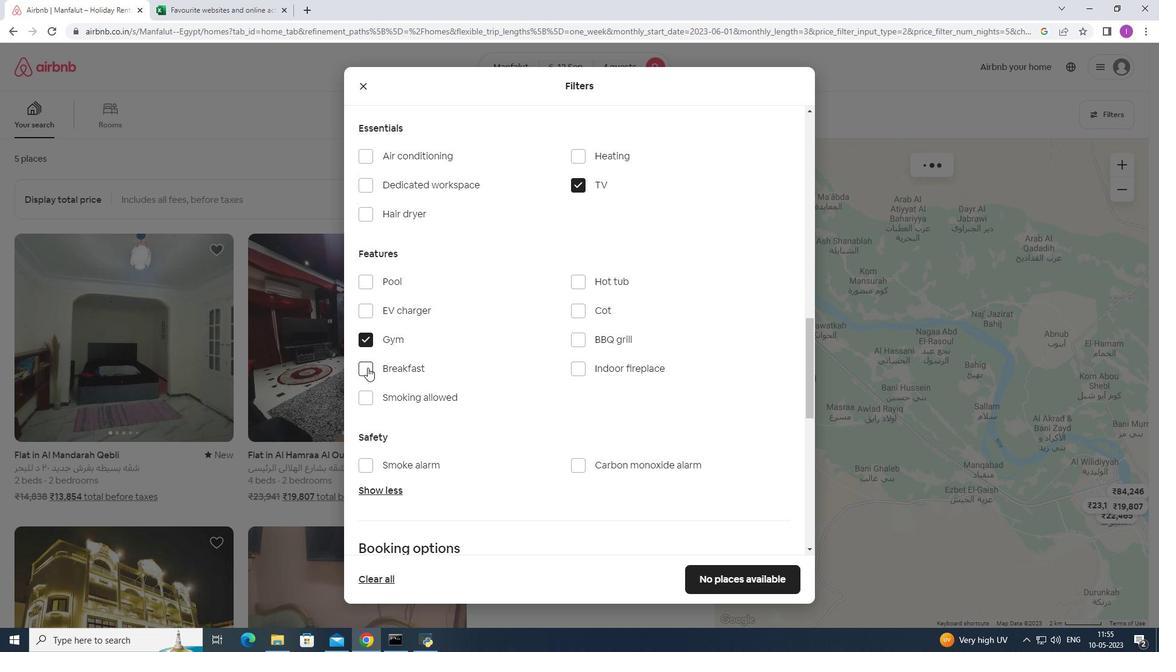 
Action: Mouse moved to (522, 380)
Screenshot: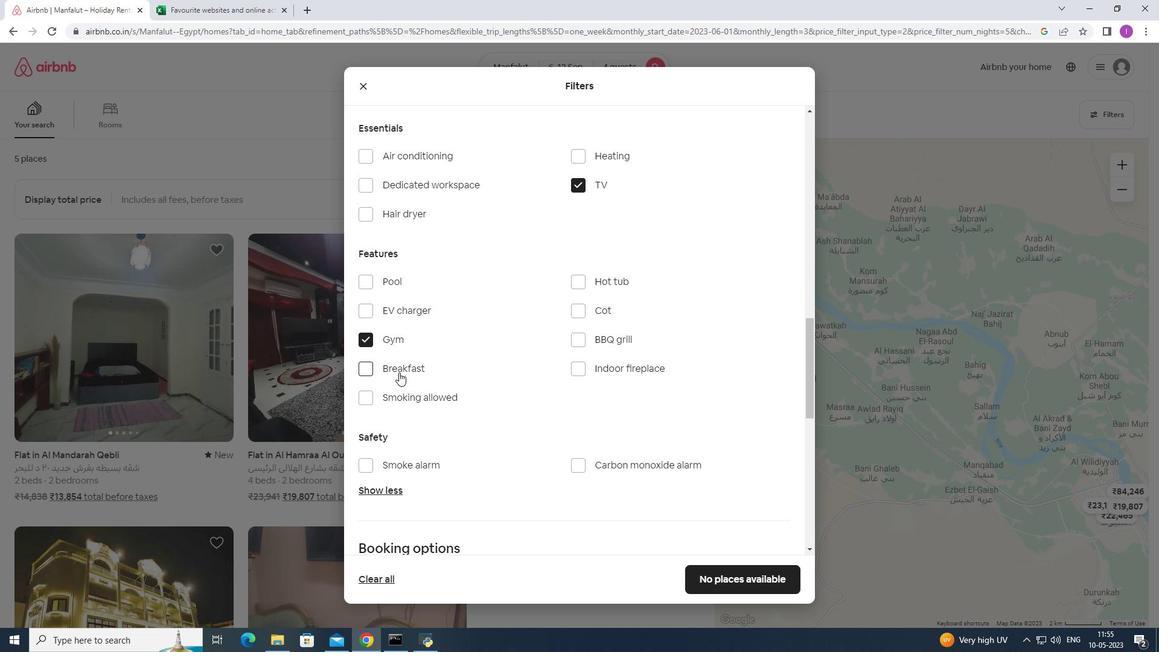 
Action: Mouse scrolled (522, 379) with delta (0, 0)
Screenshot: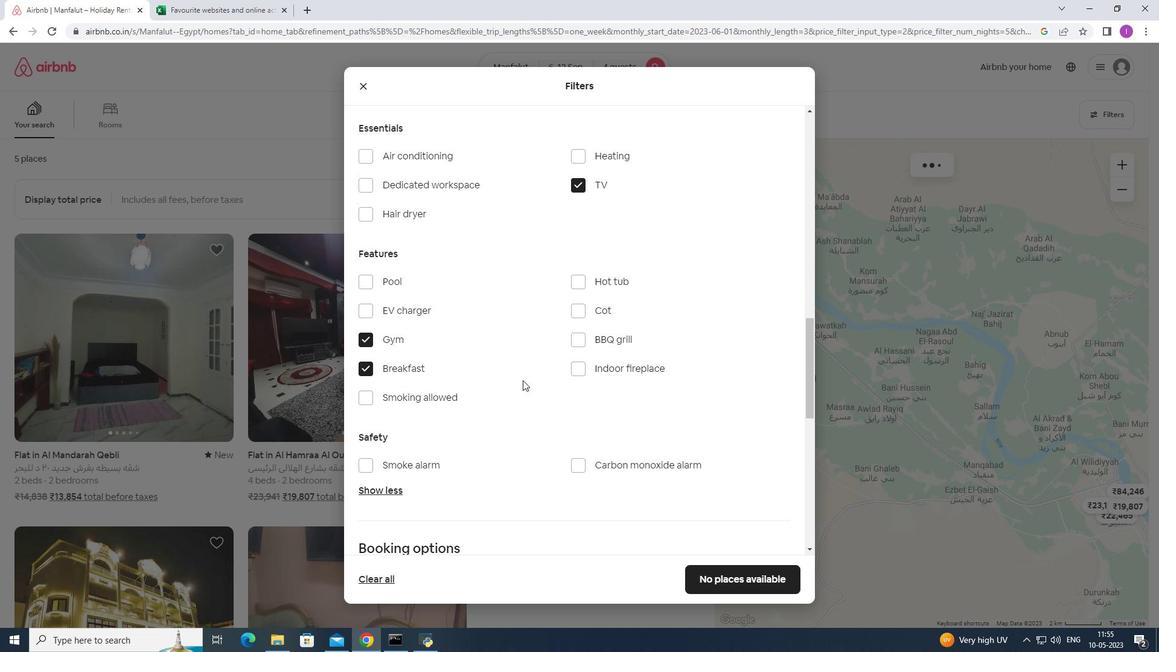 
Action: Mouse scrolled (522, 379) with delta (0, 0)
Screenshot: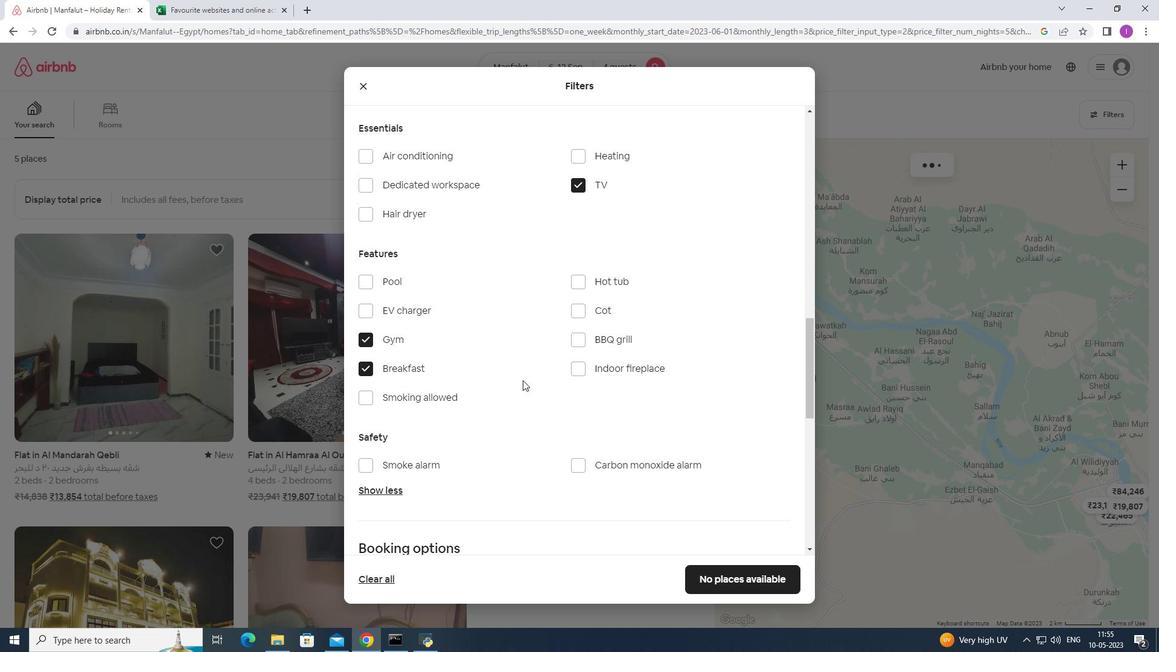
Action: Mouse scrolled (522, 379) with delta (0, 0)
Screenshot: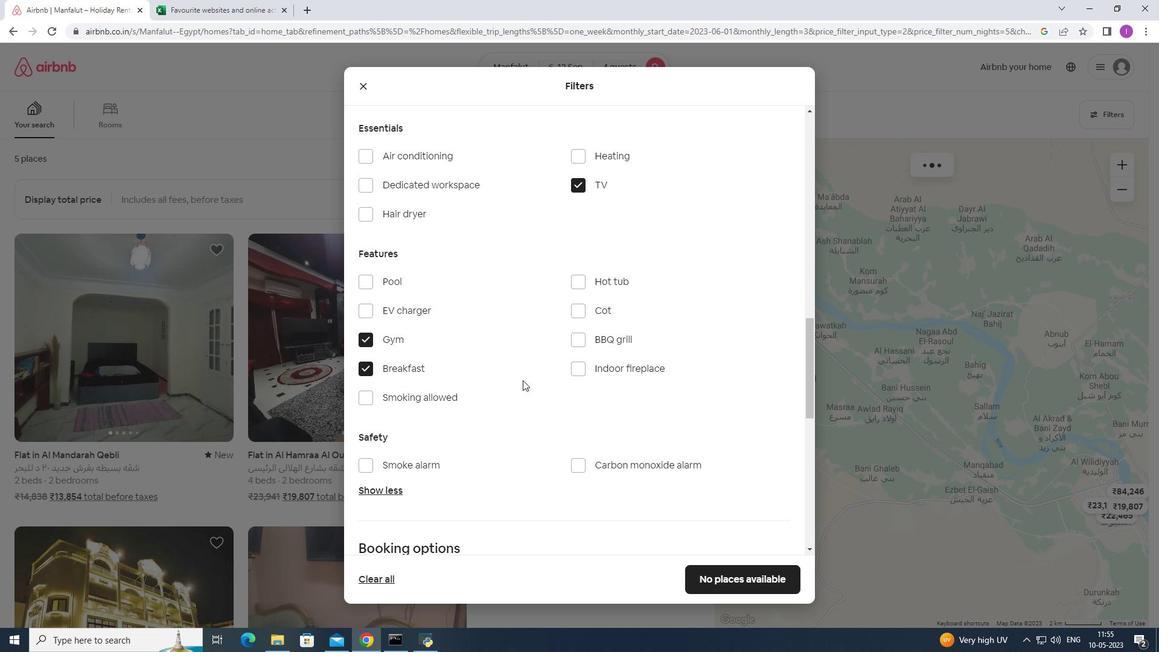 
Action: Mouse scrolled (522, 379) with delta (0, 0)
Screenshot: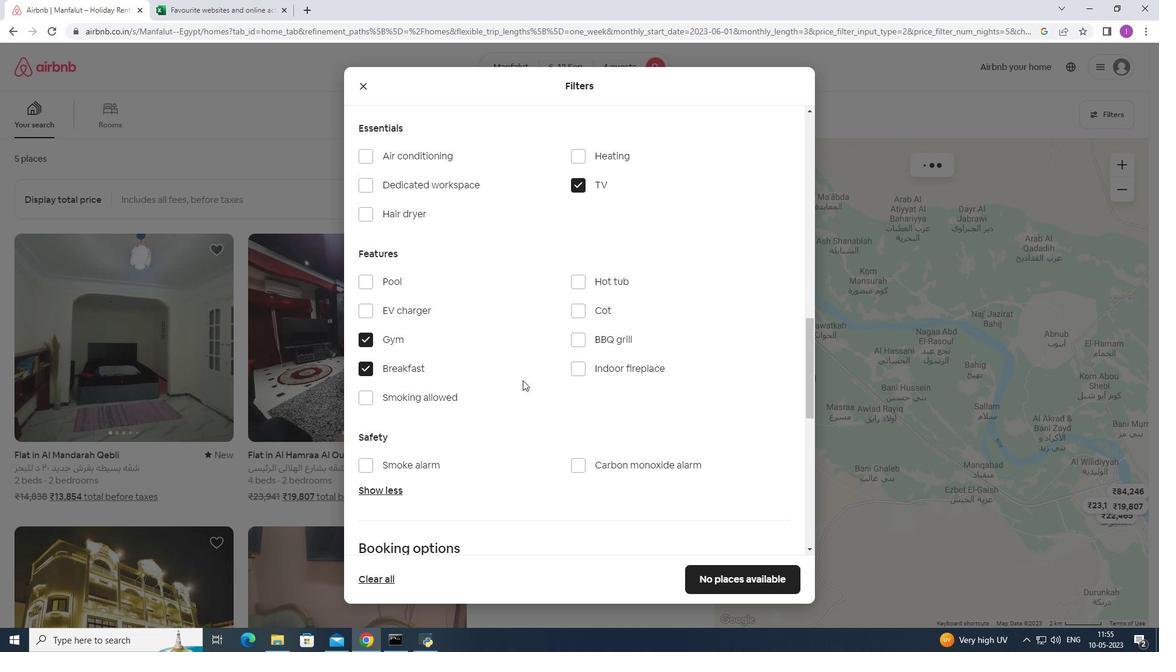 
Action: Mouse moved to (766, 390)
Screenshot: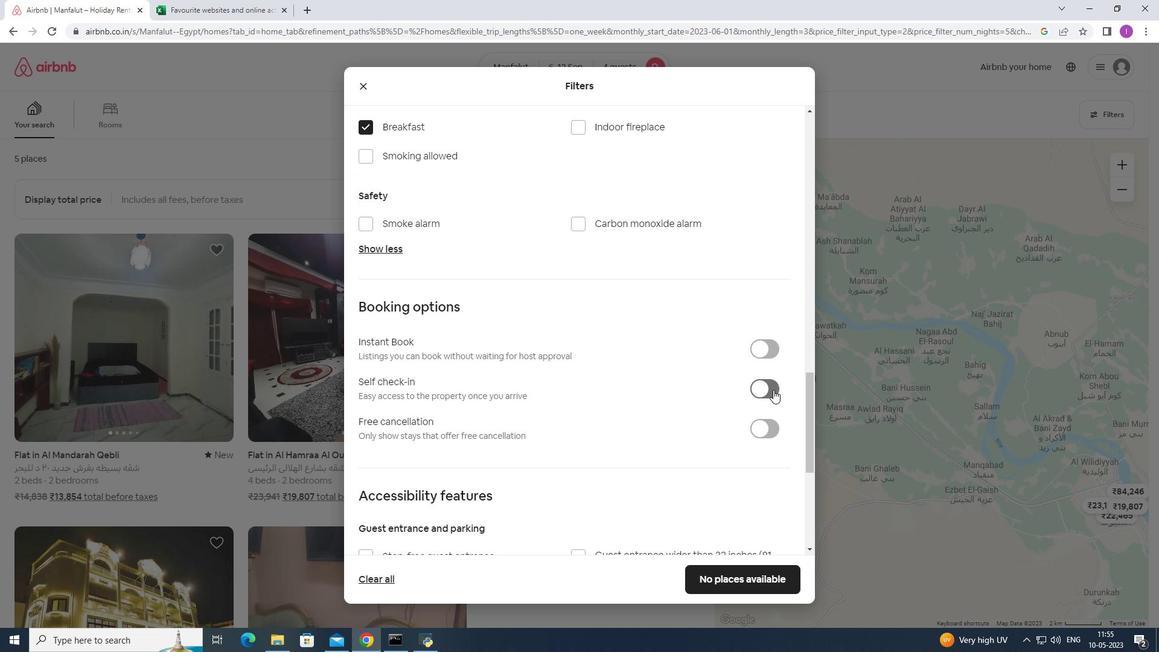 
Action: Mouse pressed left at (766, 390)
Screenshot: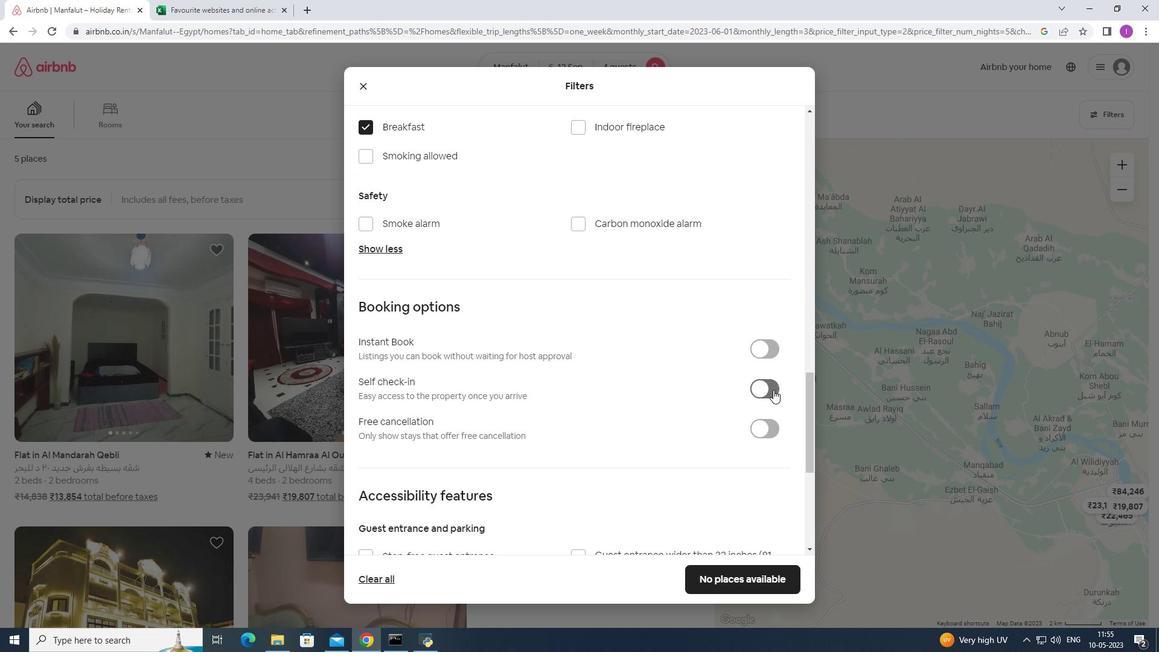 
Action: Mouse moved to (470, 447)
Screenshot: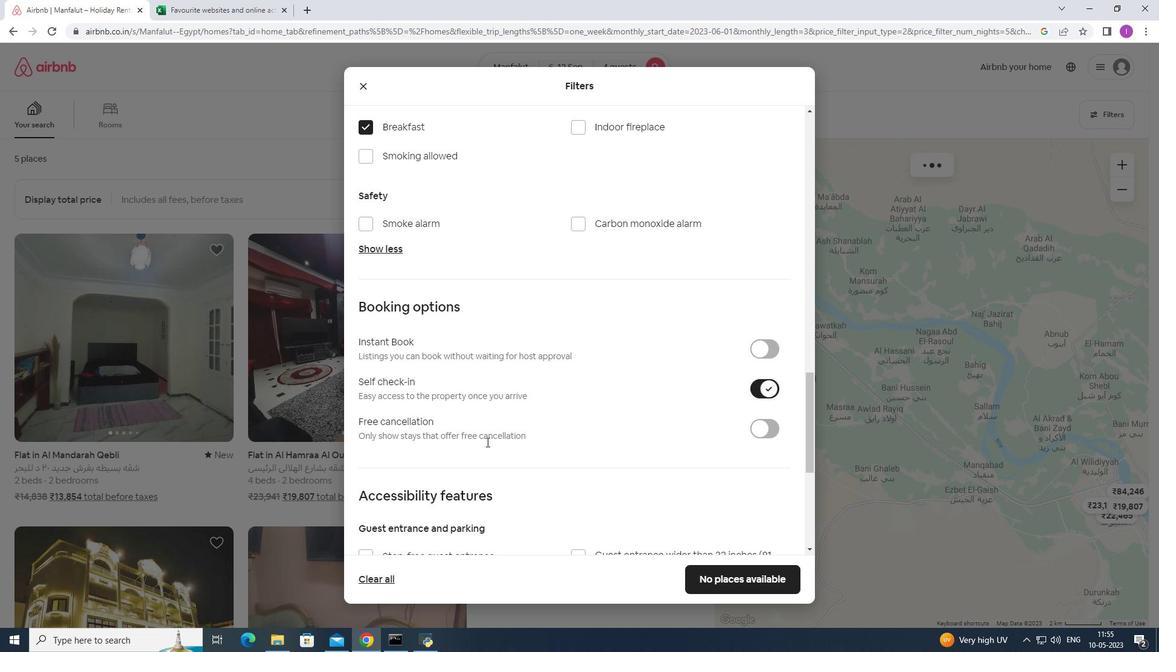 
Action: Mouse scrolled (470, 446) with delta (0, 0)
Screenshot: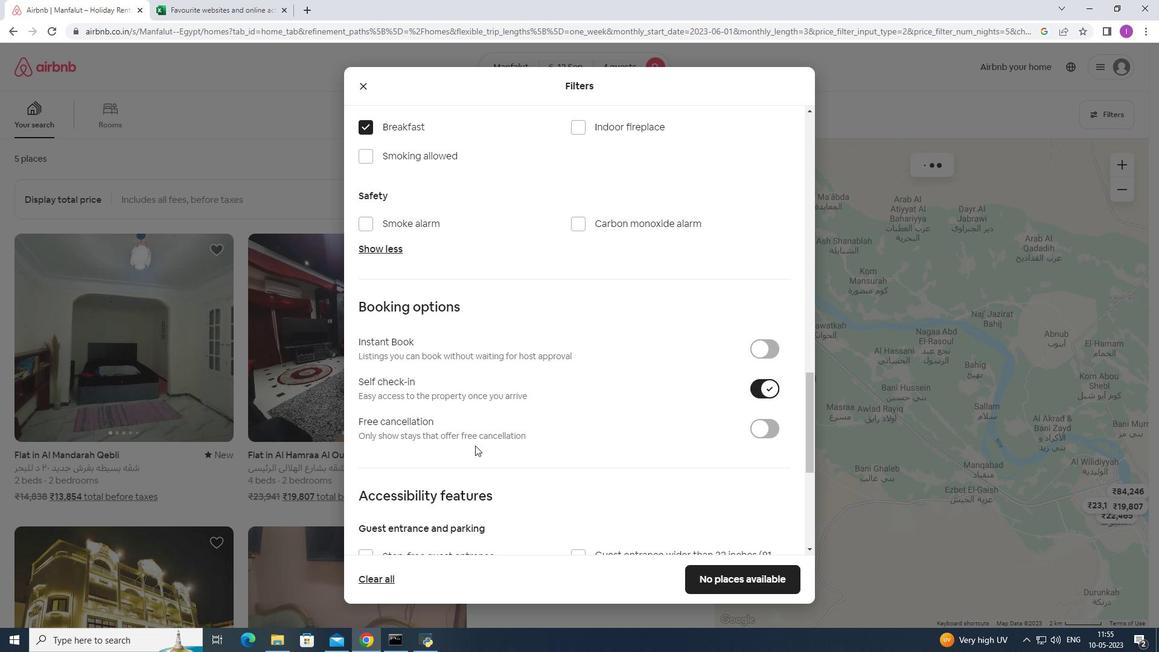 
Action: Mouse scrolled (470, 446) with delta (0, 0)
Screenshot: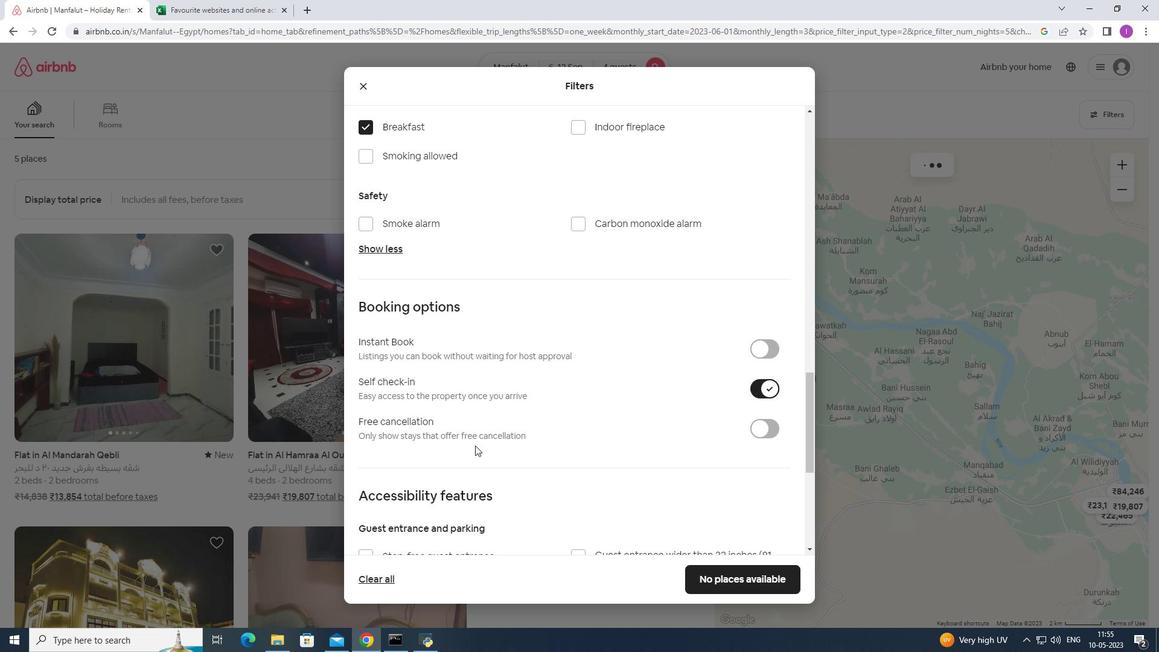 
Action: Mouse scrolled (470, 446) with delta (0, 0)
Screenshot: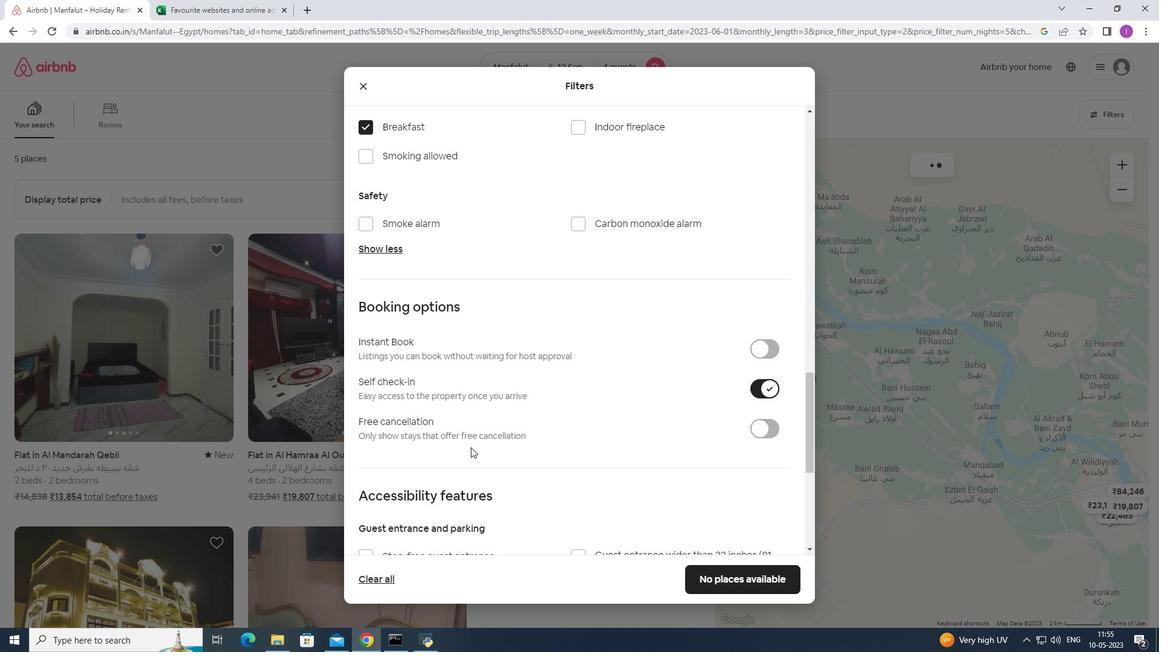 
Action: Mouse scrolled (470, 446) with delta (0, 0)
Screenshot: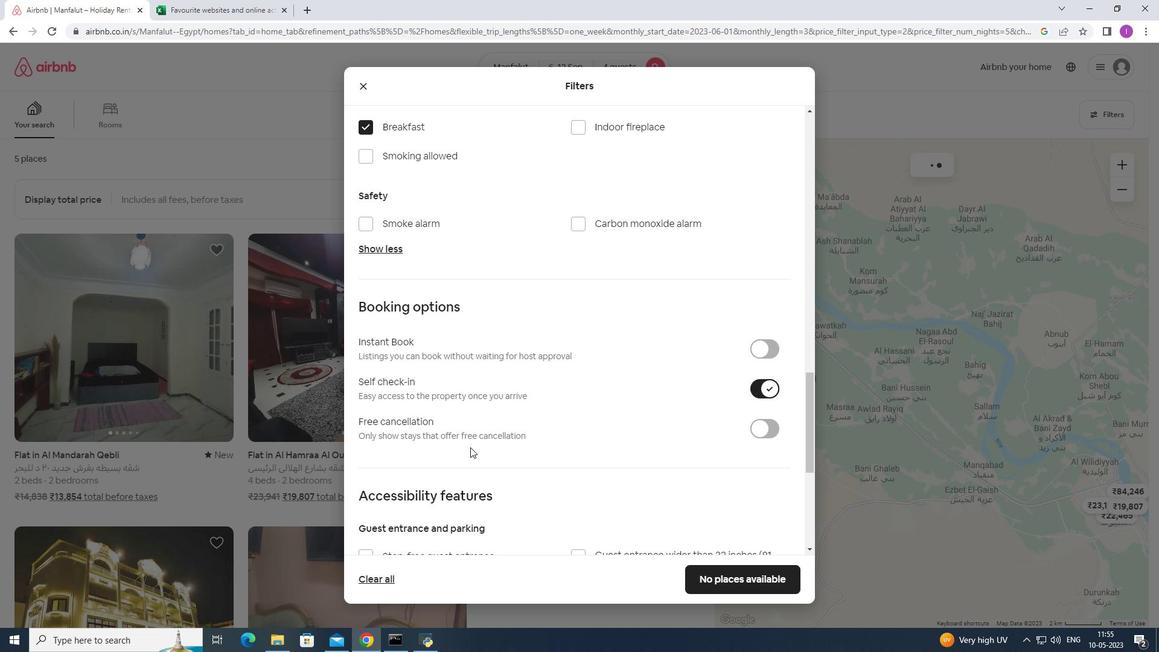 
Action: Mouse moved to (470, 446)
Screenshot: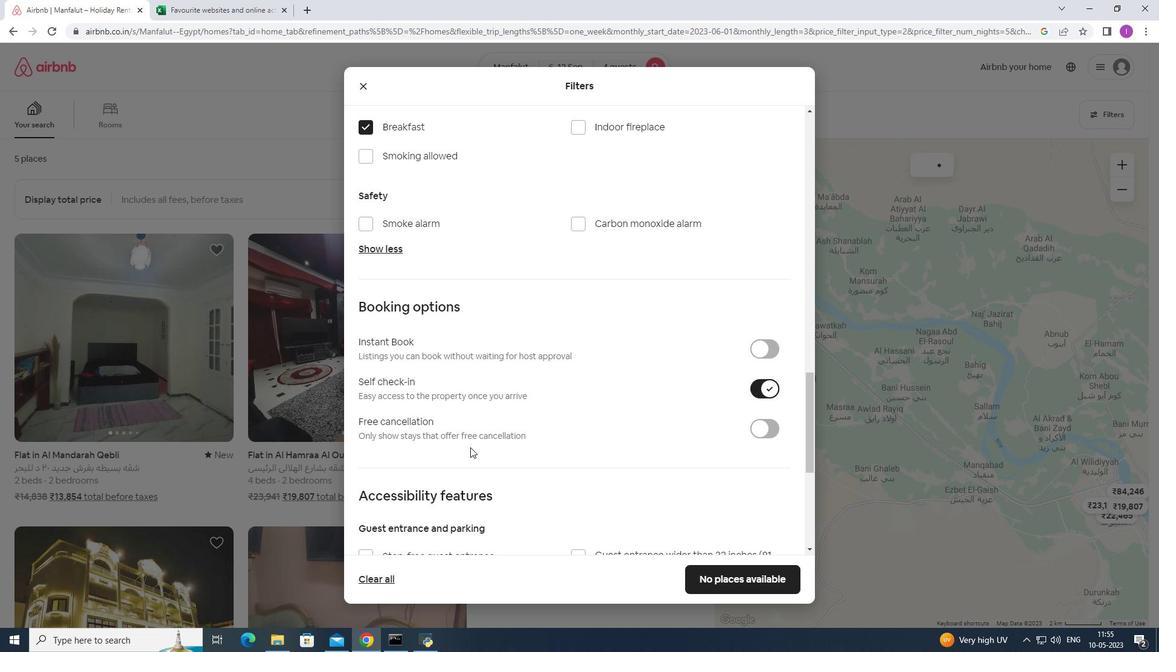 
Action: Mouse scrolled (470, 446) with delta (0, 0)
Screenshot: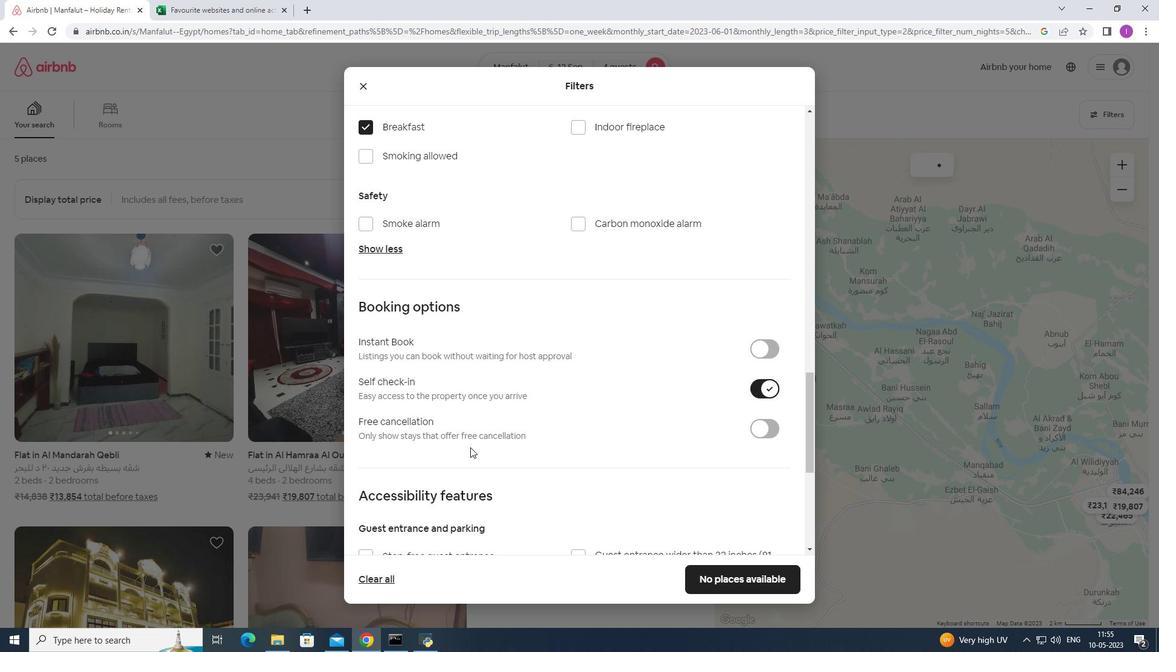 
Action: Mouse moved to (470, 442)
Screenshot: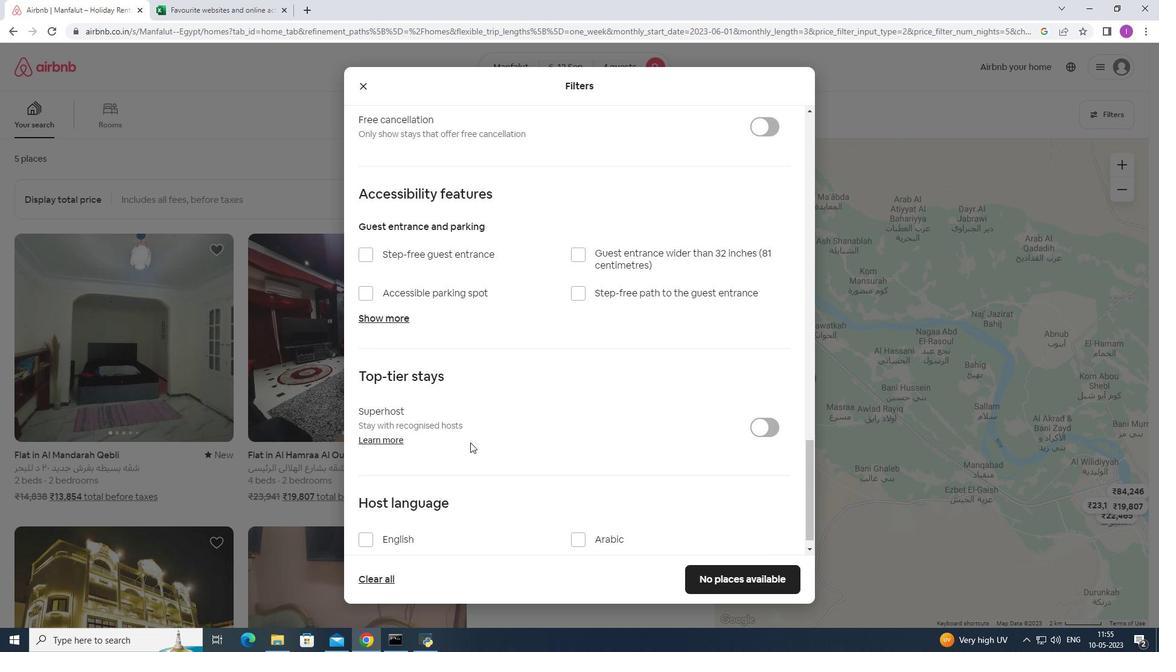 
Action: Mouse scrolled (470, 441) with delta (0, 0)
Screenshot: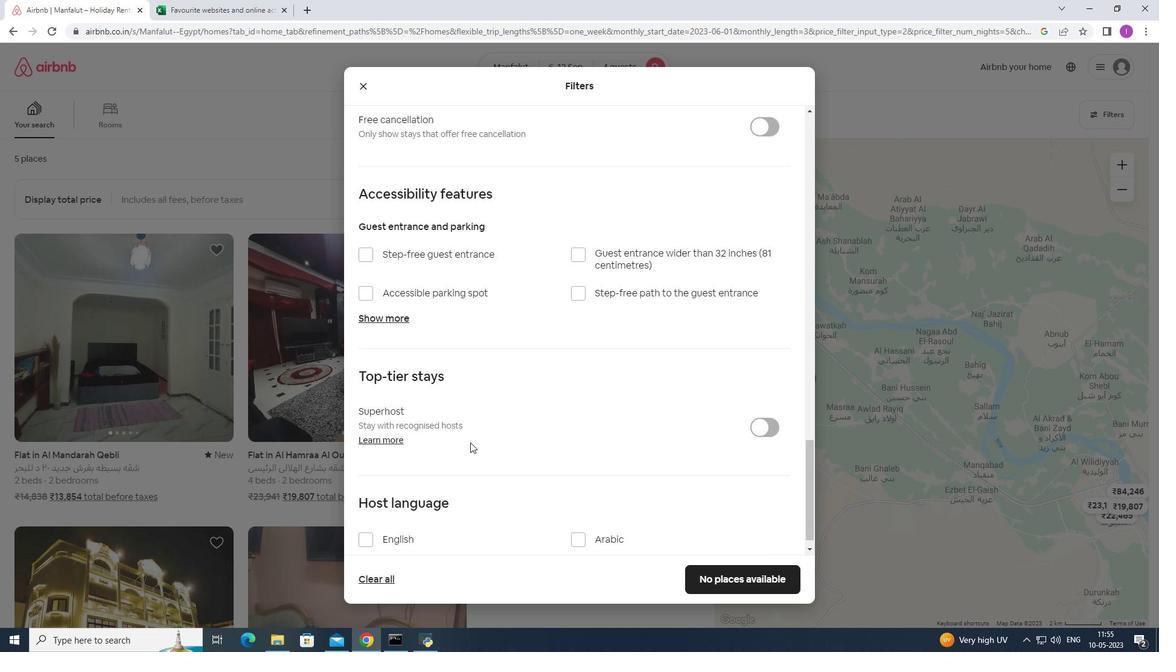 
Action: Mouse scrolled (470, 441) with delta (0, 0)
Screenshot: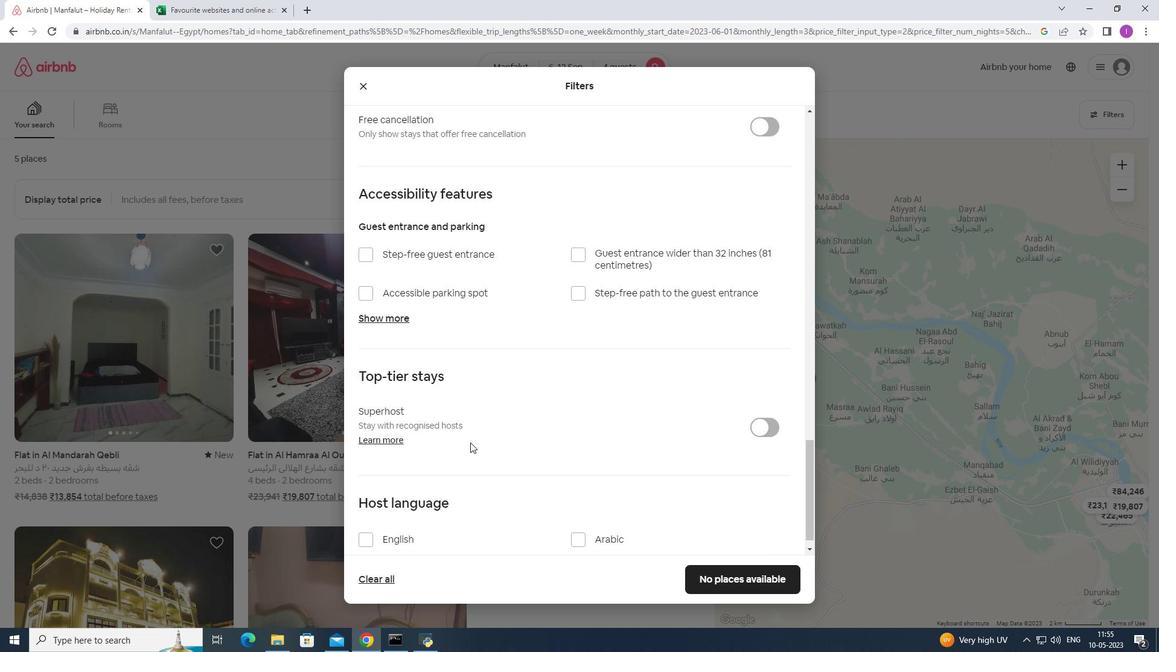 
Action: Mouse moved to (474, 438)
Screenshot: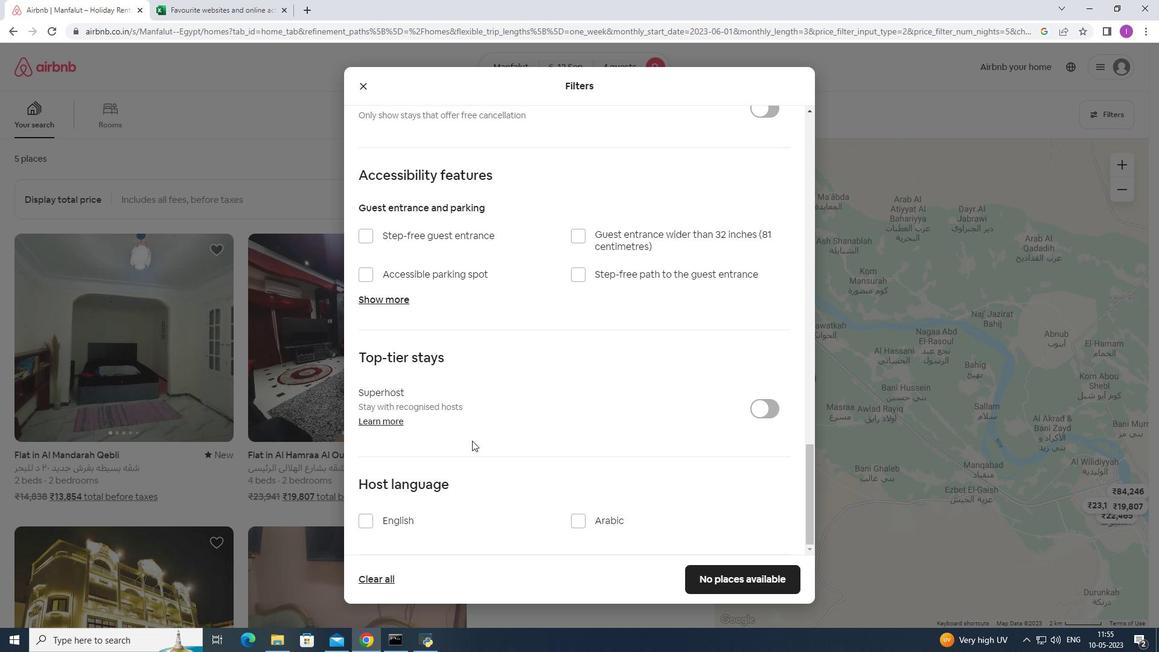 
Action: Mouse scrolled (474, 438) with delta (0, 0)
Screenshot: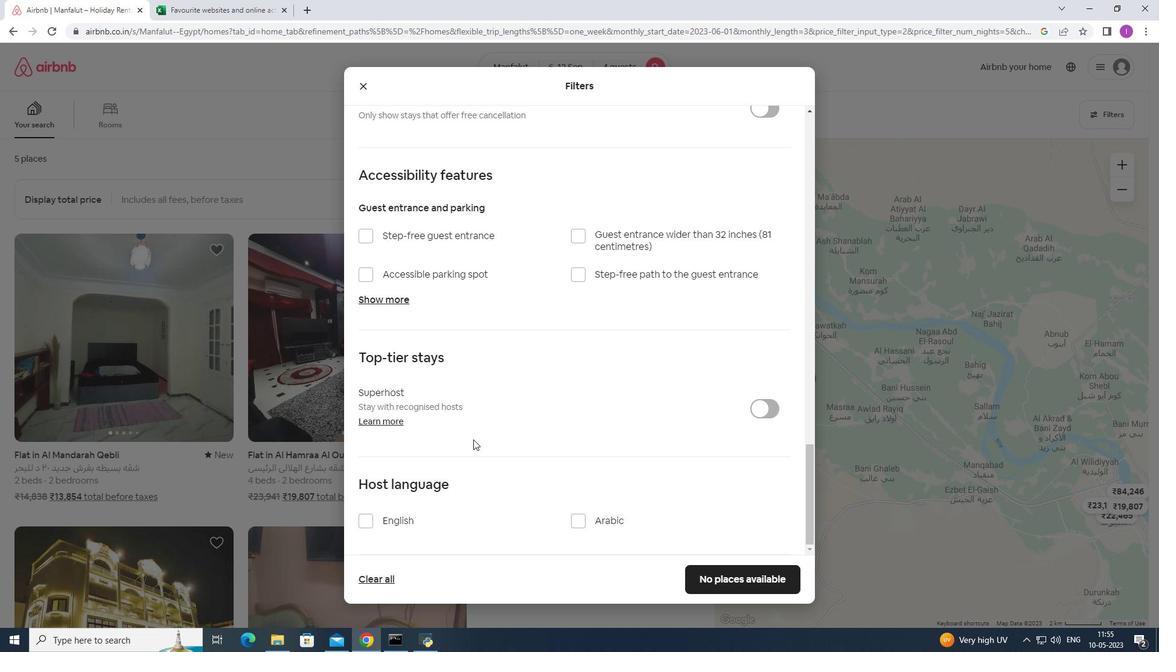 
Action: Mouse scrolled (474, 438) with delta (0, 0)
Screenshot: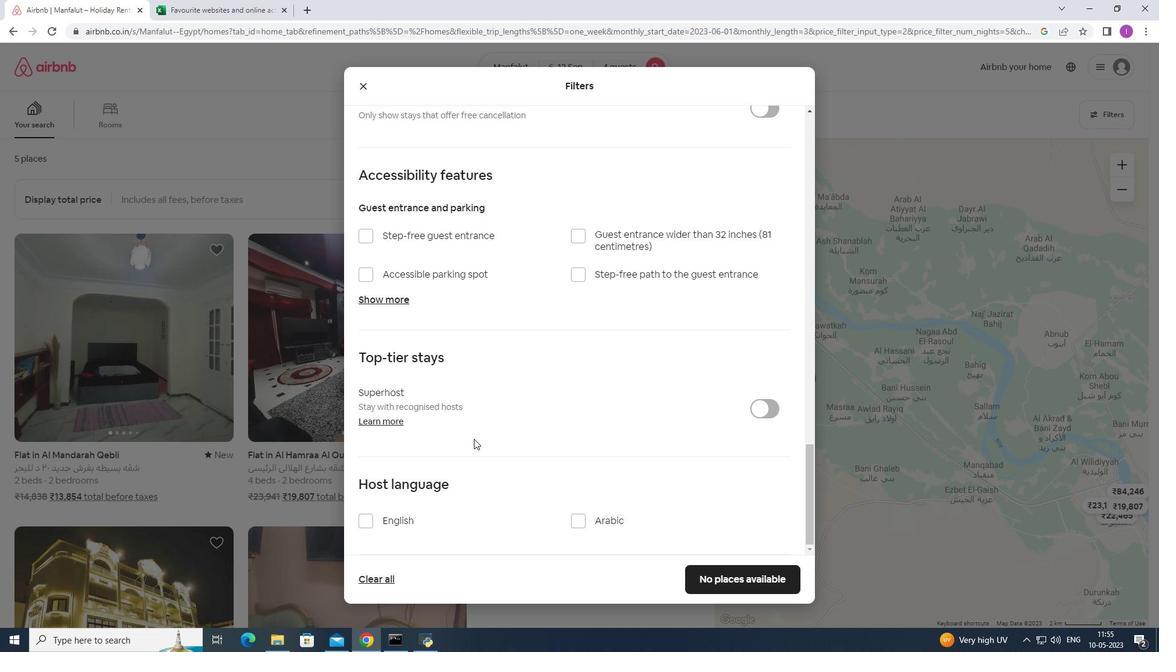 
Action: Mouse scrolled (474, 438) with delta (0, 0)
Screenshot: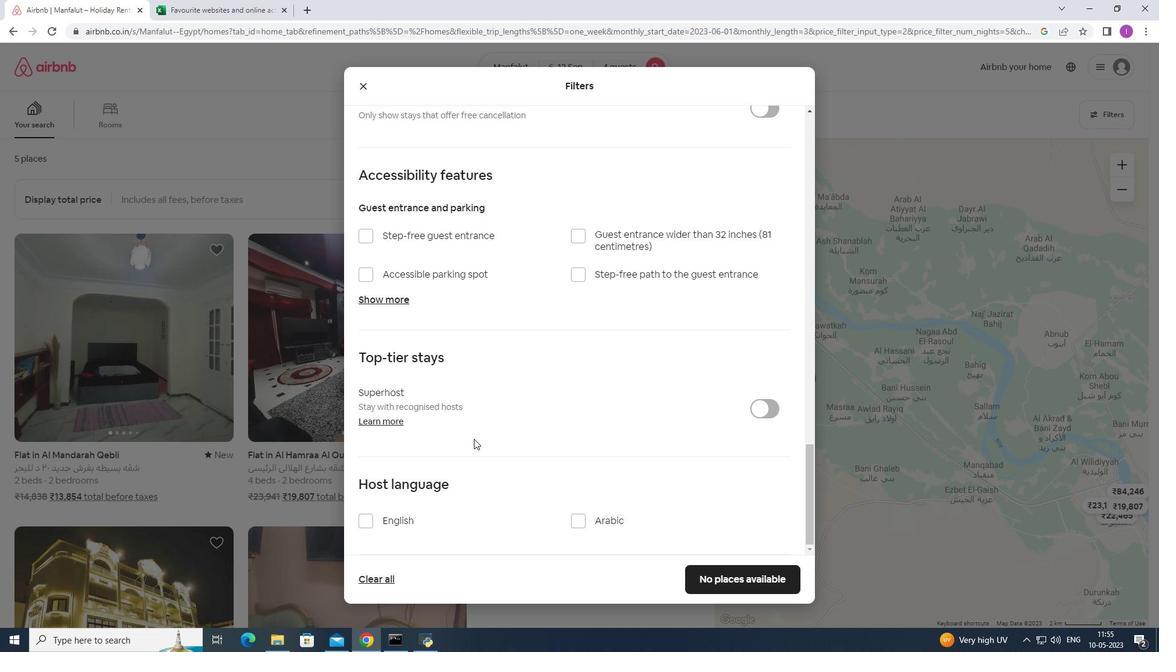 
Action: Mouse moved to (474, 439)
Screenshot: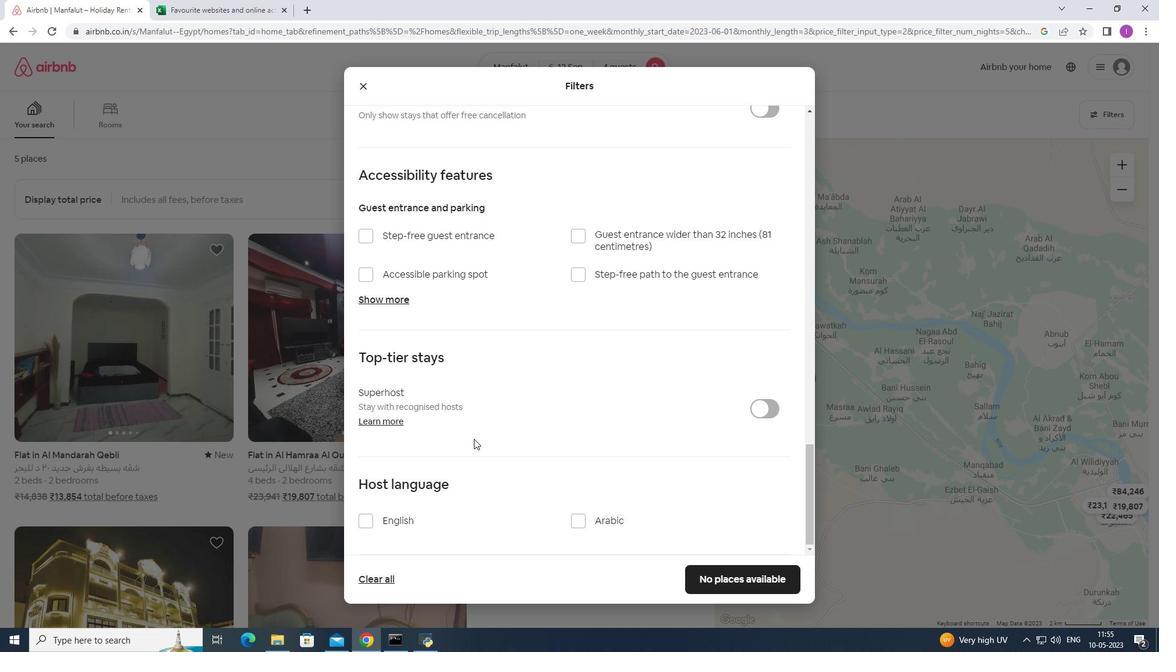 
Action: Mouse scrolled (474, 438) with delta (0, 0)
Screenshot: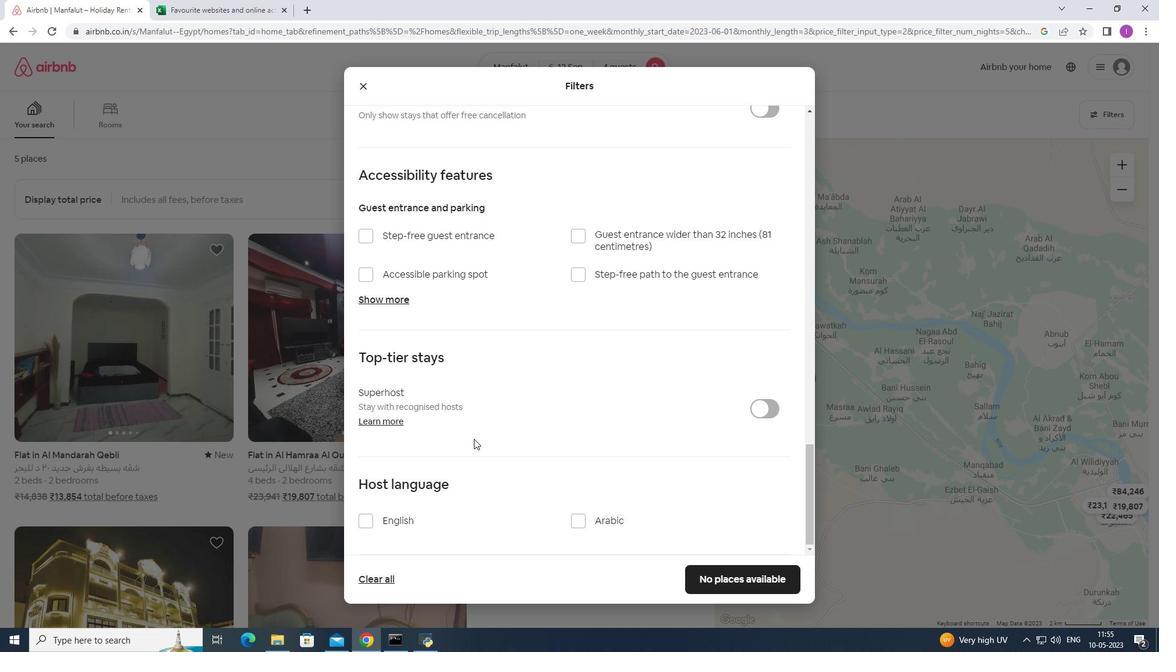 
Action: Mouse moved to (367, 516)
Screenshot: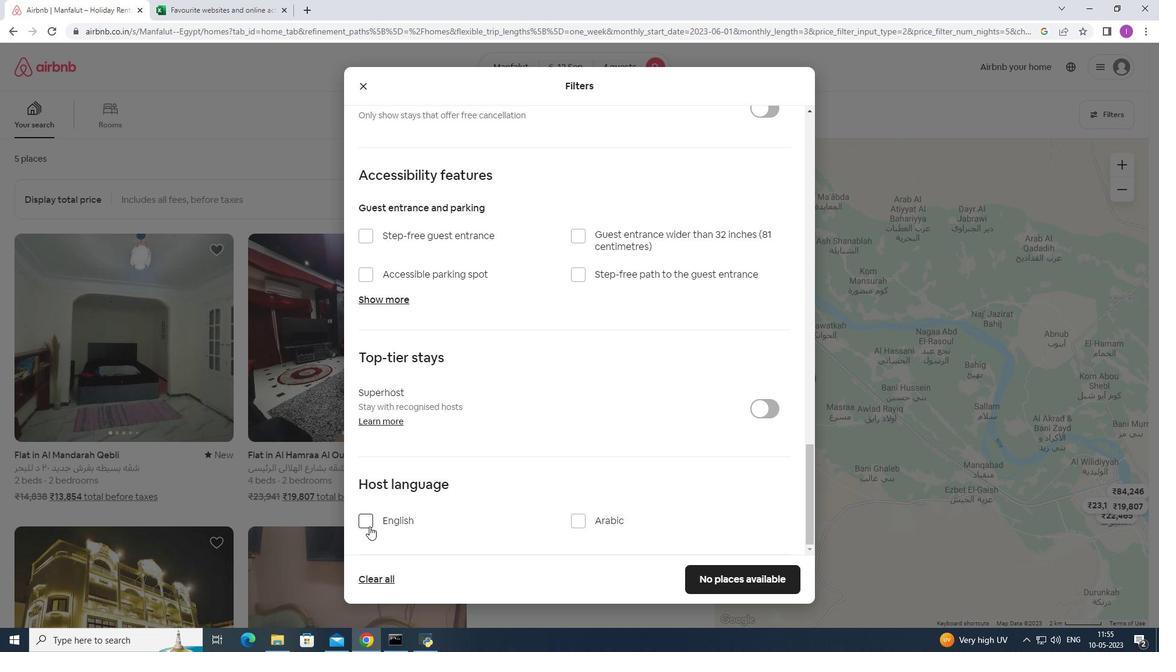 
Action: Mouse pressed left at (367, 516)
Screenshot: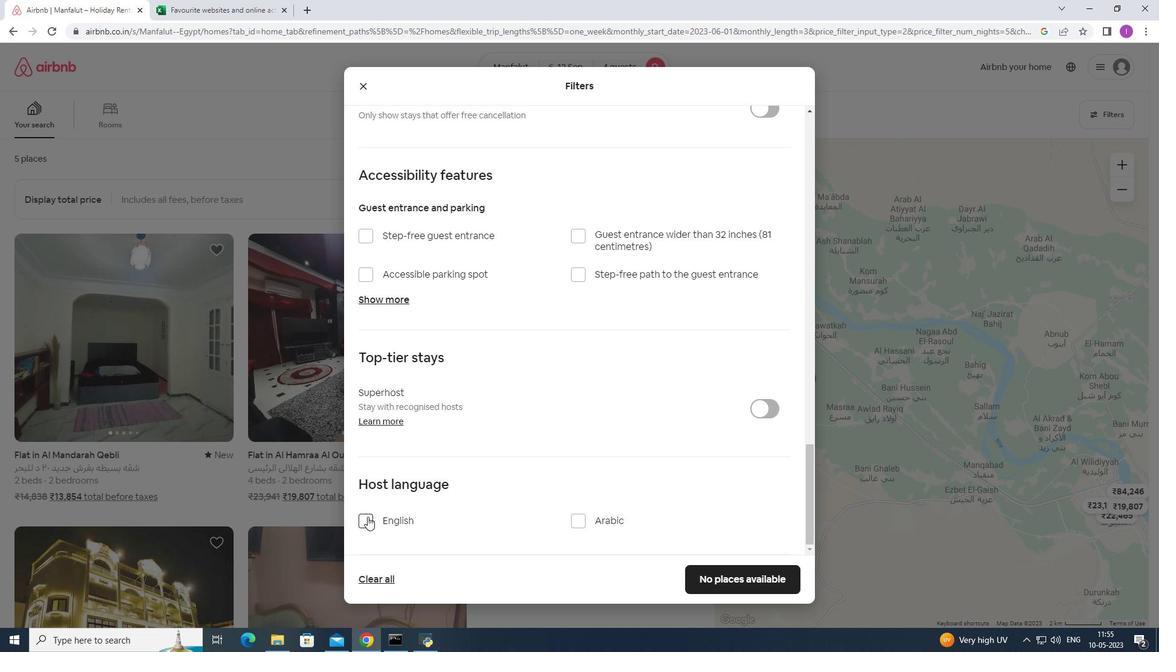 
Action: Mouse moved to (528, 507)
Screenshot: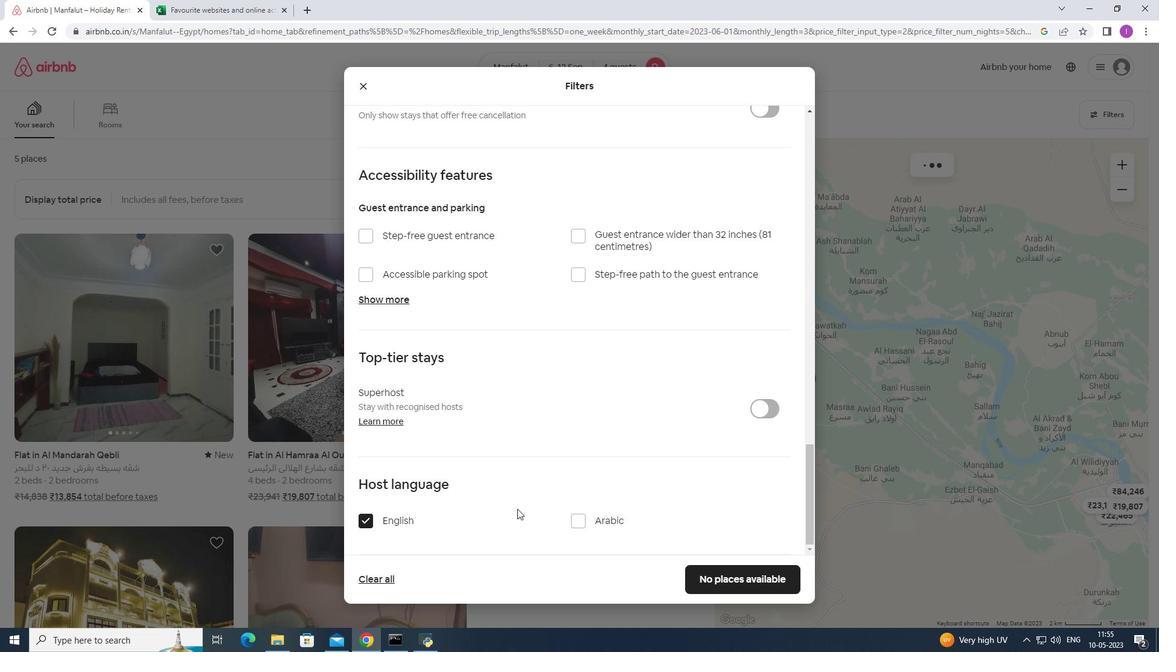 
Action: Mouse scrolled (528, 507) with delta (0, 0)
Screenshot: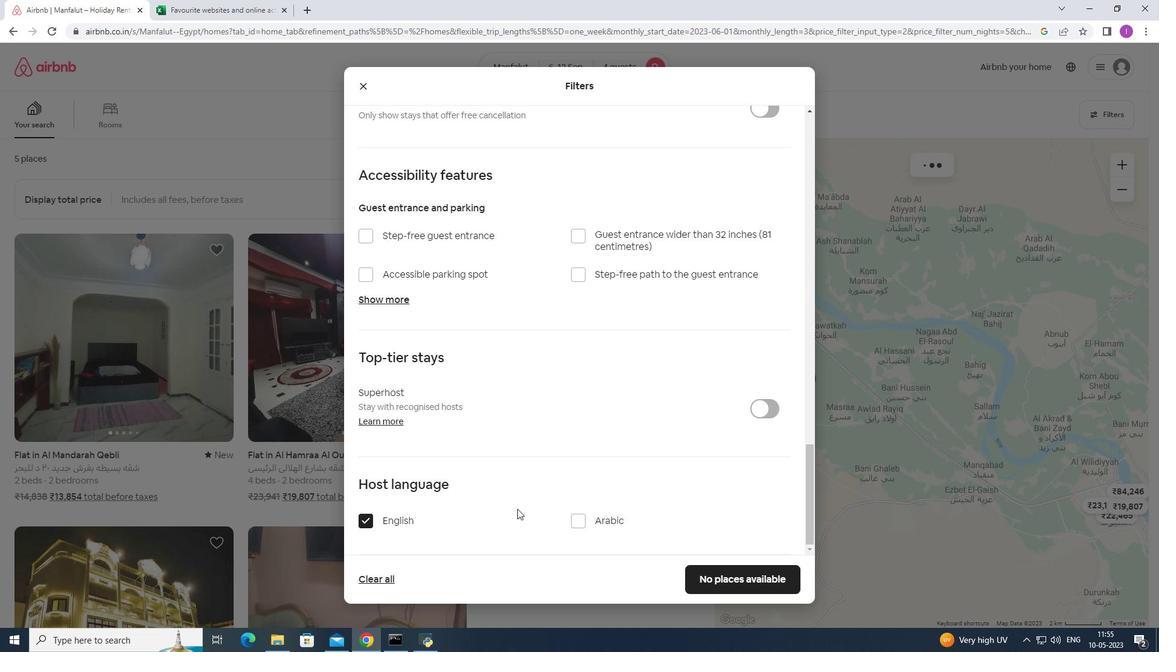 
Action: Mouse scrolled (528, 507) with delta (0, 0)
Screenshot: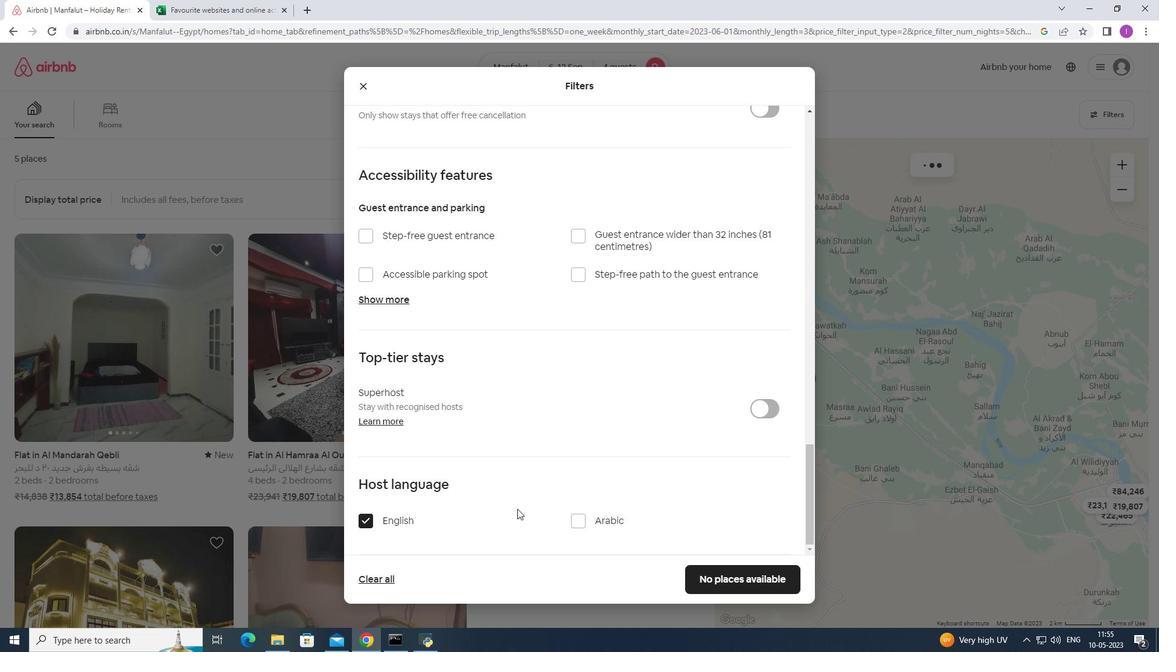 
Action: Mouse moved to (528, 507)
Screenshot: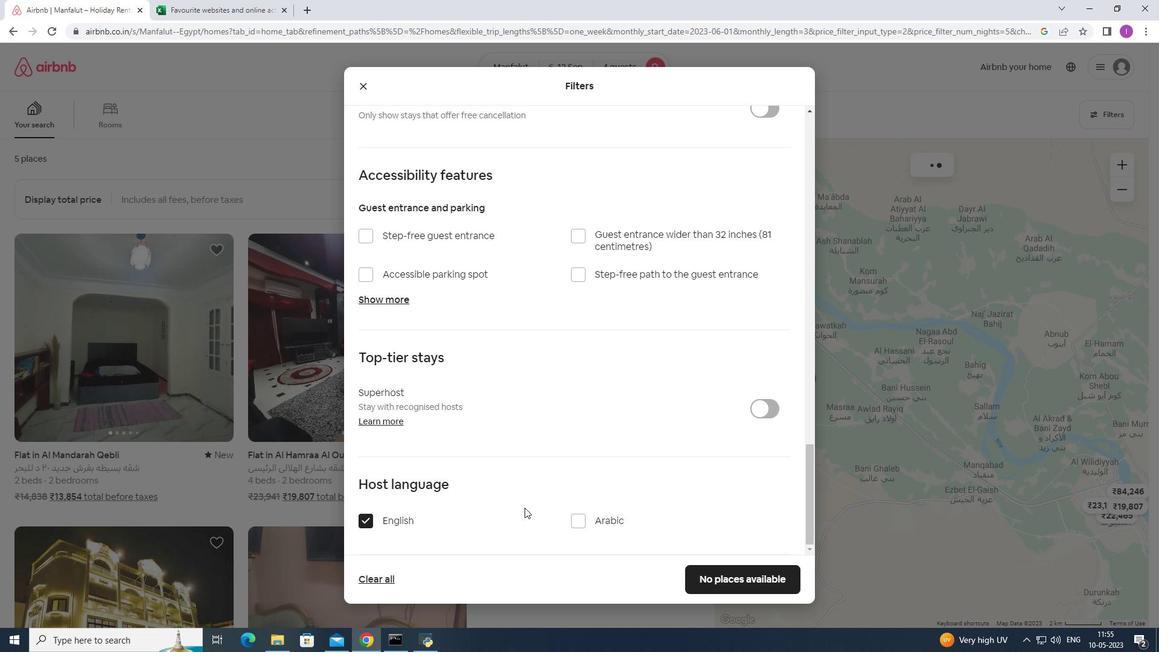 
Action: Mouse scrolled (528, 507) with delta (0, 0)
Screenshot: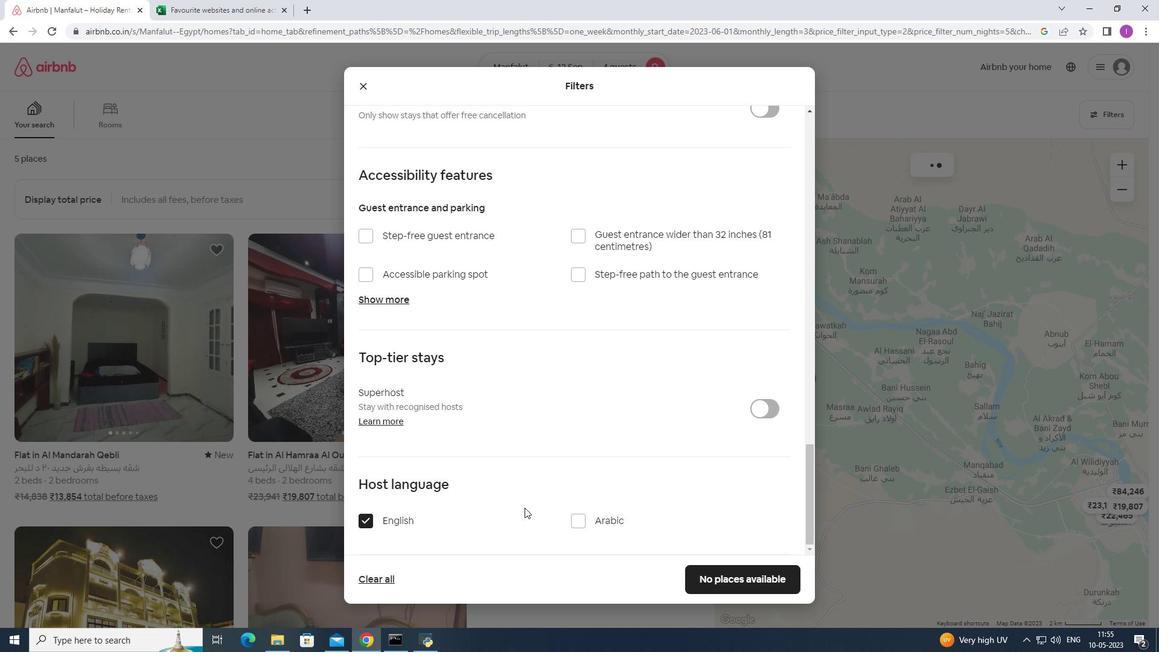 
Action: Mouse moved to (550, 510)
Screenshot: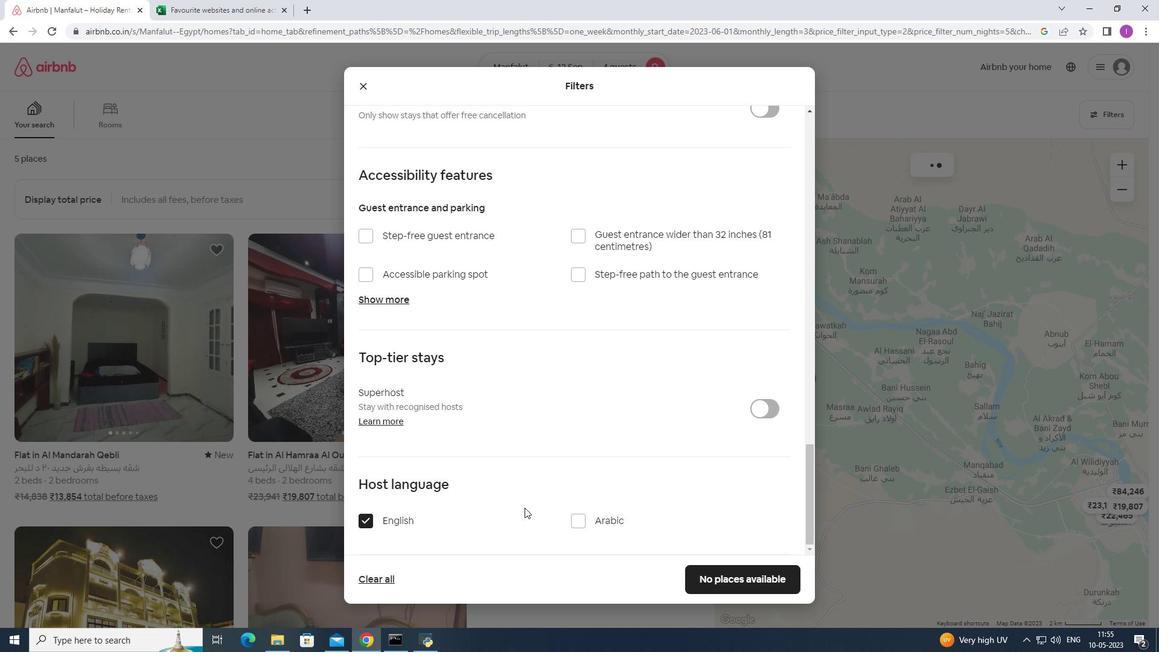 
Action: Mouse scrolled (550, 509) with delta (0, 0)
Screenshot: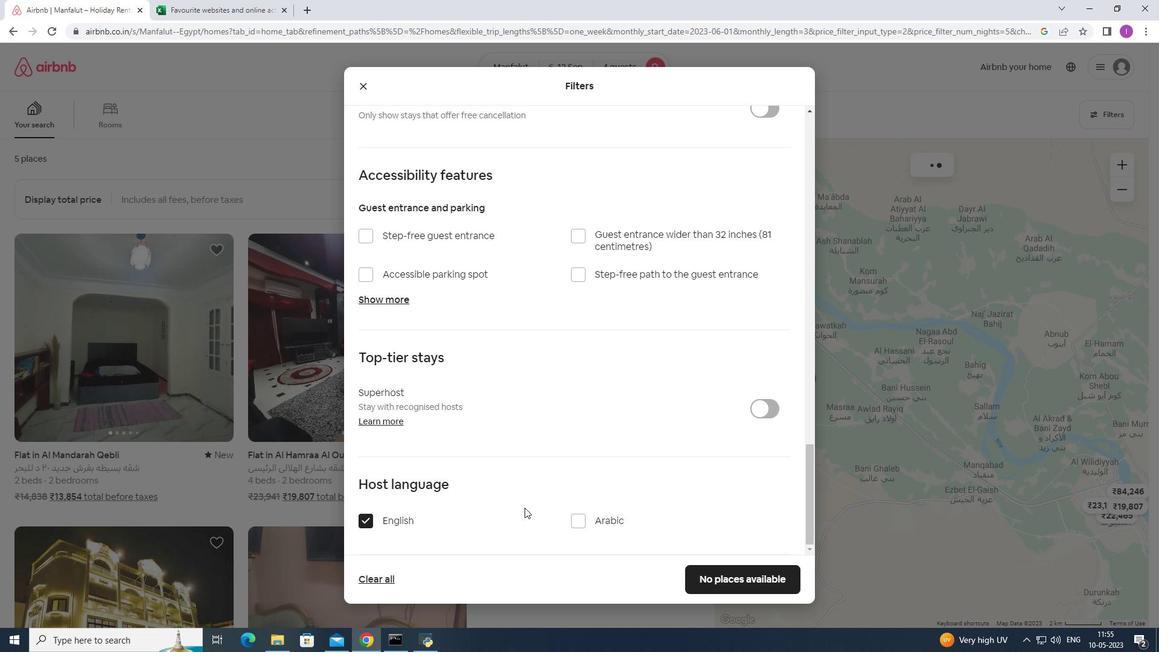 
Action: Mouse moved to (722, 574)
Screenshot: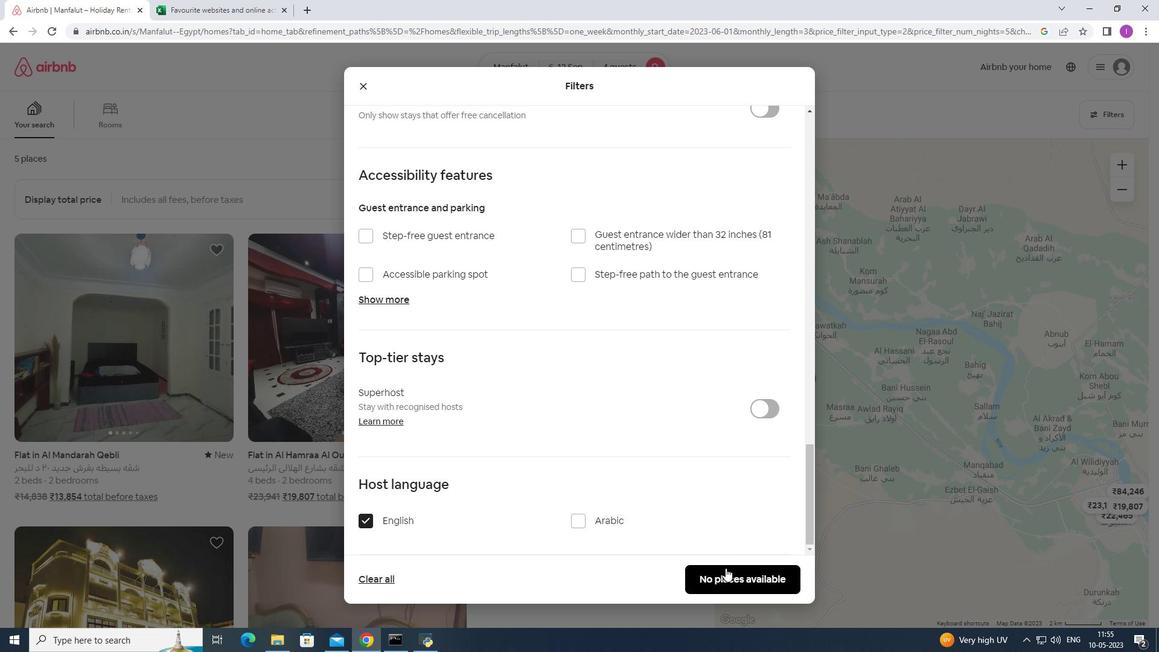 
Action: Mouse pressed left at (722, 574)
Screenshot: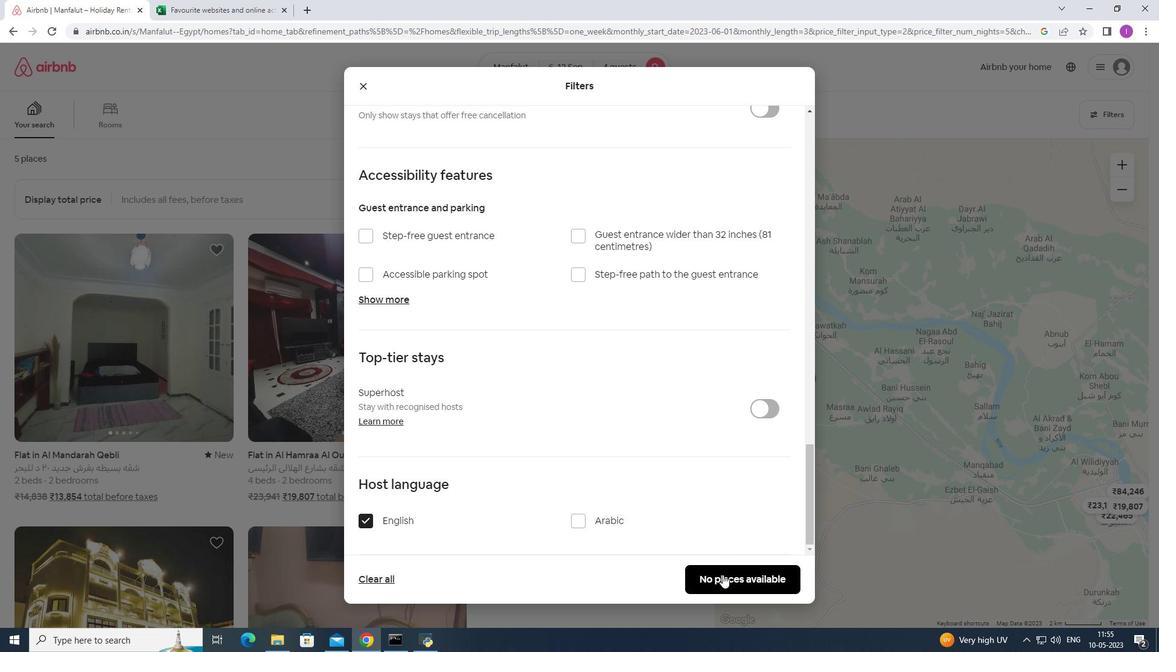 
Action: Mouse moved to (717, 566)
Screenshot: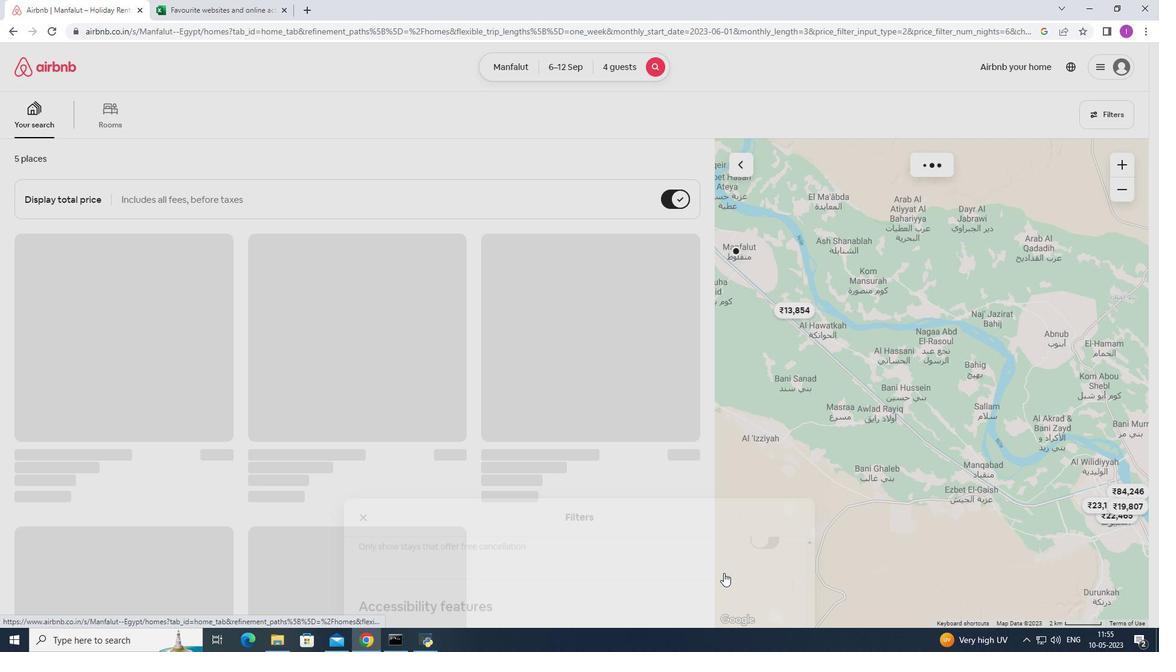 
